 Task: Look for space in Muttenz, Switzerland from 1st July, 2023 to 9th July, 2023 for 2 adults in price range Rs.8000 to Rs.15000. Place can be entire place with 1  bedroom having 1 bed and 1 bathroom. Property type can be house, flat, guest house. Booking option can be shelf check-in. Required host language is English.
Action: Mouse moved to (574, 125)
Screenshot: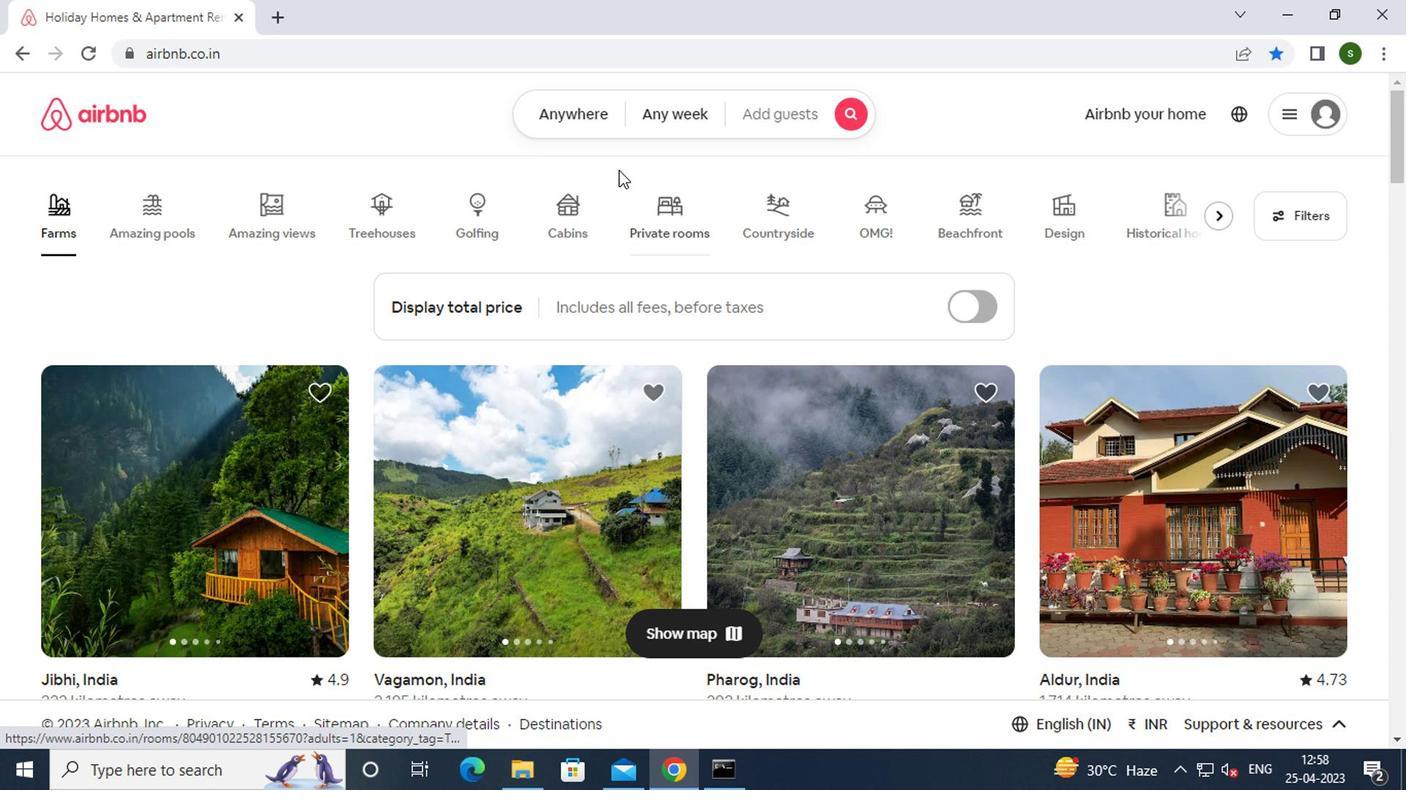 
Action: Mouse pressed left at (574, 125)
Screenshot: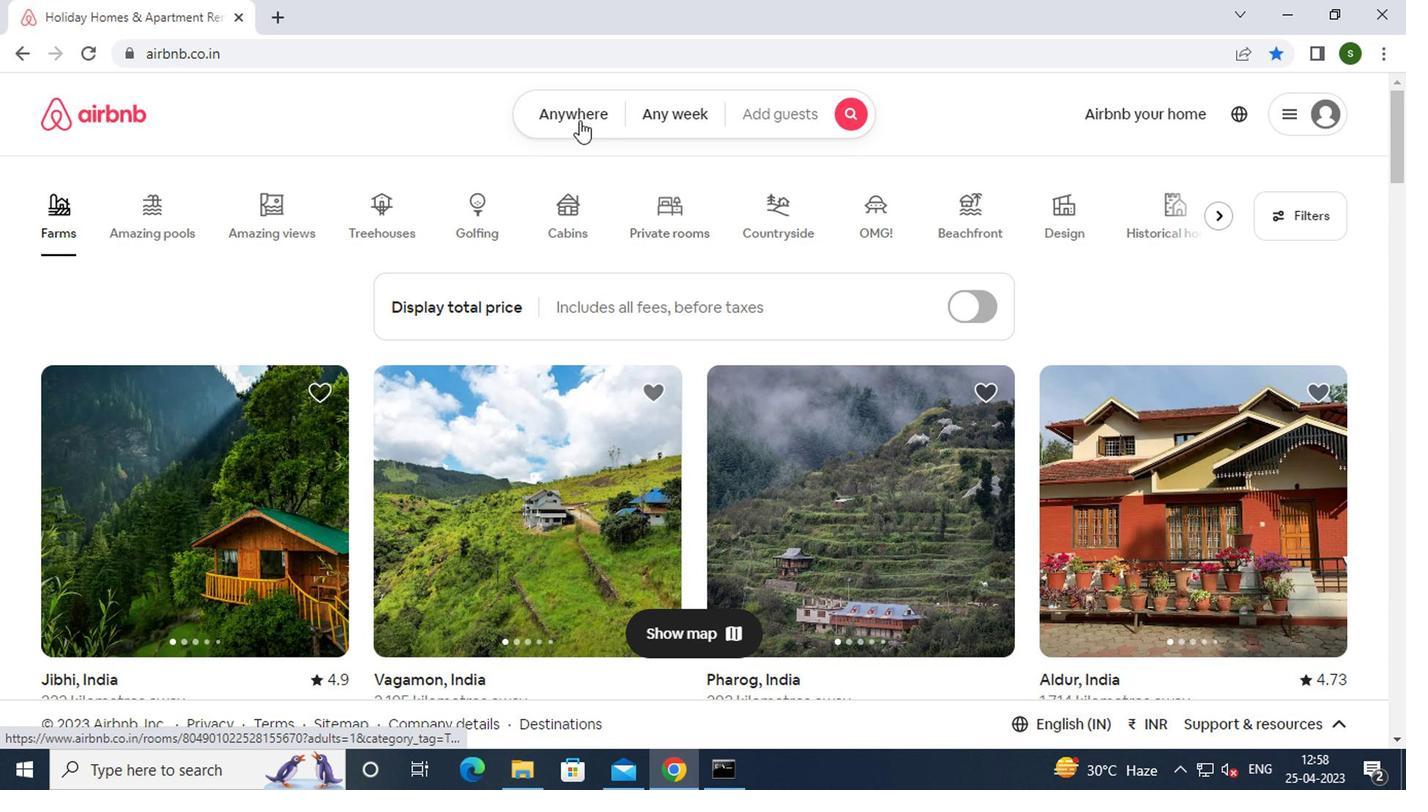 
Action: Mouse moved to (413, 207)
Screenshot: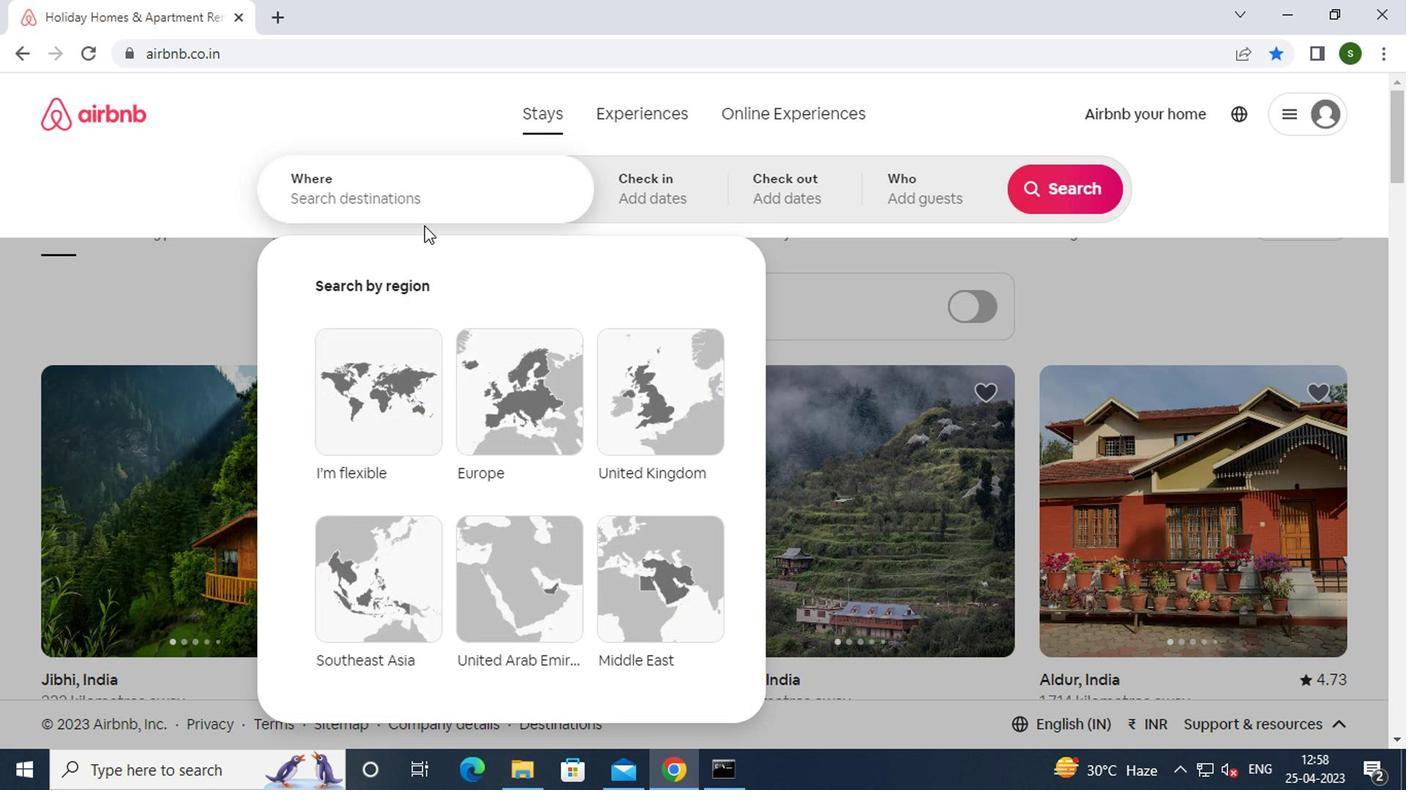 
Action: Mouse pressed left at (413, 207)
Screenshot: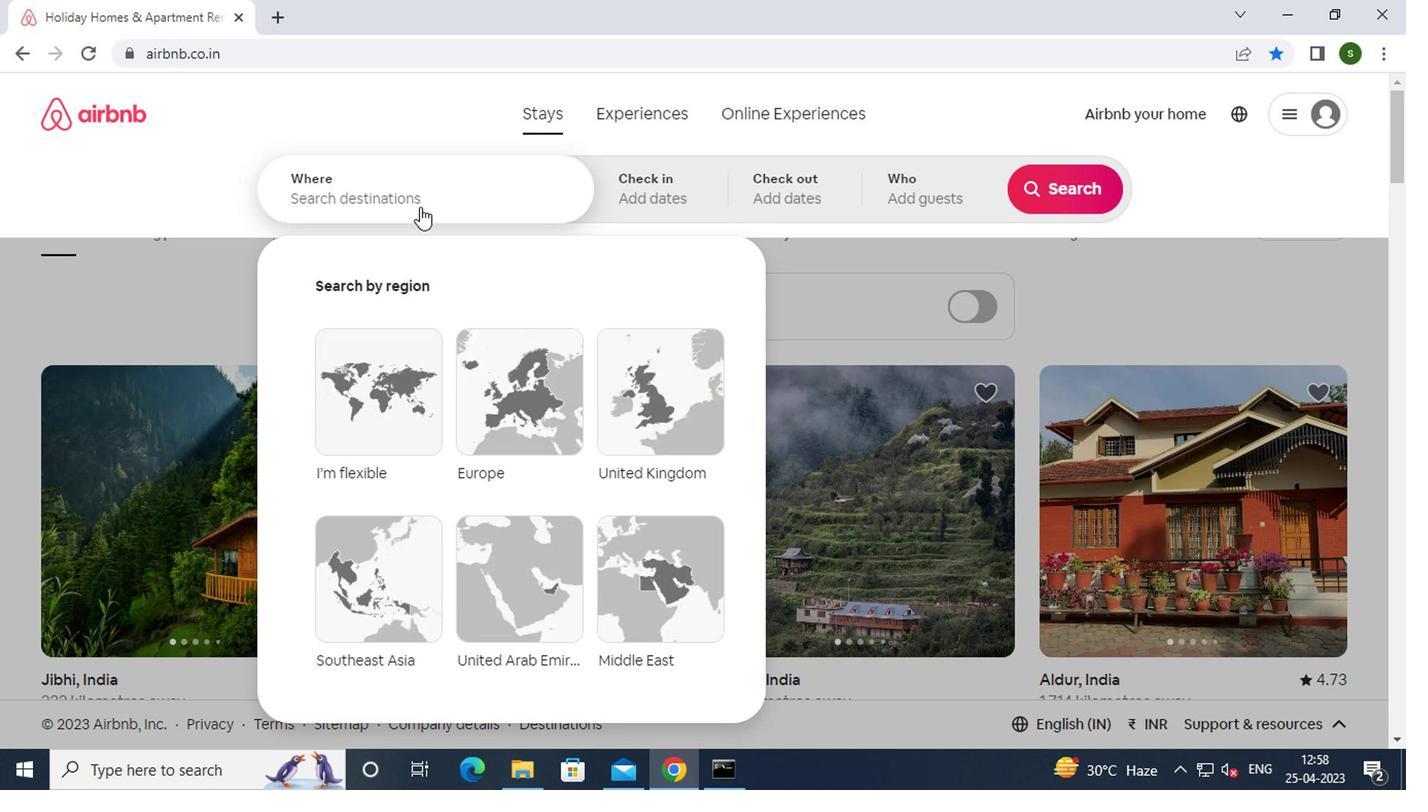 
Action: Key pressed m<Key.caps_lock>uttenz,<Key.space><Key.caps_lock>s<Key.caps_lock>witzer
Screenshot: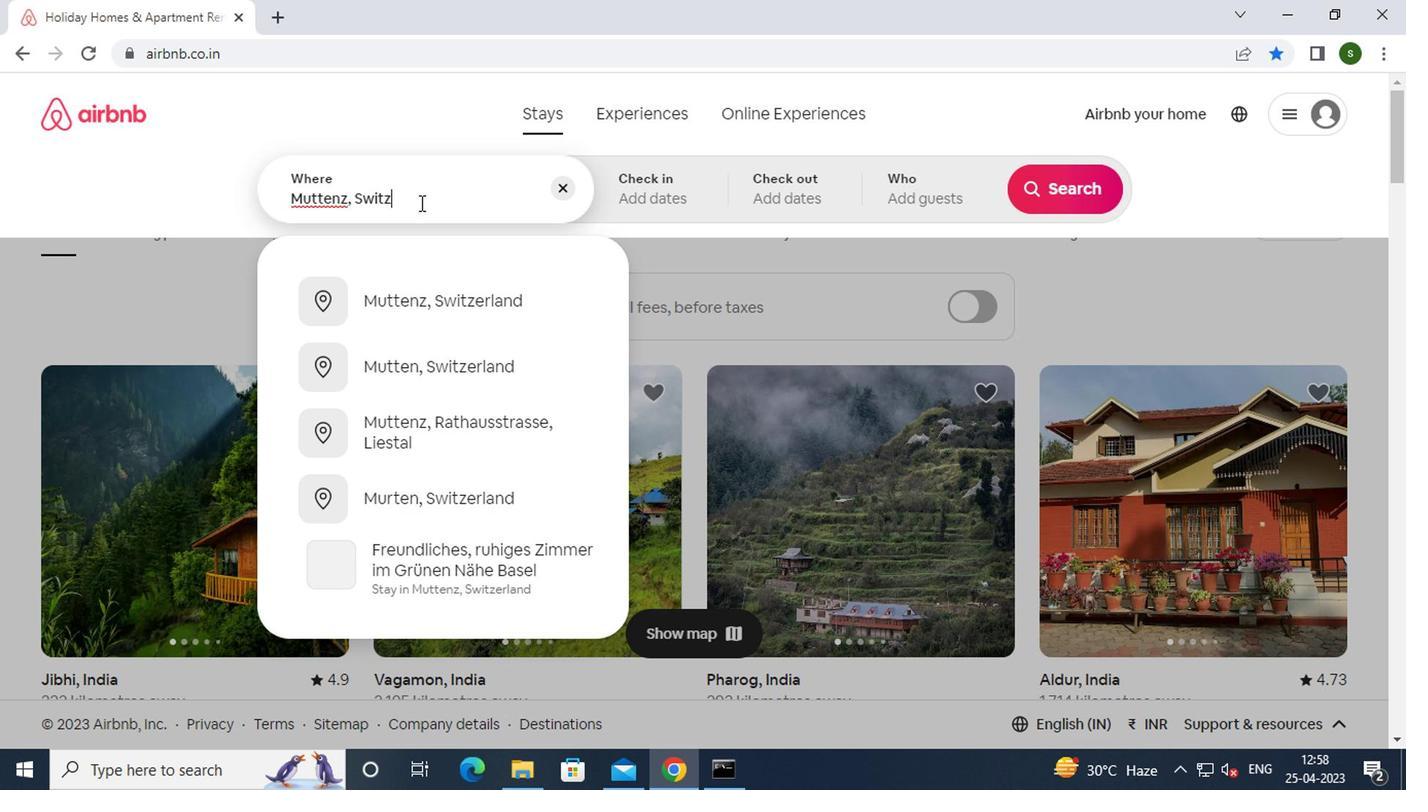 
Action: Mouse moved to (416, 298)
Screenshot: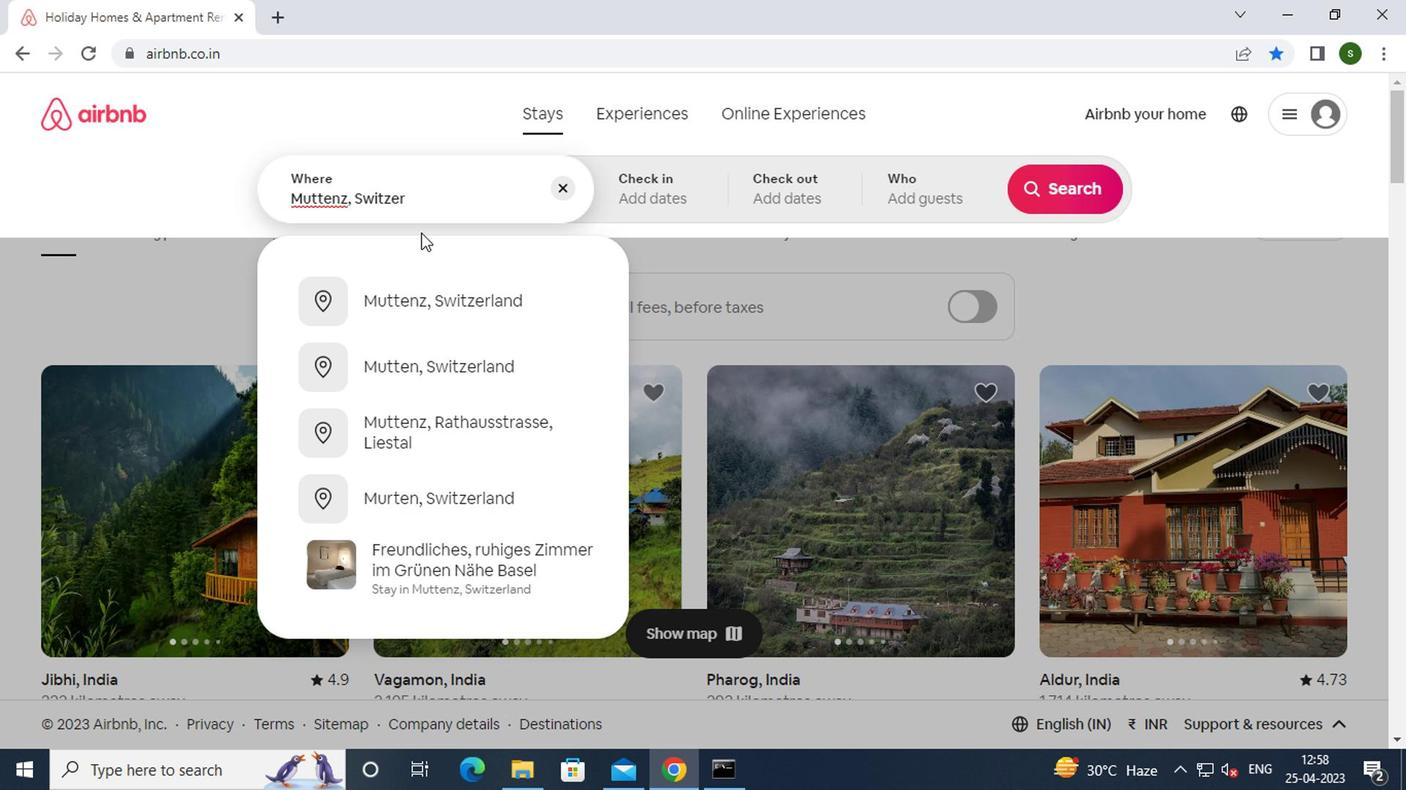 
Action: Mouse pressed left at (416, 298)
Screenshot: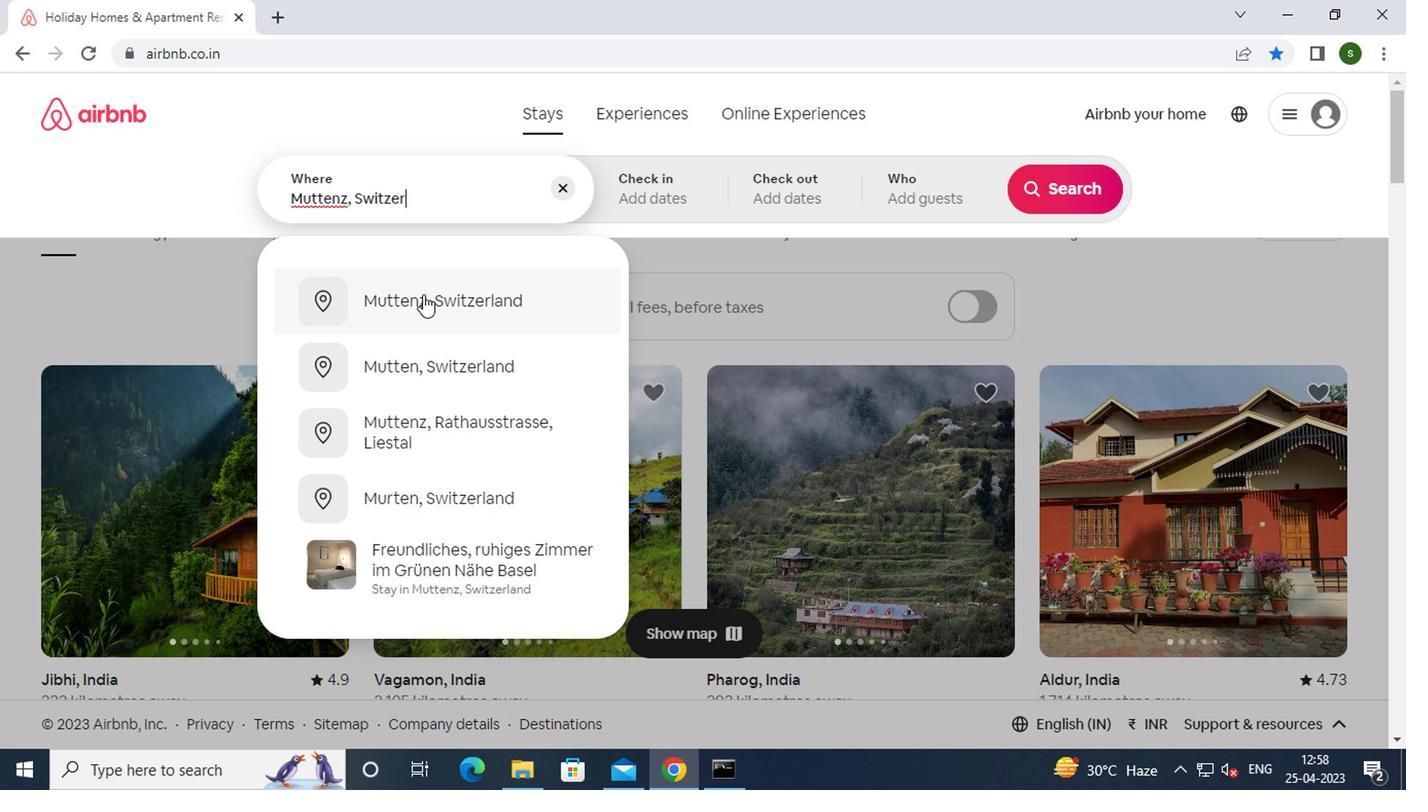 
Action: Mouse moved to (1045, 355)
Screenshot: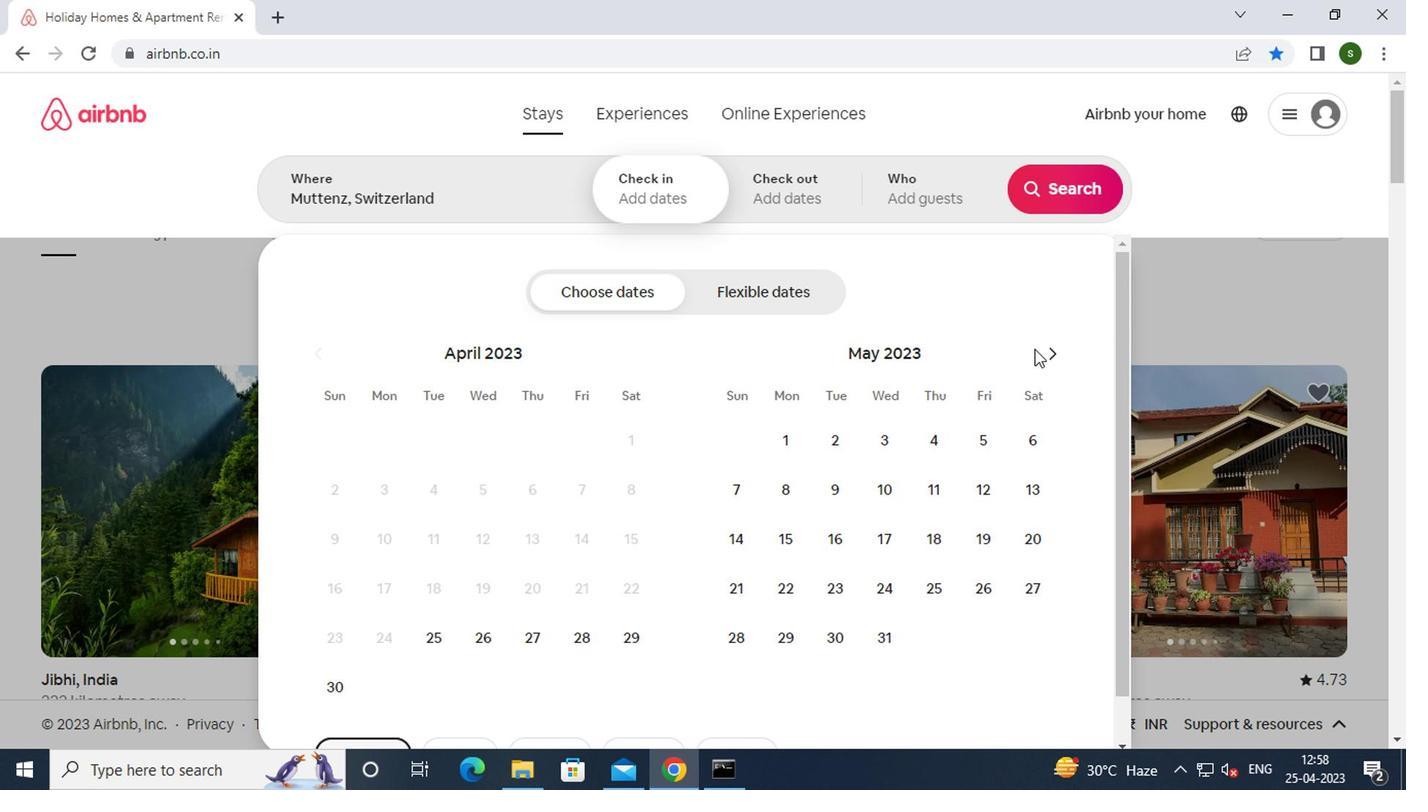 
Action: Mouse pressed left at (1045, 355)
Screenshot: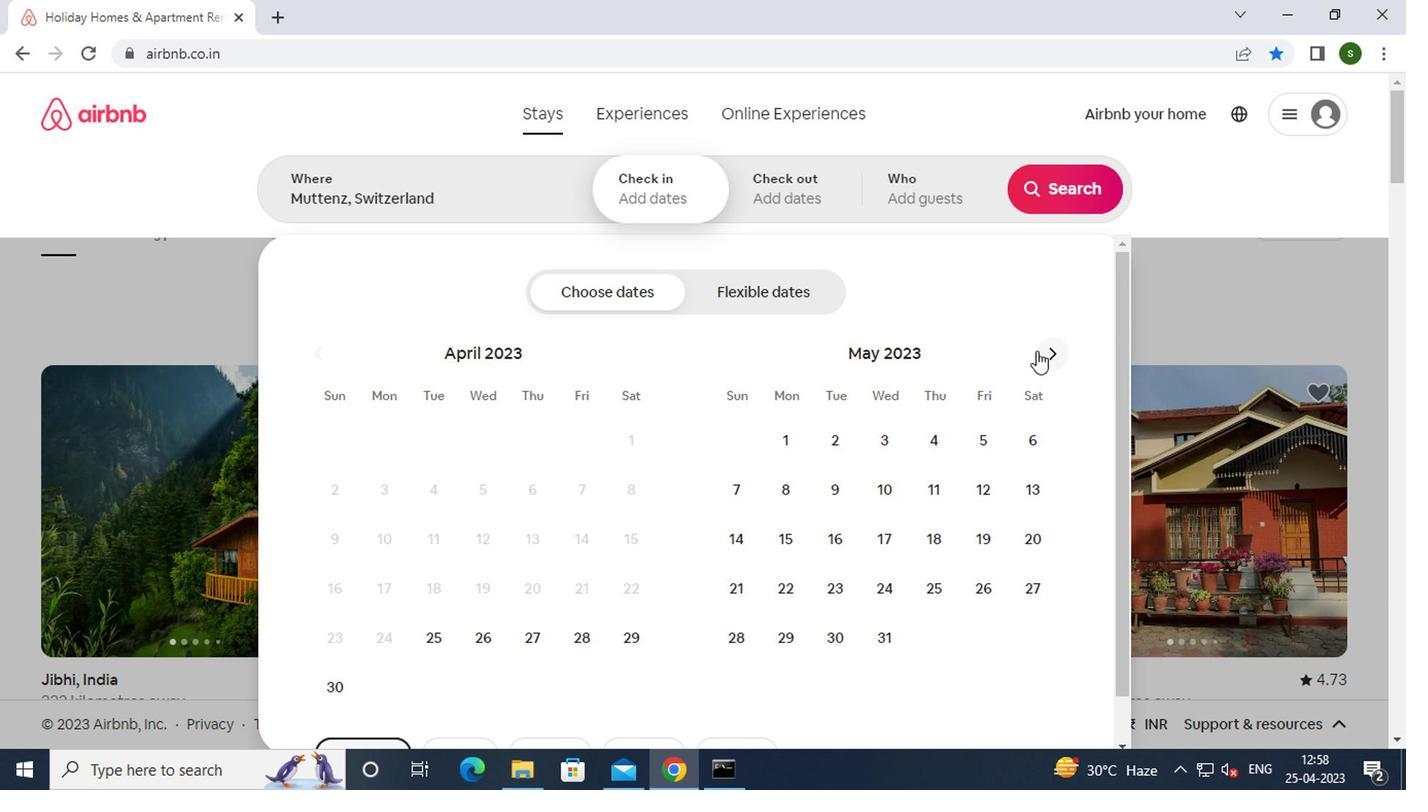 
Action: Mouse pressed left at (1045, 355)
Screenshot: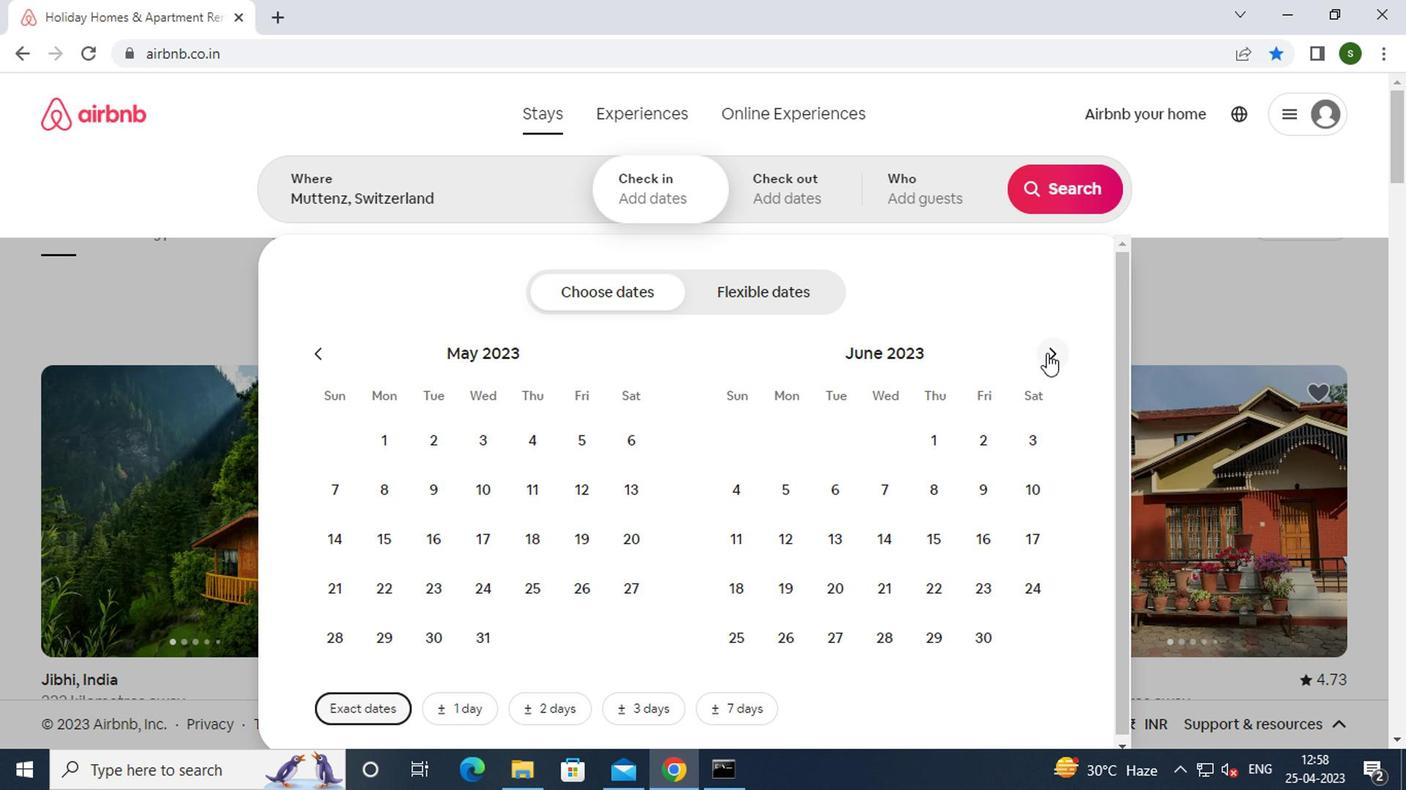 
Action: Mouse moved to (1019, 449)
Screenshot: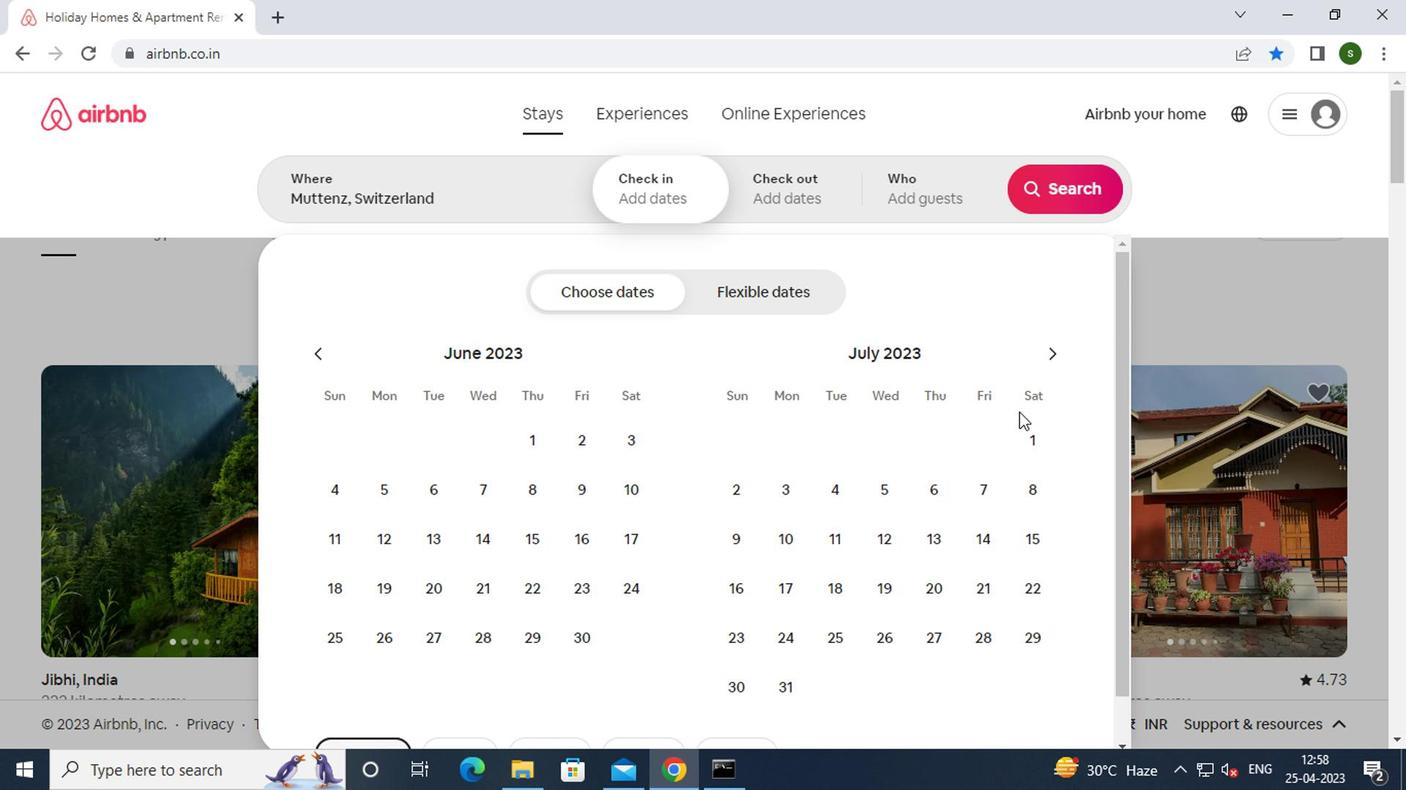
Action: Mouse pressed left at (1019, 449)
Screenshot: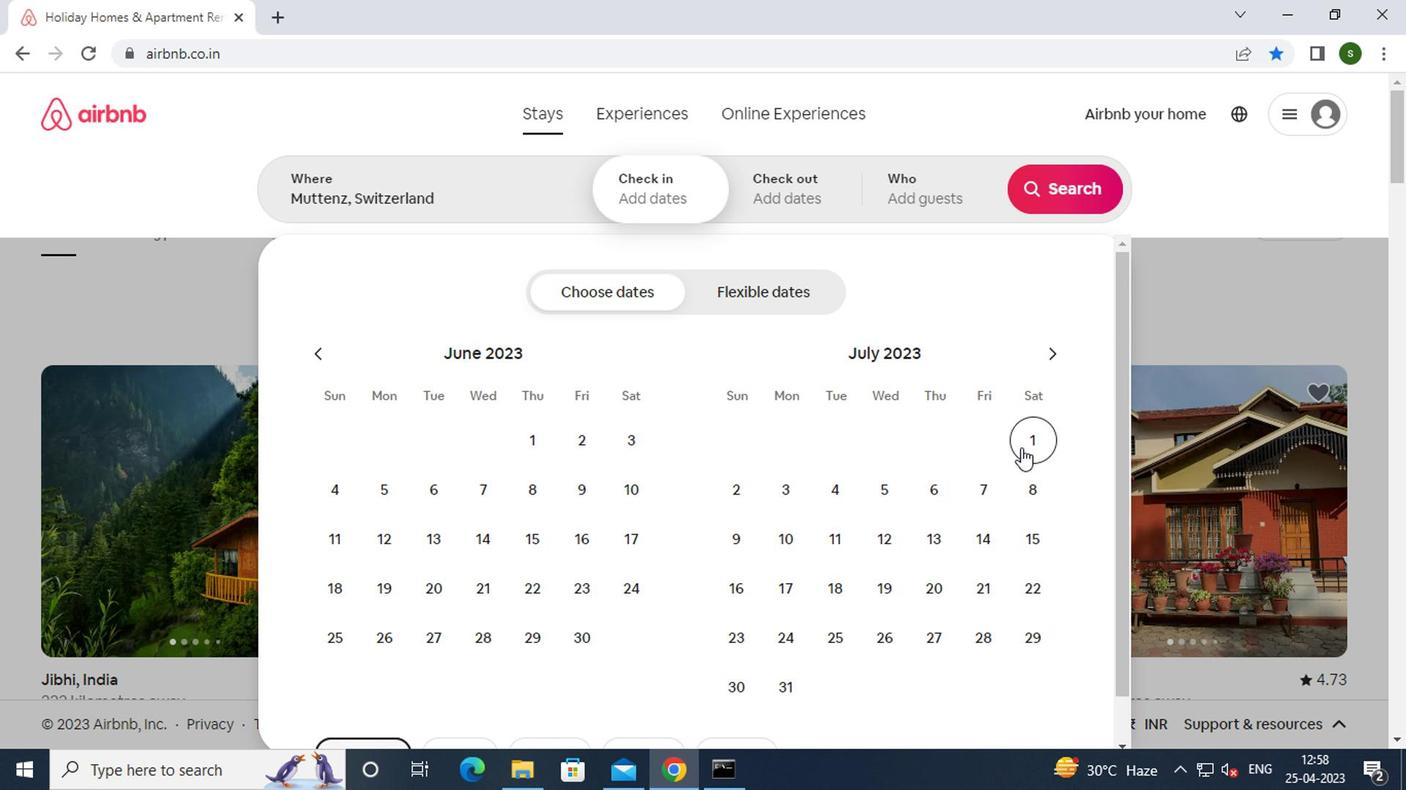 
Action: Mouse moved to (739, 541)
Screenshot: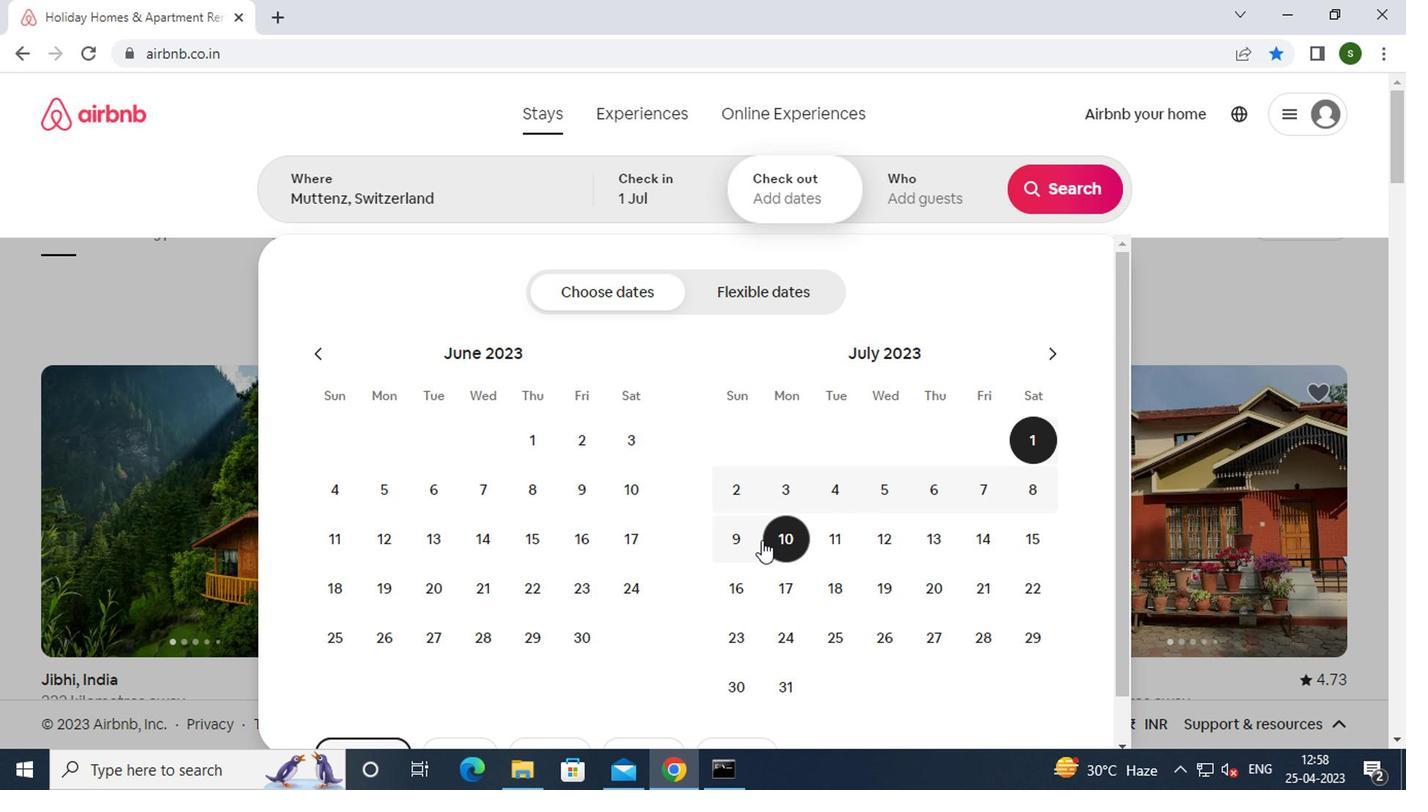 
Action: Mouse pressed left at (739, 541)
Screenshot: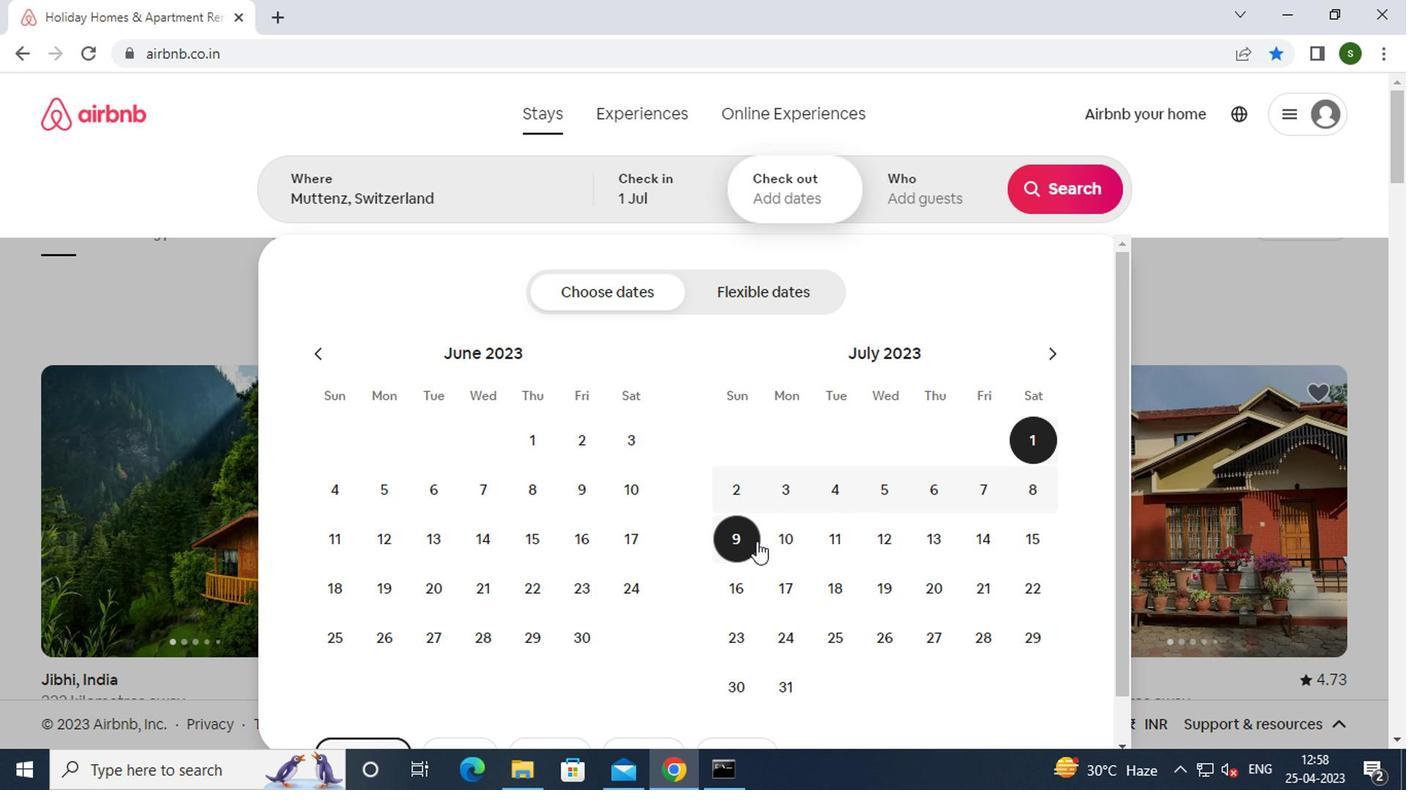 
Action: Mouse moved to (927, 204)
Screenshot: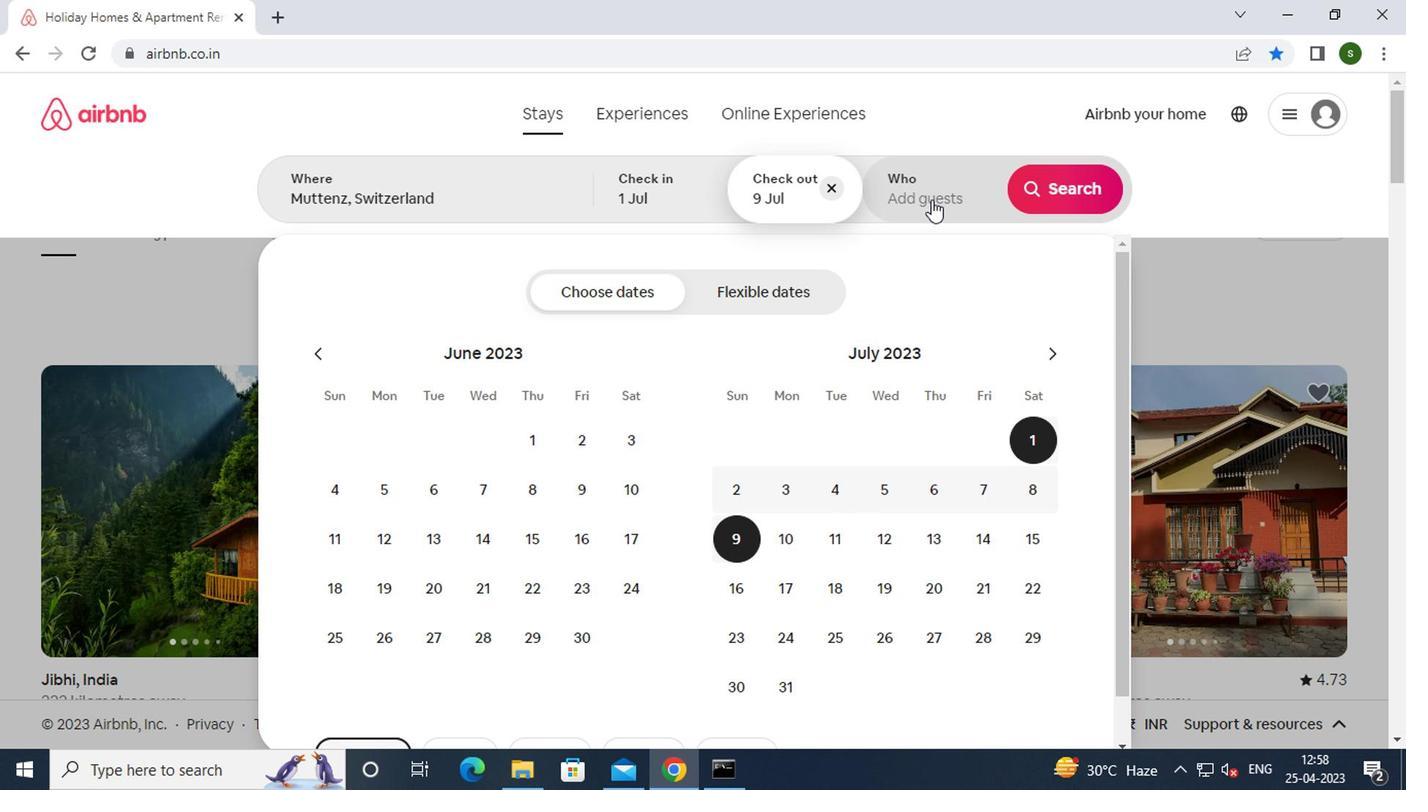 
Action: Mouse pressed left at (927, 204)
Screenshot: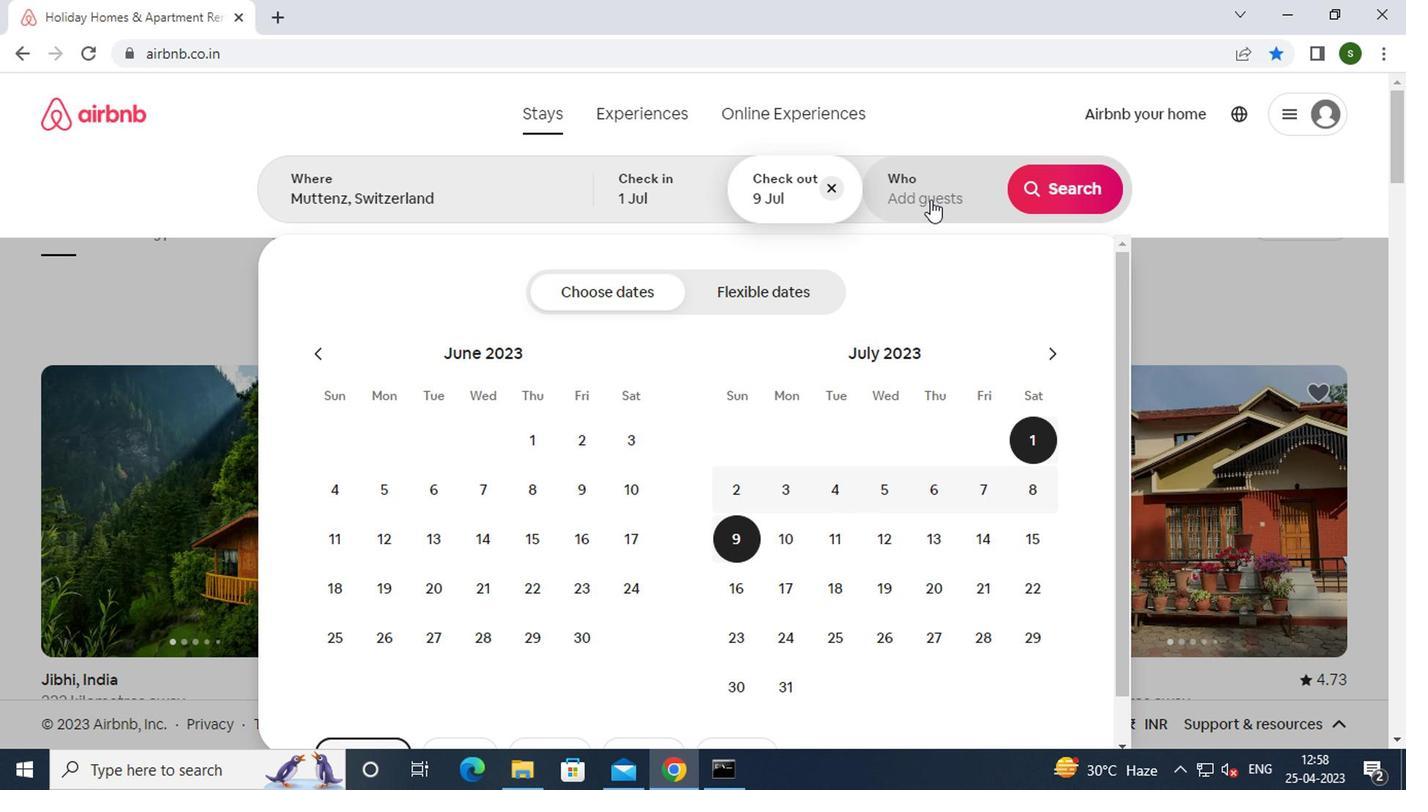 
Action: Mouse moved to (1057, 300)
Screenshot: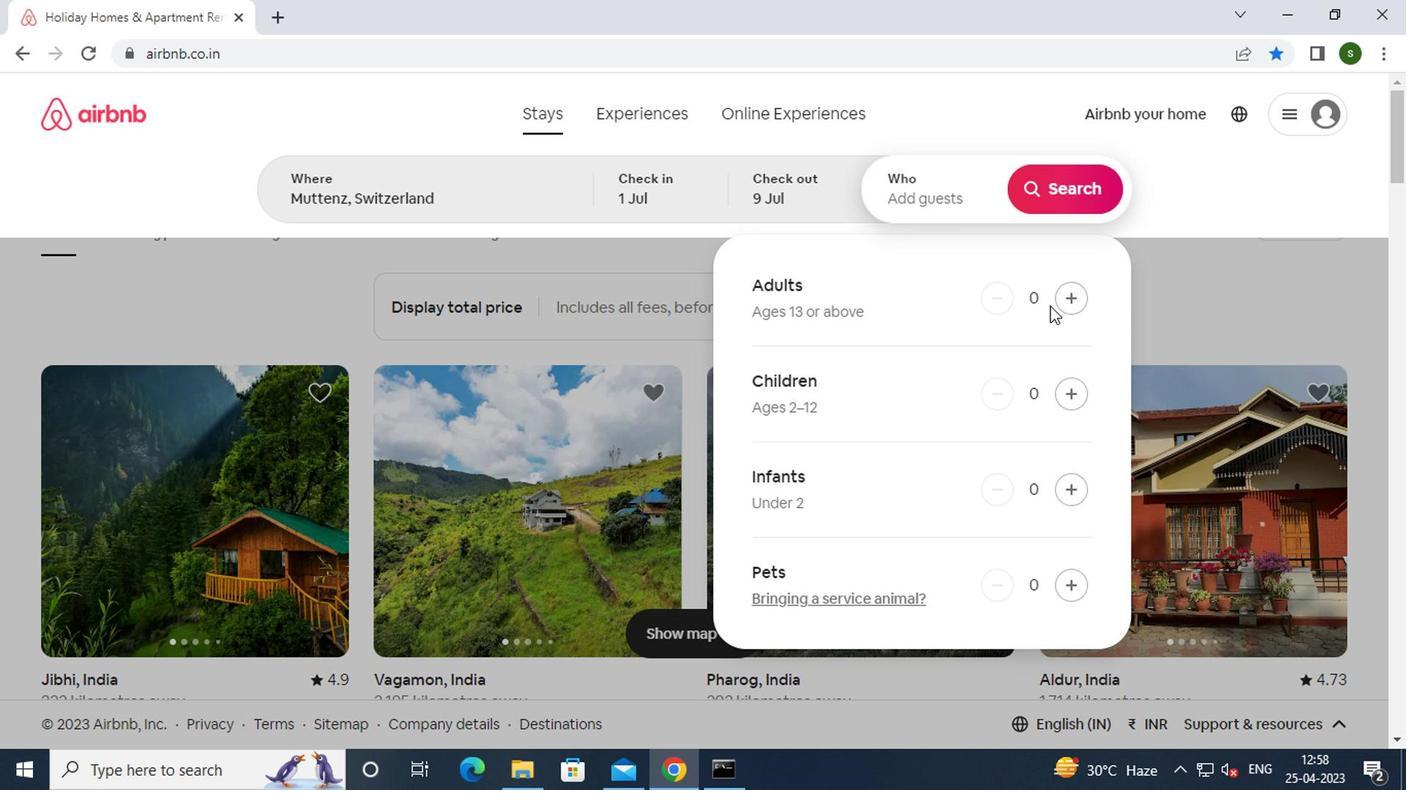 
Action: Mouse pressed left at (1057, 300)
Screenshot: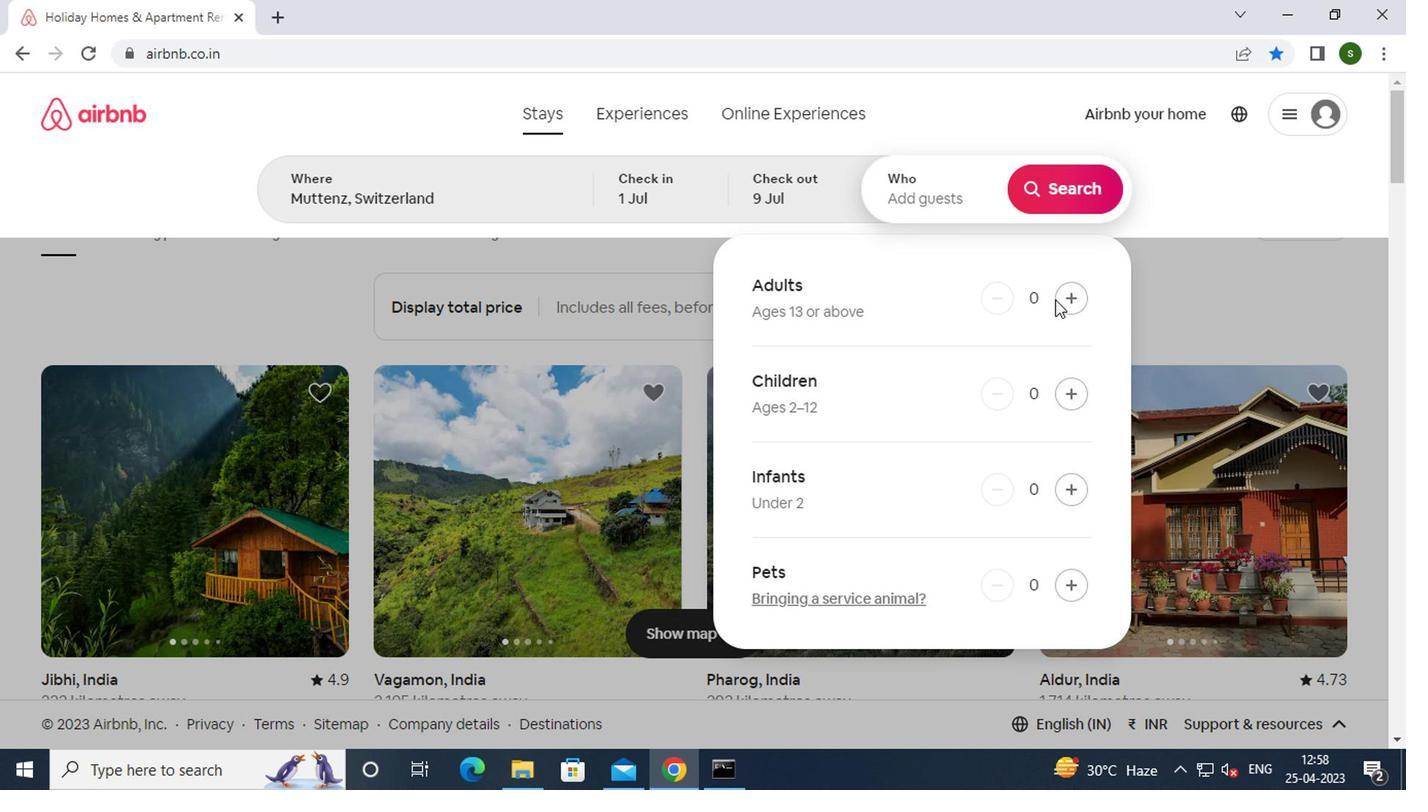 
Action: Mouse pressed left at (1057, 300)
Screenshot: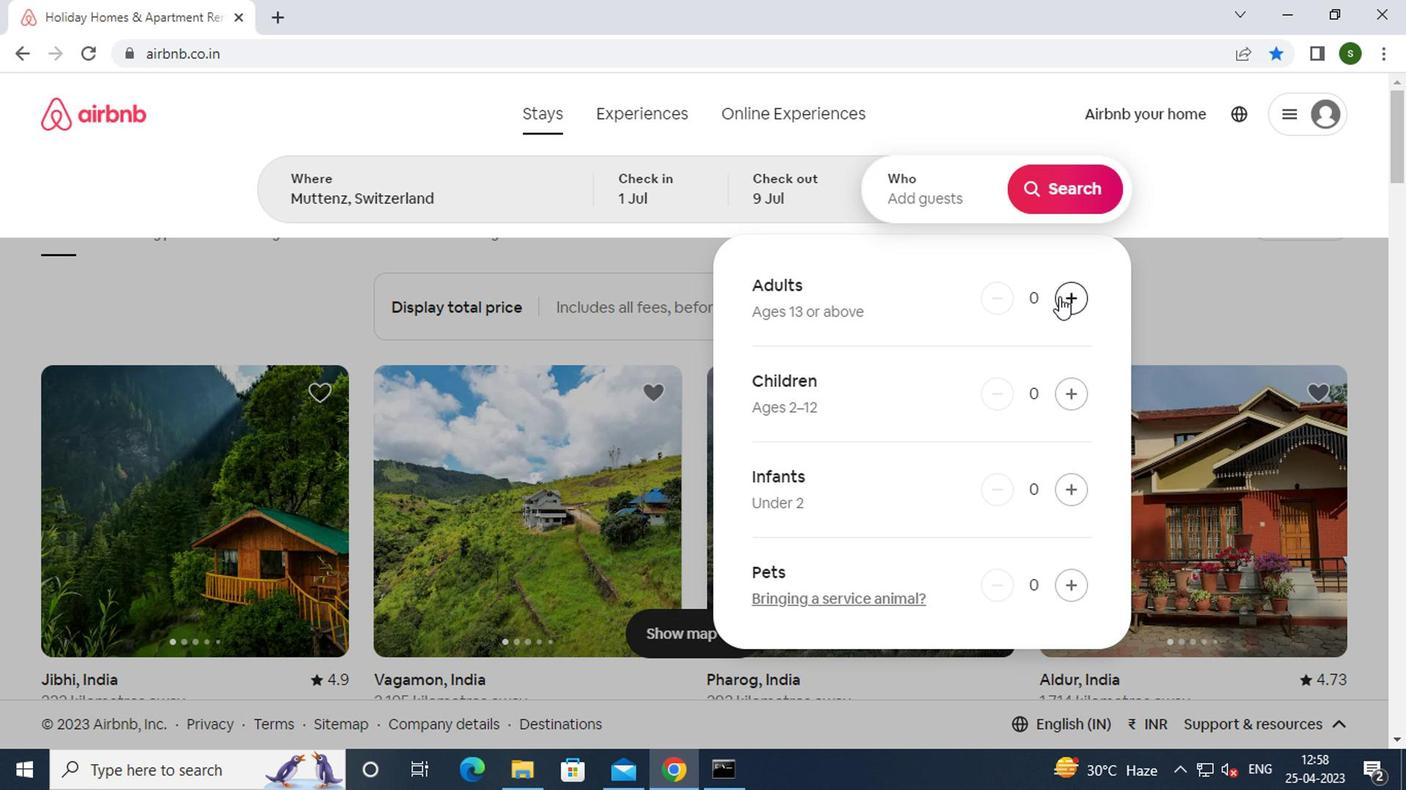 
Action: Mouse moved to (1073, 202)
Screenshot: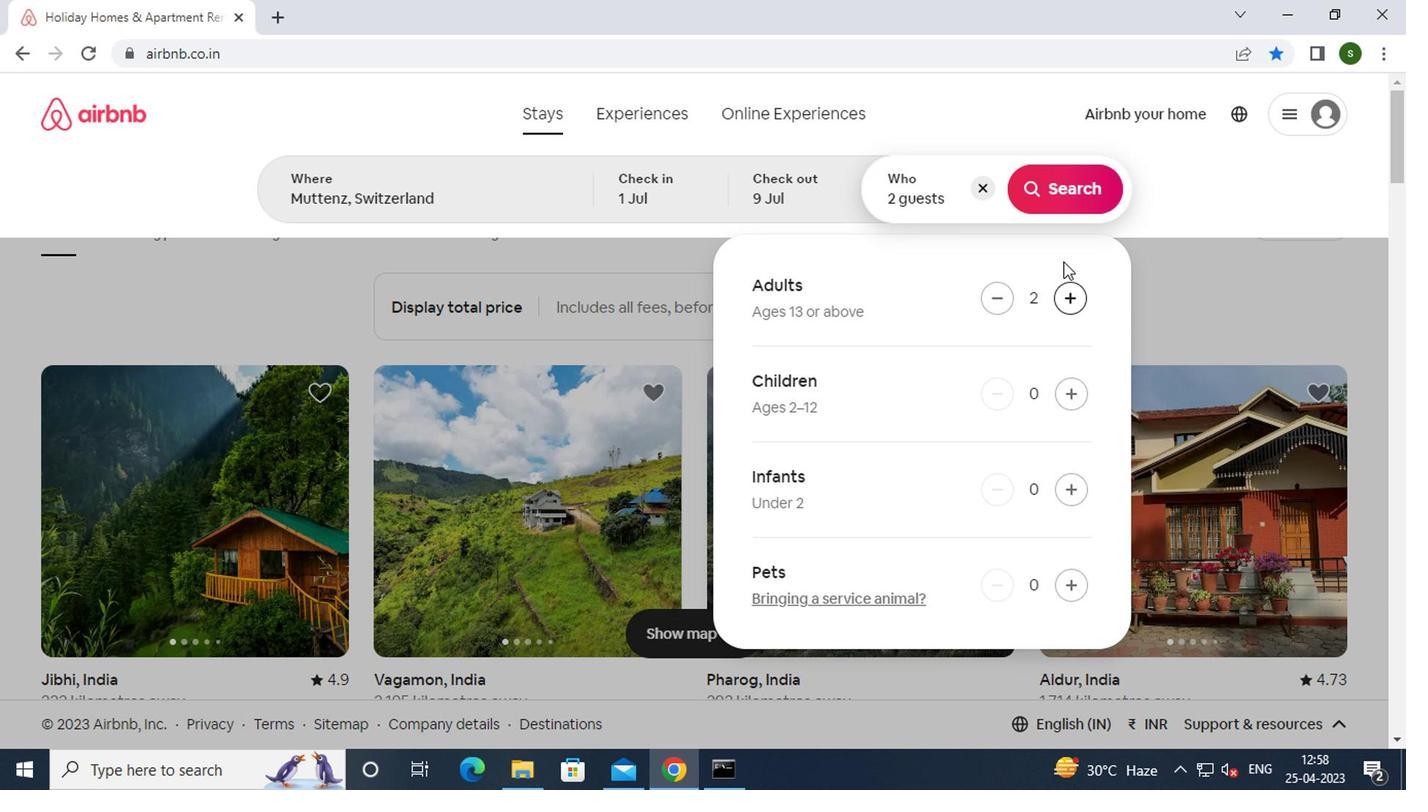 
Action: Mouse pressed left at (1073, 202)
Screenshot: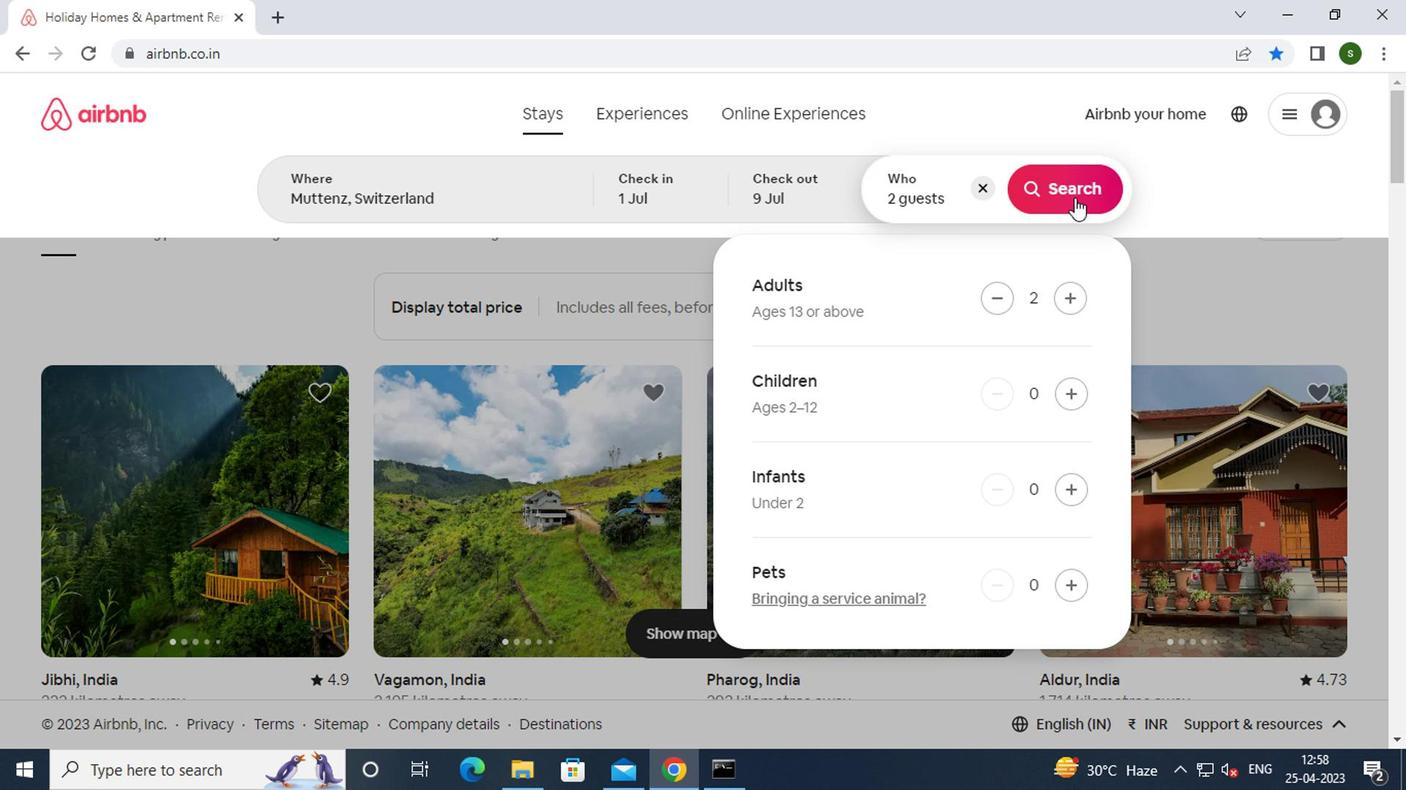 
Action: Mouse moved to (1353, 205)
Screenshot: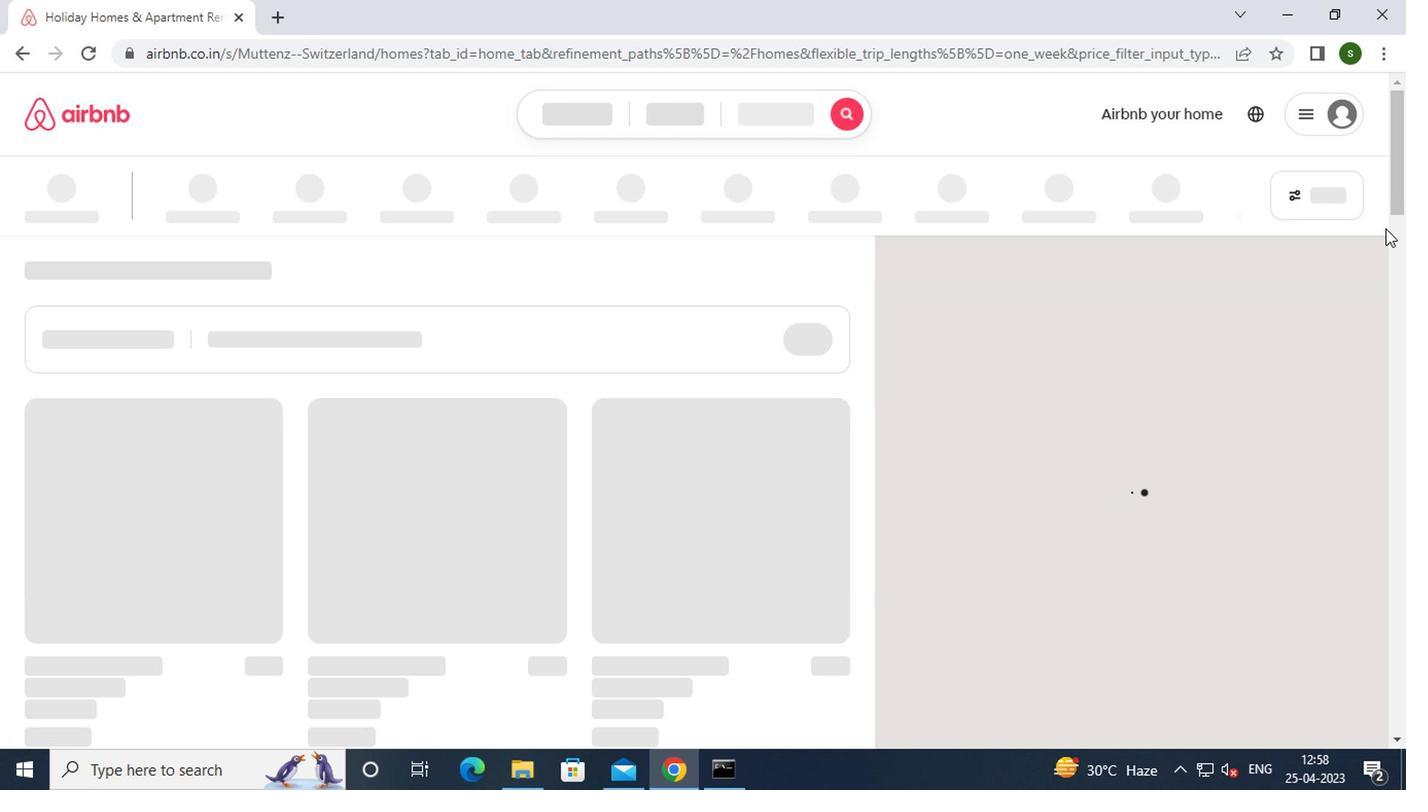 
Action: Mouse pressed left at (1353, 205)
Screenshot: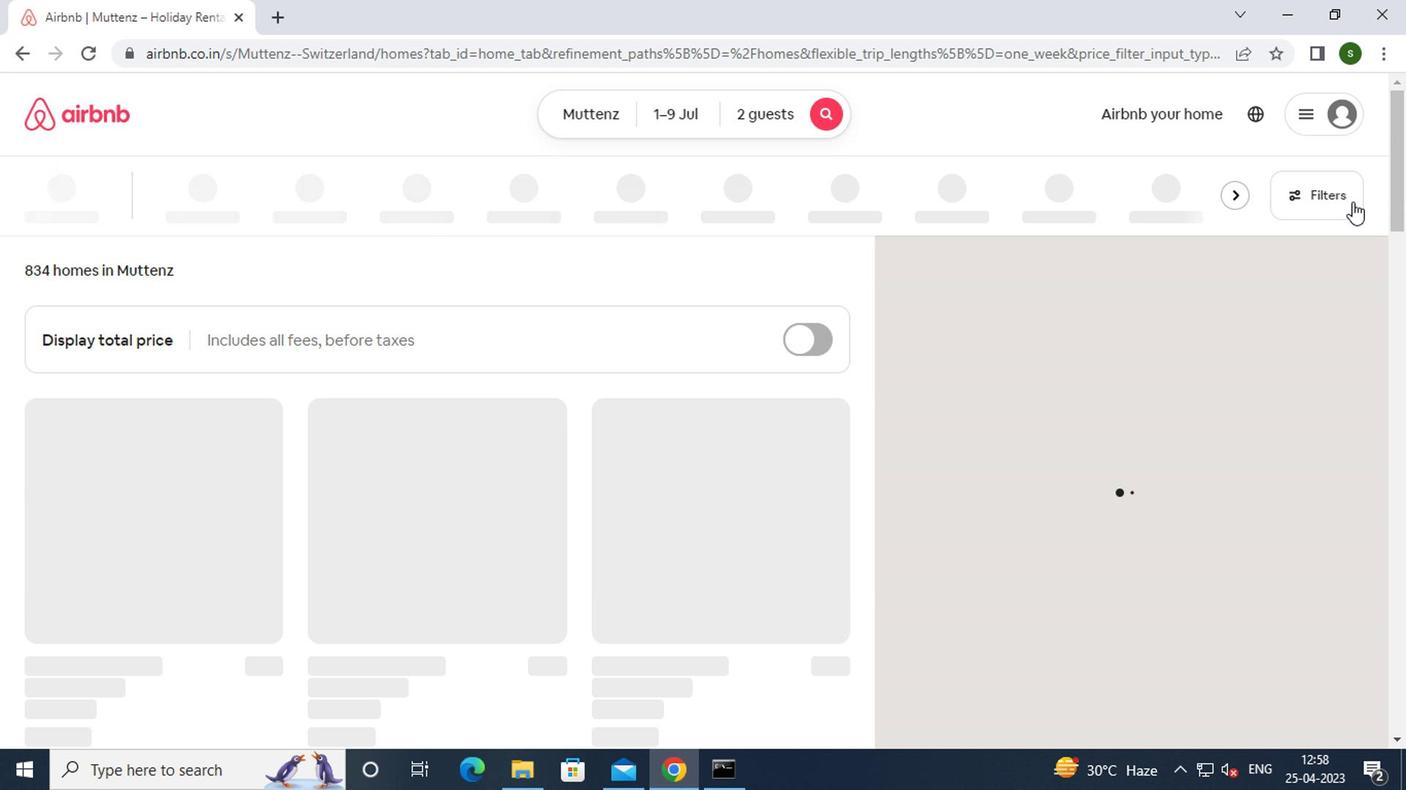 
Action: Mouse moved to (455, 467)
Screenshot: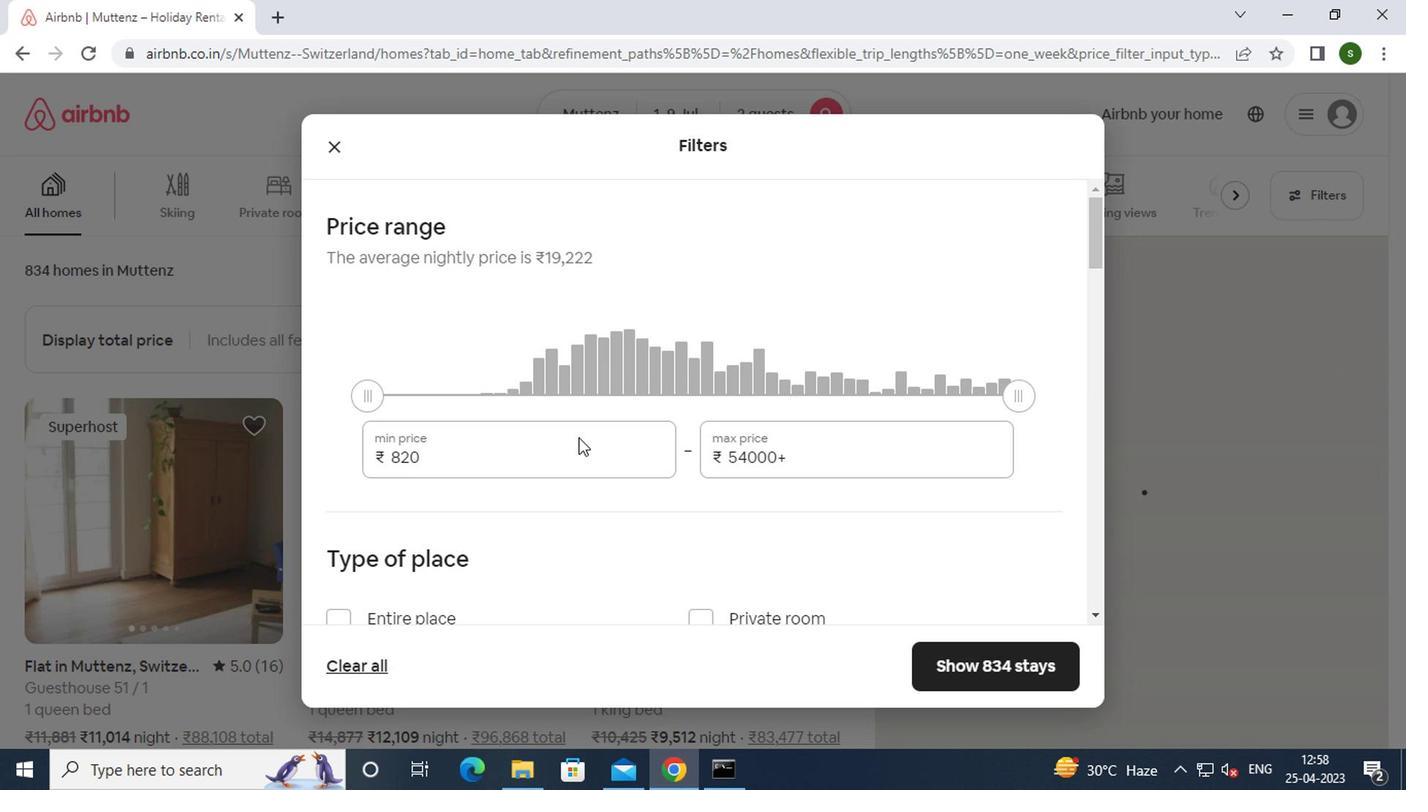 
Action: Mouse pressed left at (455, 467)
Screenshot: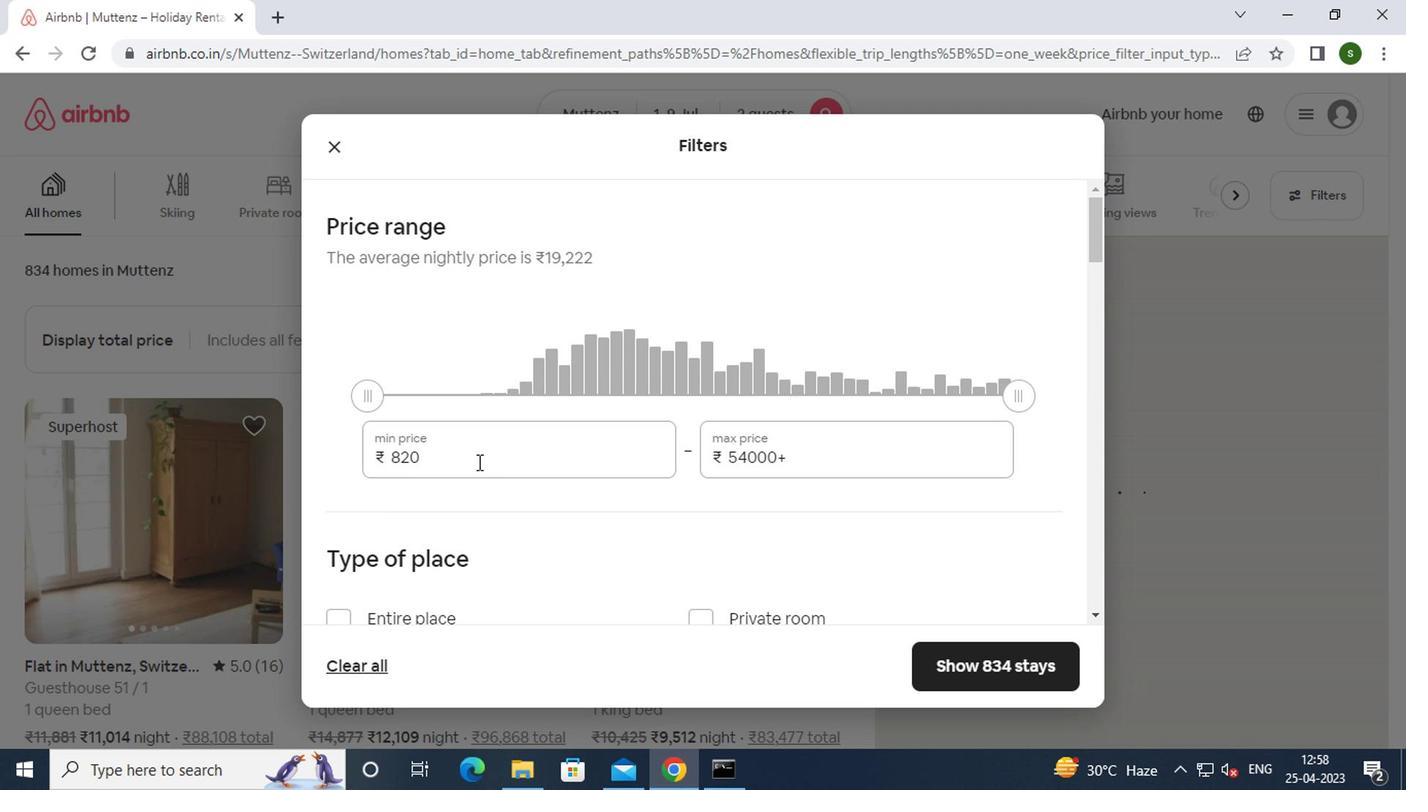 
Action: Key pressed <Key.backspace><Key.backspace><Key.backspace><Key.backspace><Key.backspace><Key.backspace><Key.backspace><Key.backspace>8000
Screenshot: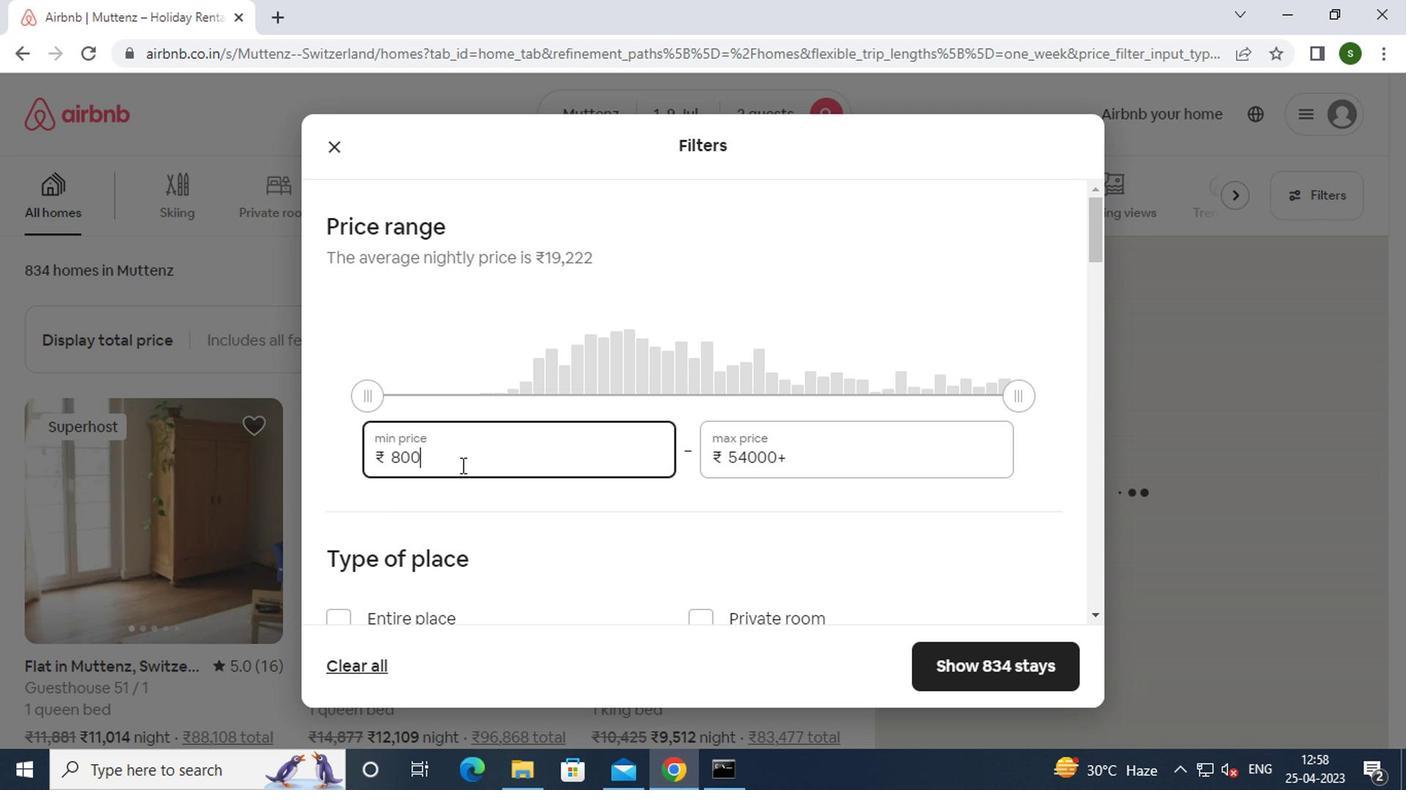 
Action: Mouse moved to (822, 471)
Screenshot: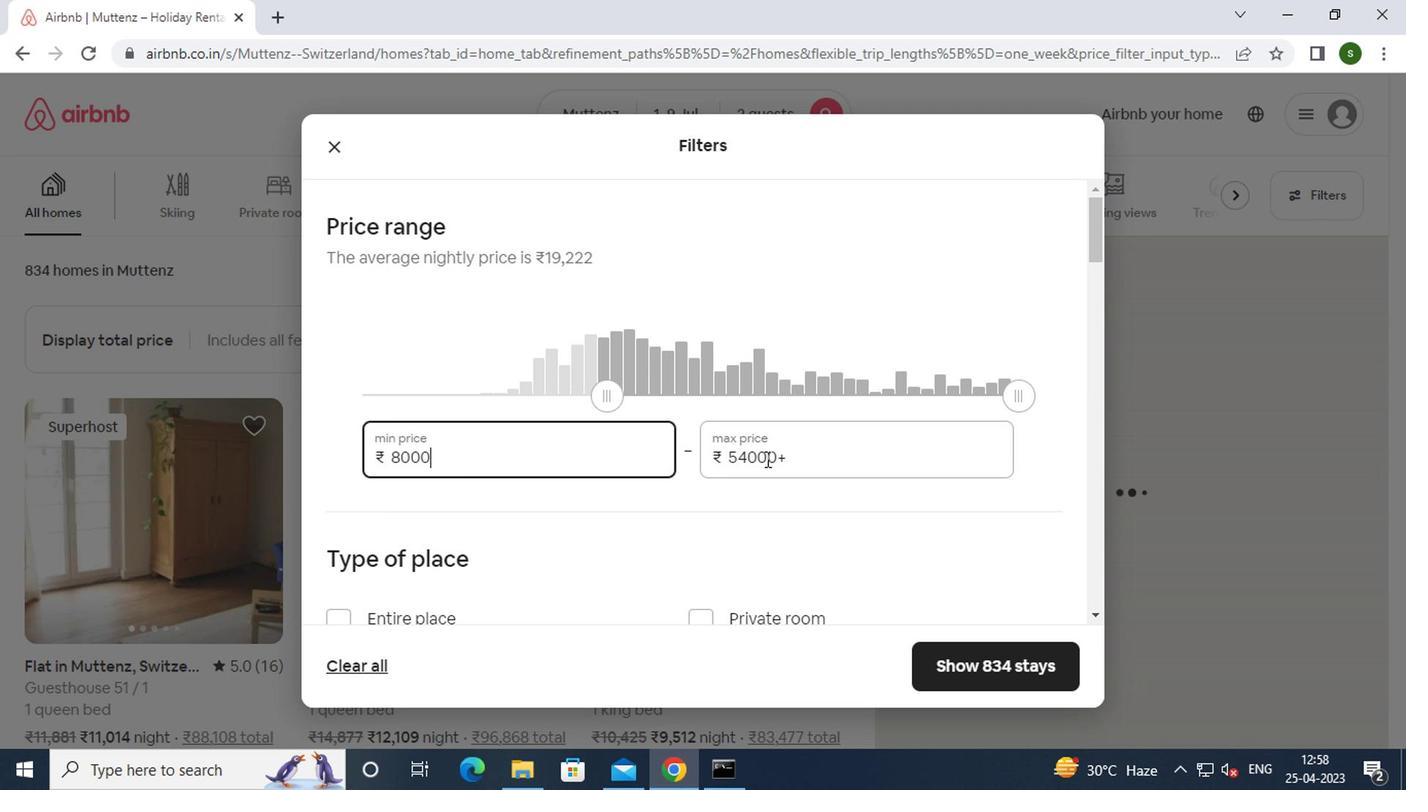 
Action: Mouse pressed left at (822, 471)
Screenshot: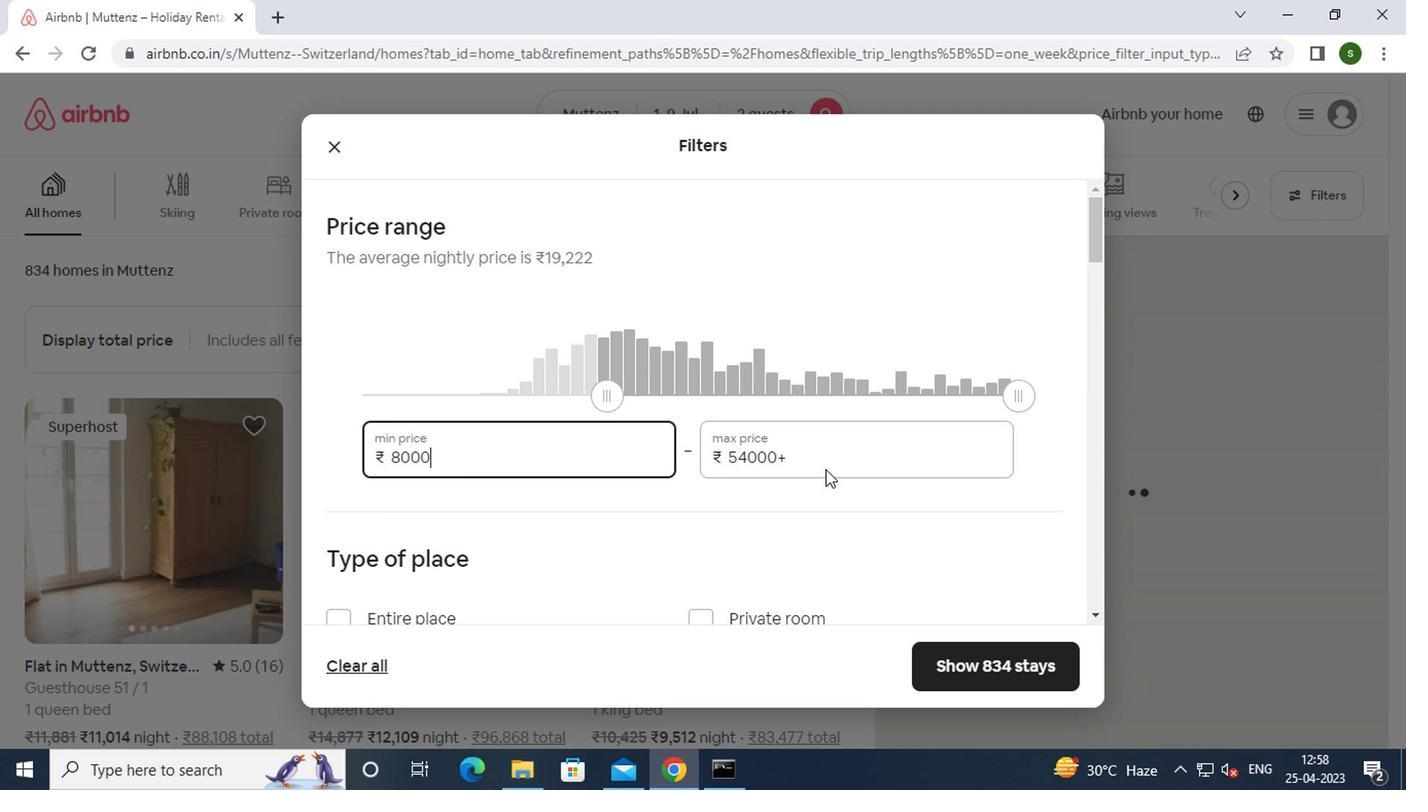 
Action: Mouse moved to (821, 465)
Screenshot: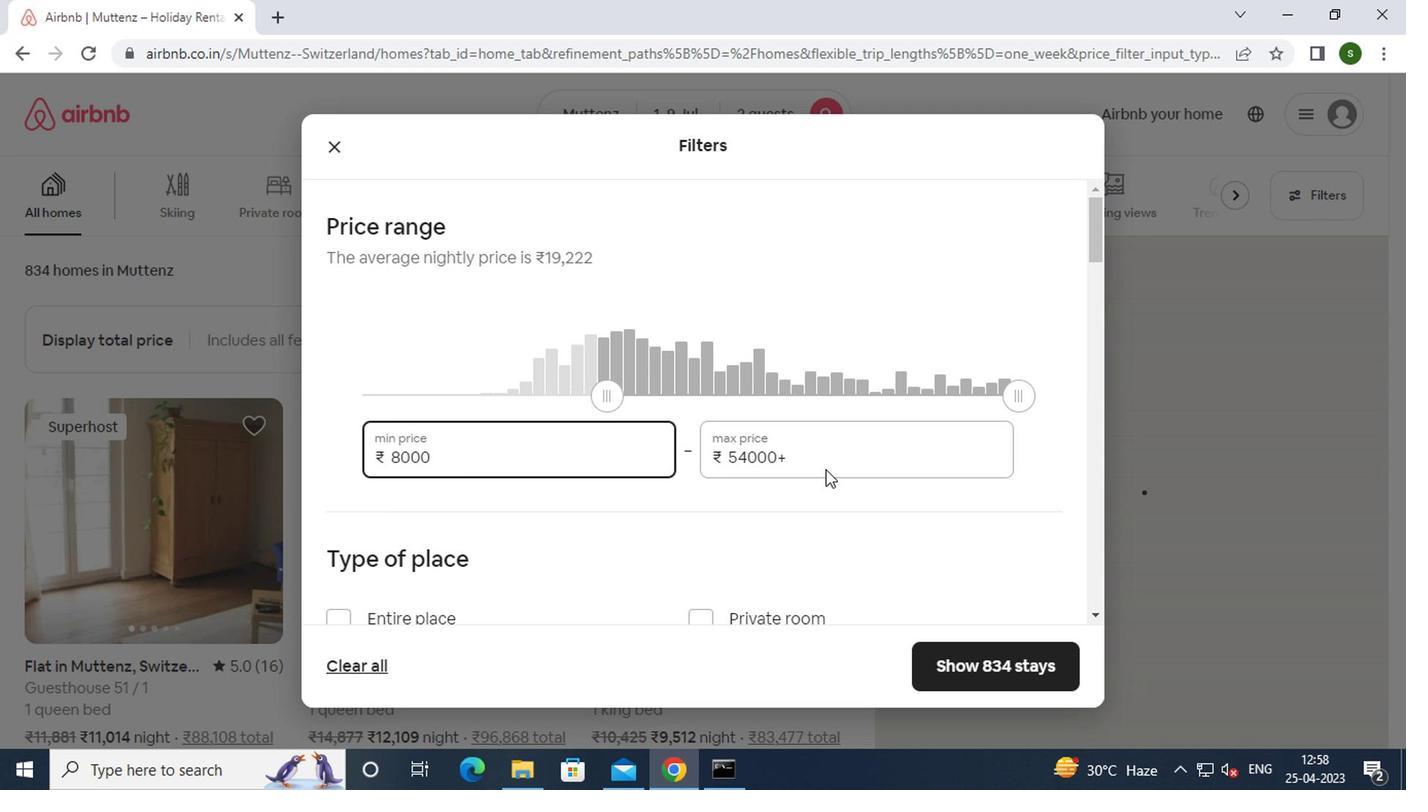 
Action: Key pressed <Key.backspace><Key.backspace><Key.backspace><Key.backspace><Key.backspace><Key.backspace><Key.backspace><Key.backspace><Key.backspace><Key.backspace><Key.backspace><Key.backspace>15000
Screenshot: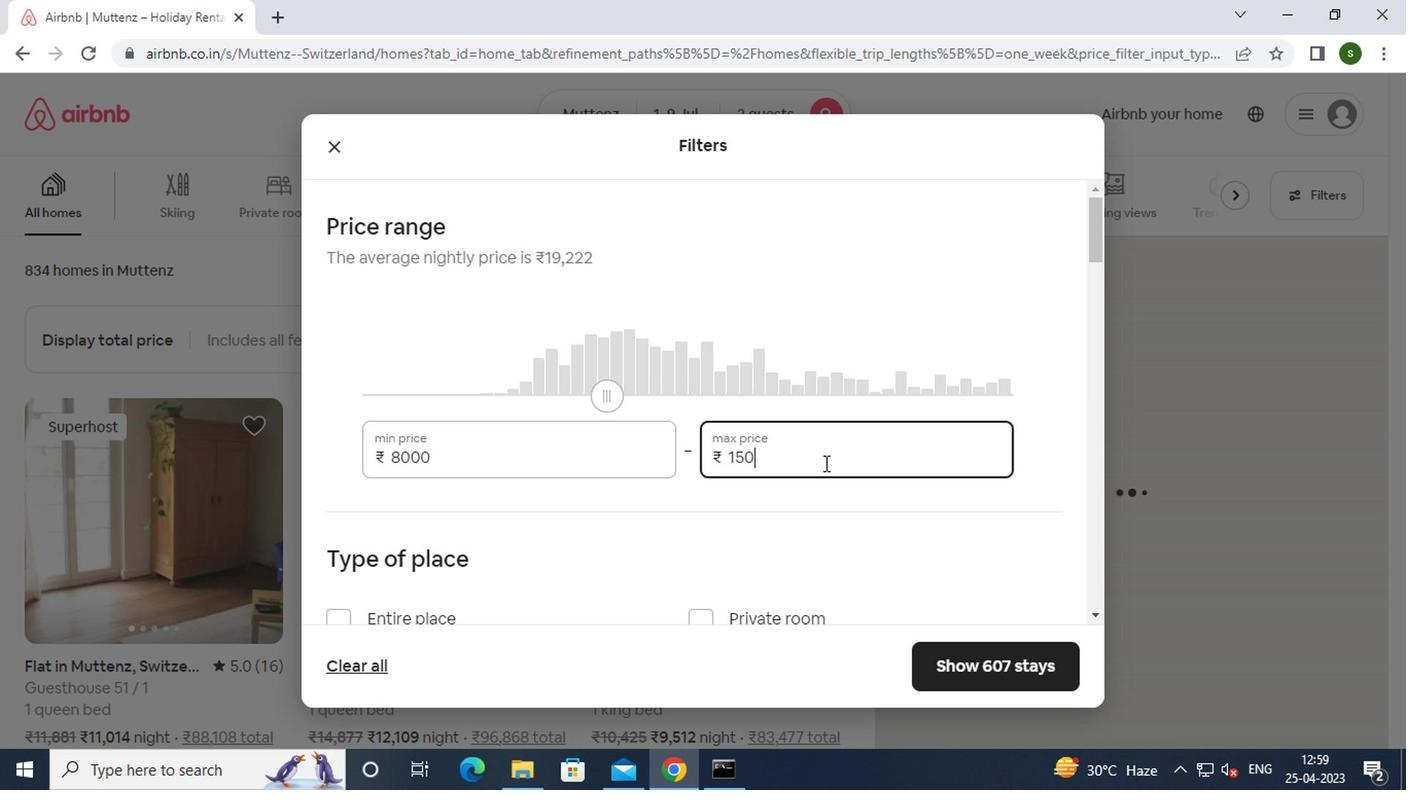
Action: Mouse moved to (553, 522)
Screenshot: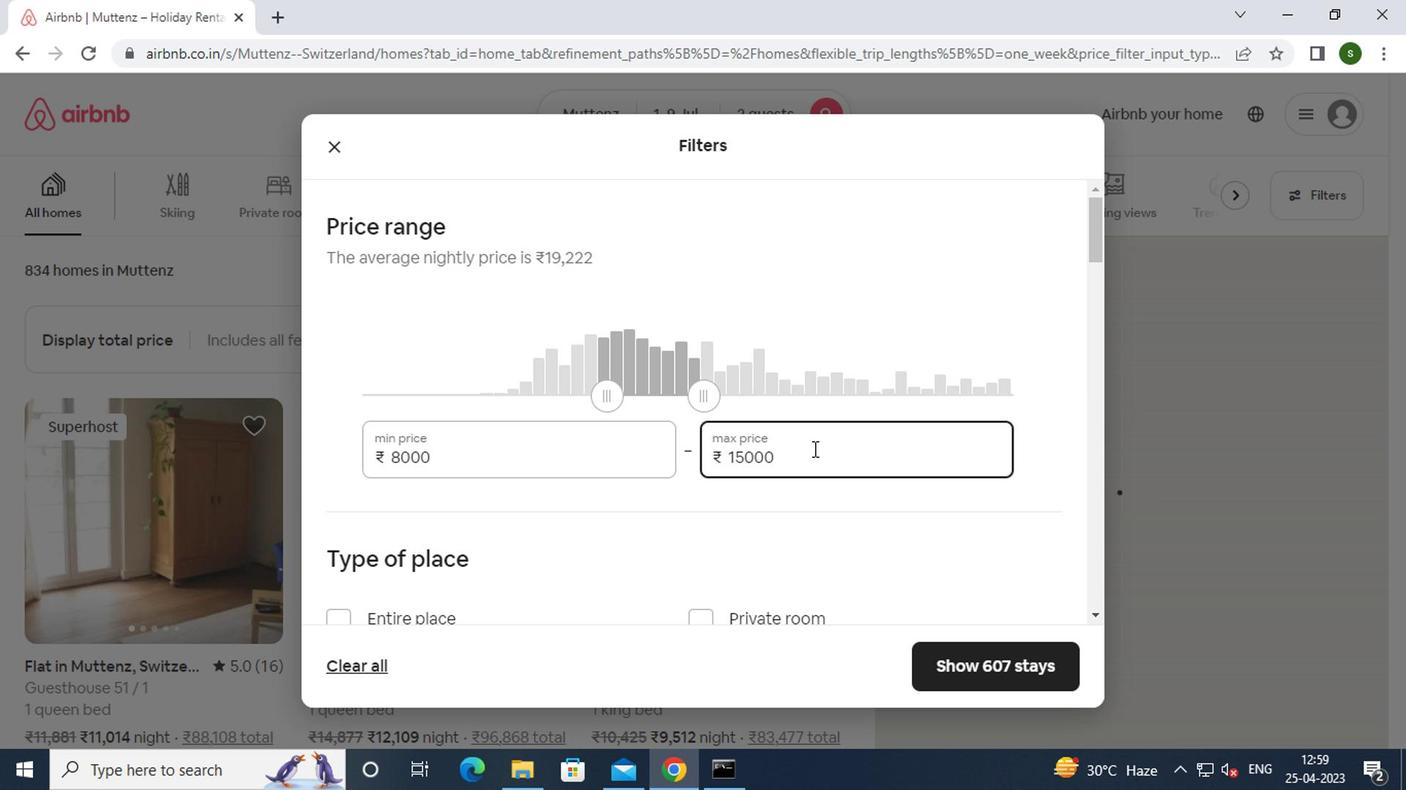 
Action: Mouse scrolled (553, 521) with delta (0, 0)
Screenshot: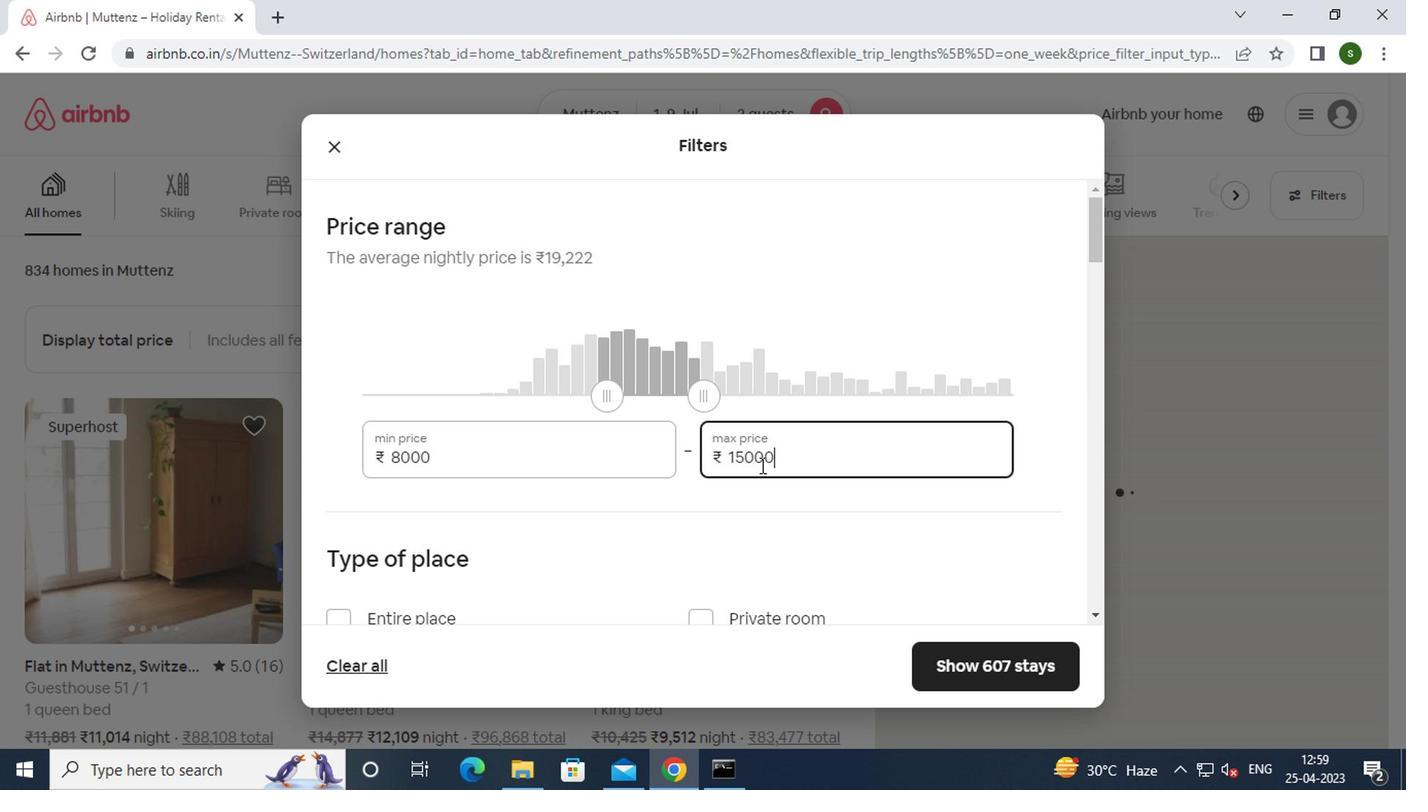 
Action: Mouse moved to (552, 522)
Screenshot: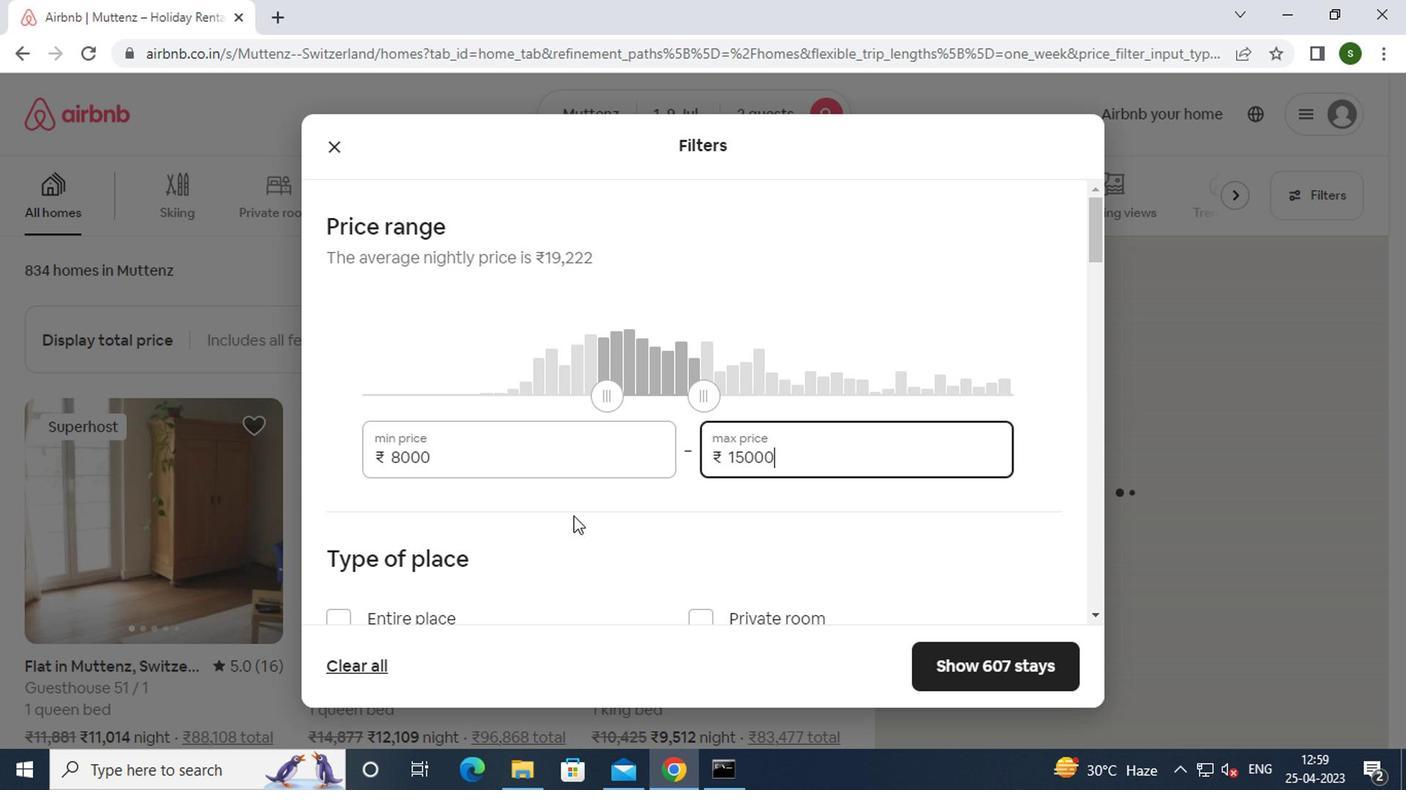 
Action: Mouse scrolled (552, 521) with delta (0, 0)
Screenshot: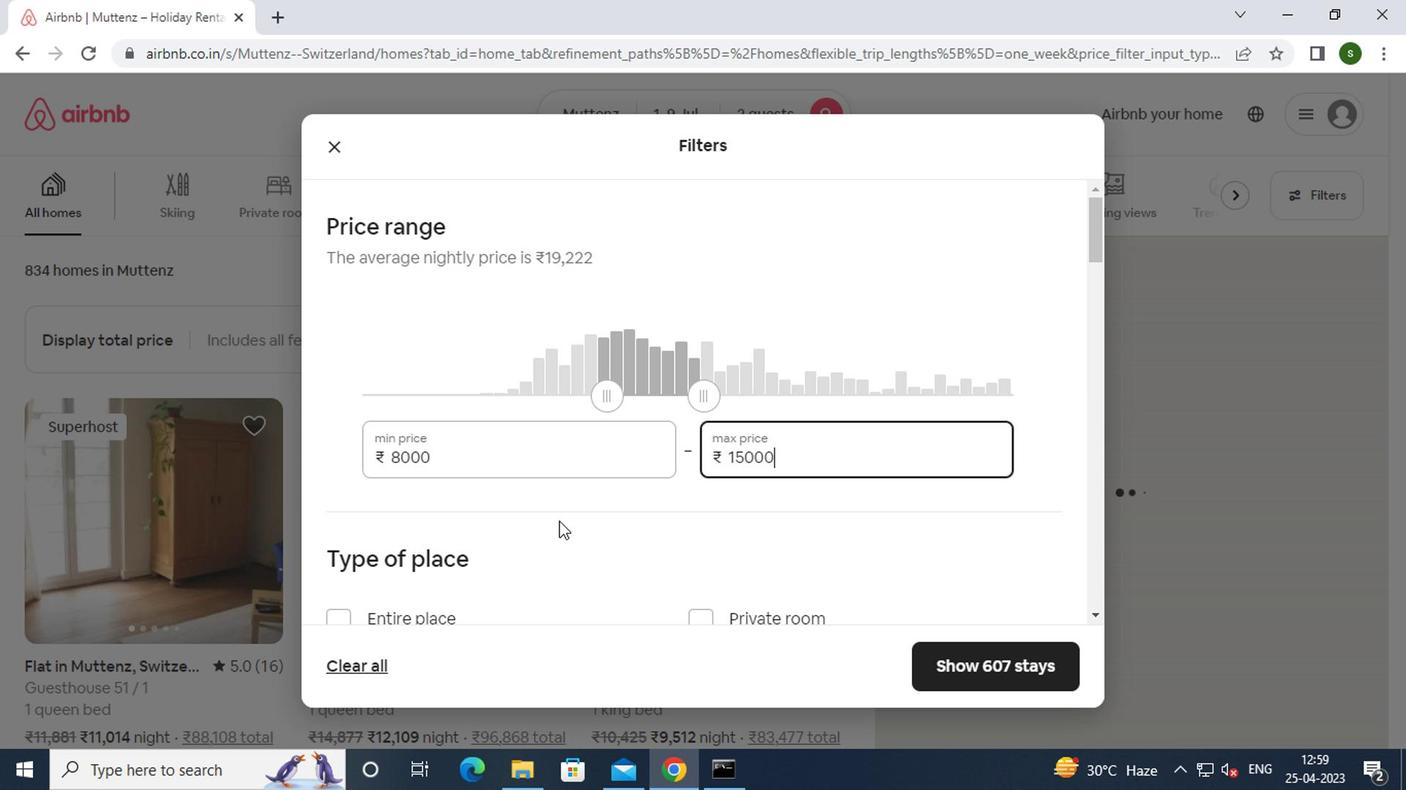 
Action: Mouse moved to (423, 428)
Screenshot: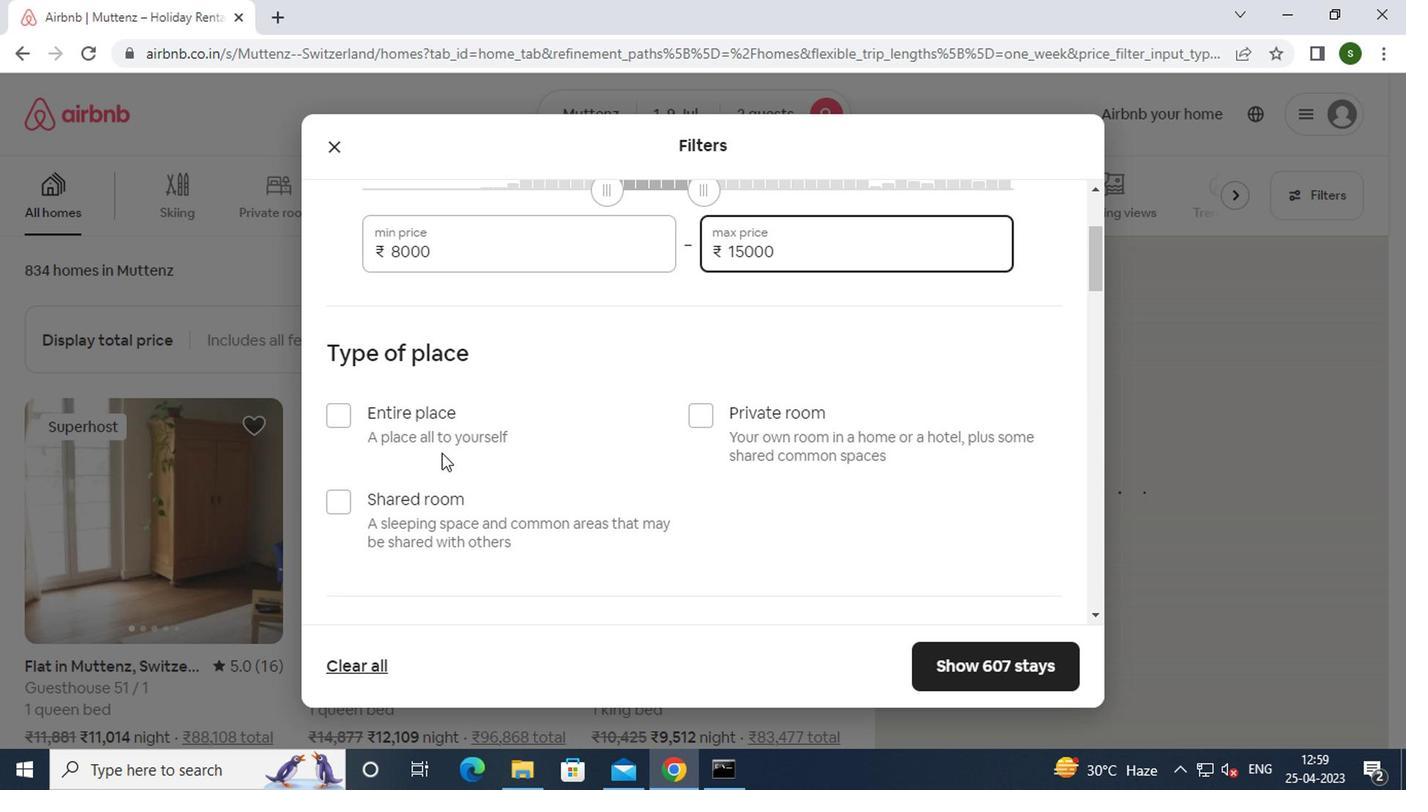 
Action: Mouse pressed left at (423, 428)
Screenshot: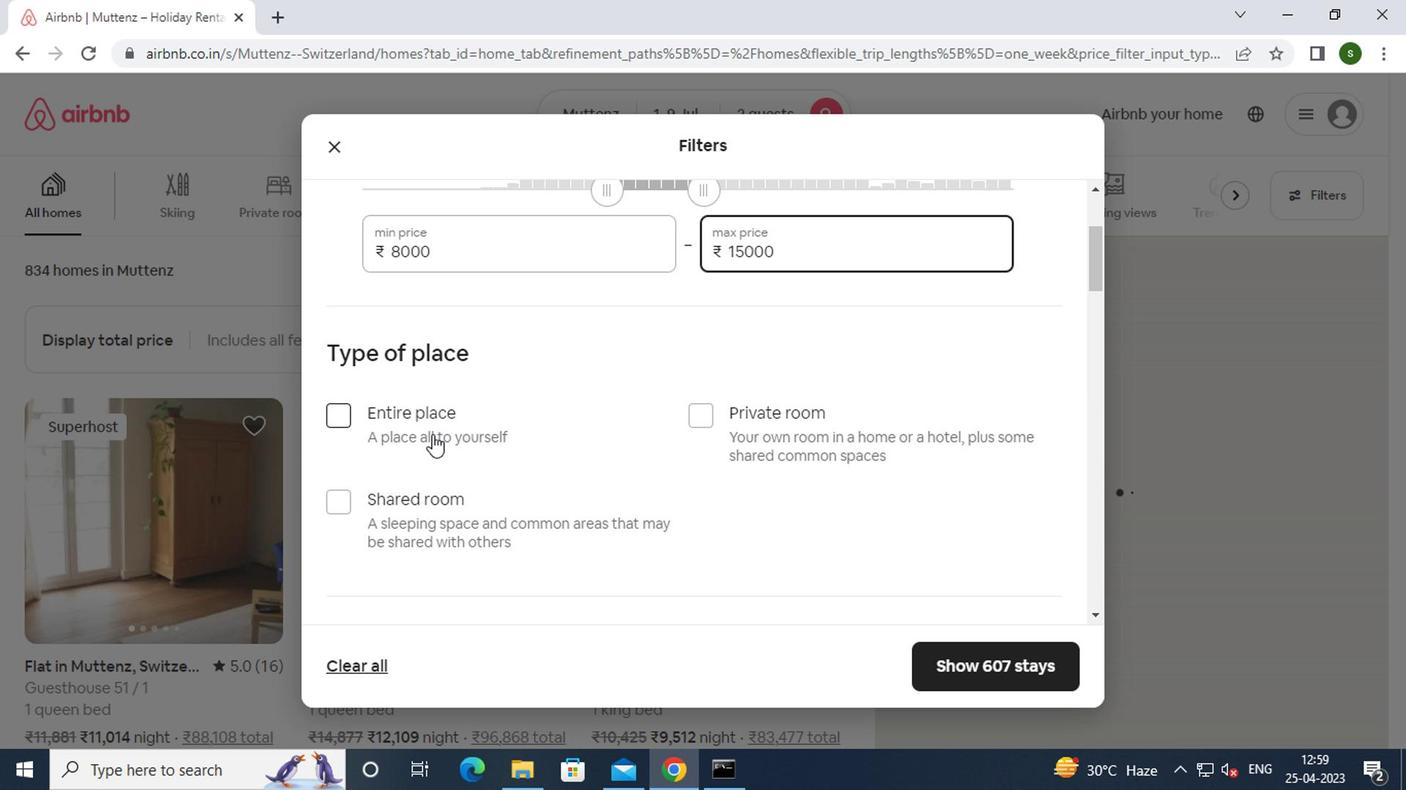 
Action: Mouse moved to (537, 402)
Screenshot: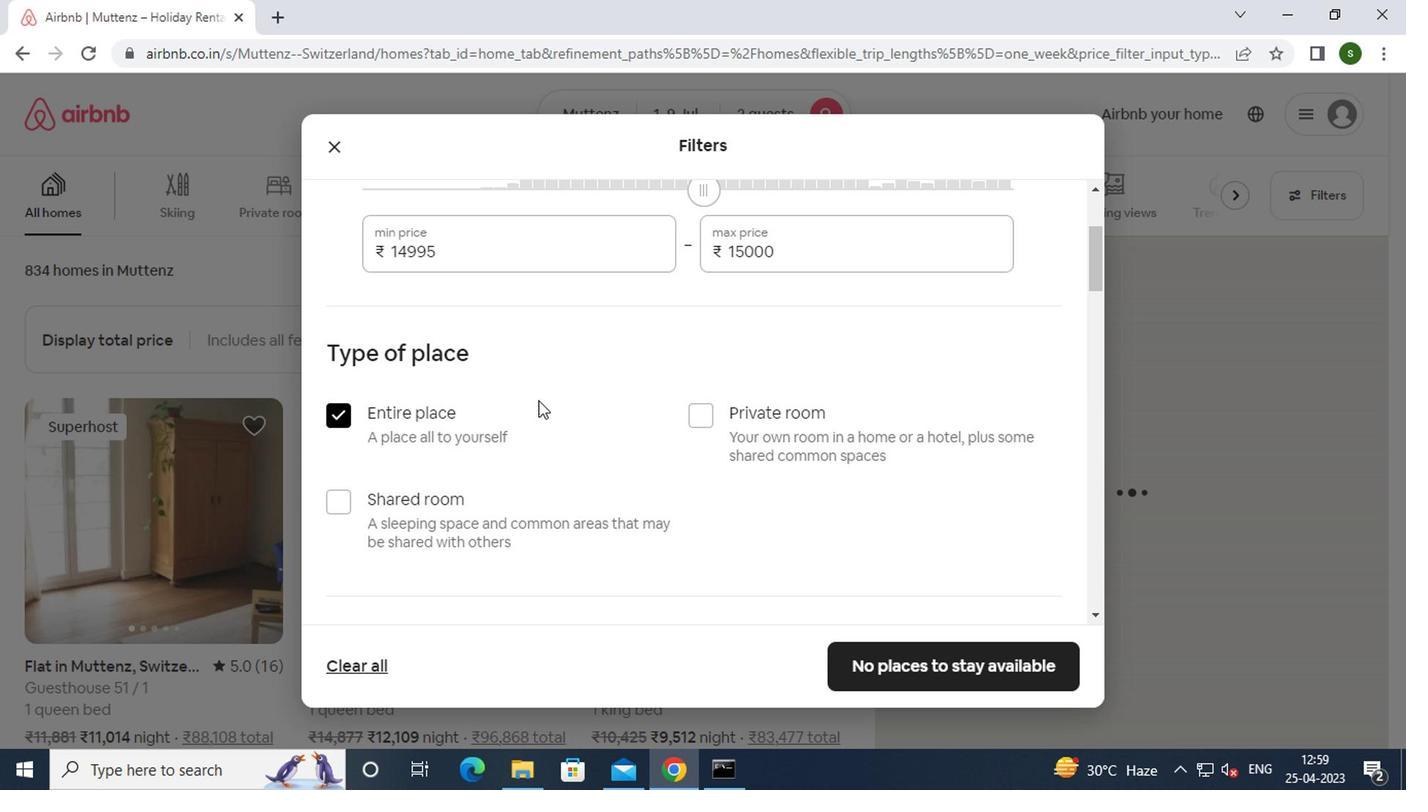 
Action: Mouse scrolled (537, 401) with delta (0, 0)
Screenshot: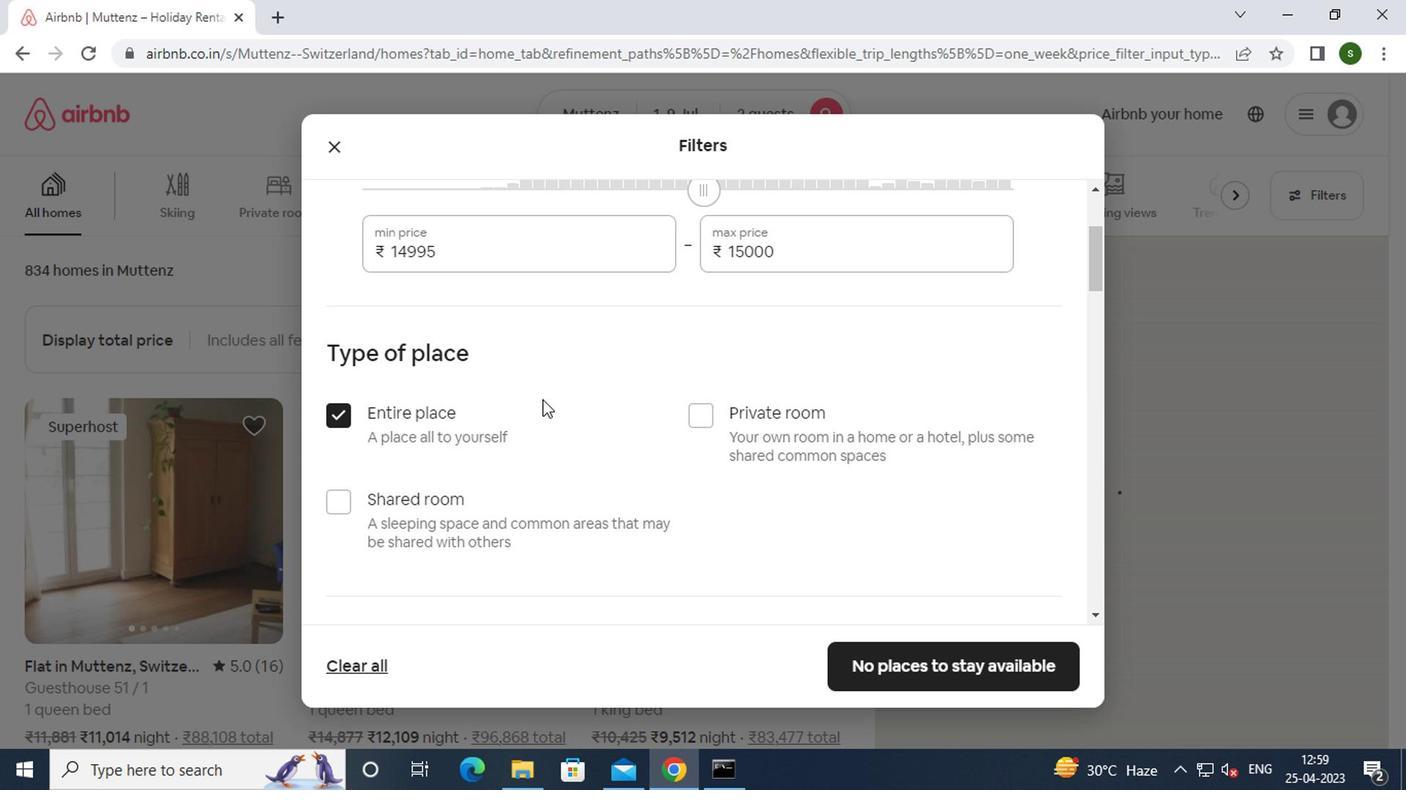 
Action: Mouse scrolled (537, 401) with delta (0, 0)
Screenshot: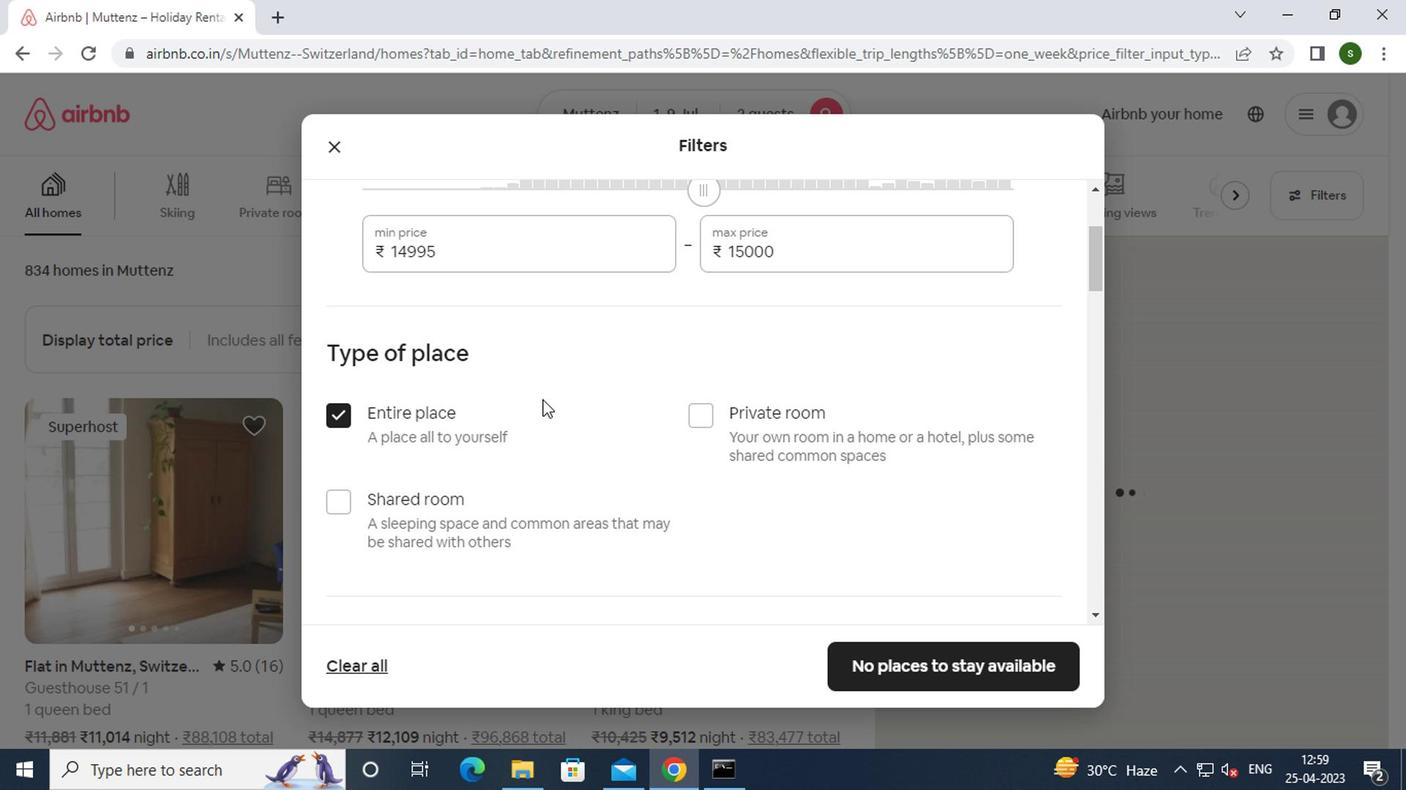 
Action: Mouse scrolled (537, 401) with delta (0, 0)
Screenshot: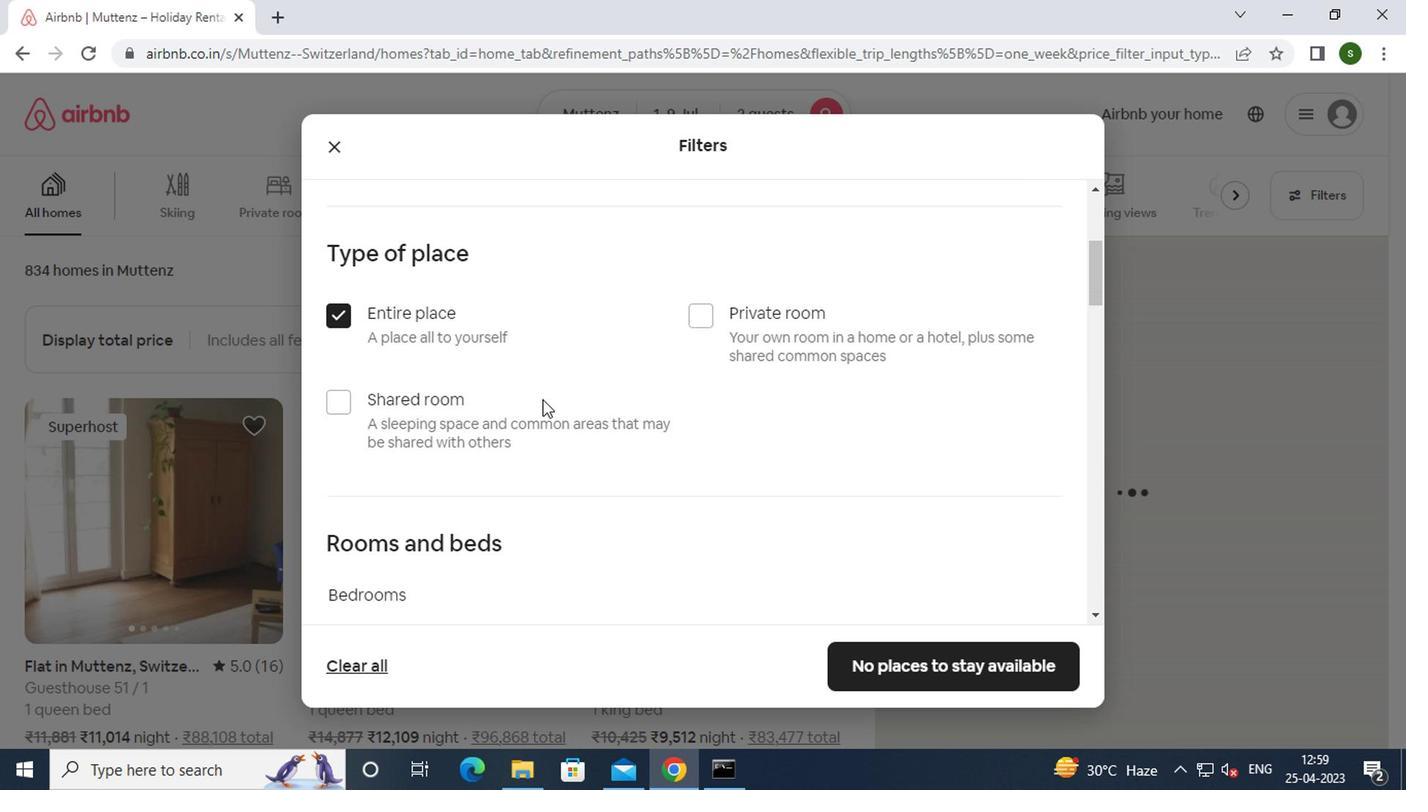 
Action: Mouse moved to (461, 437)
Screenshot: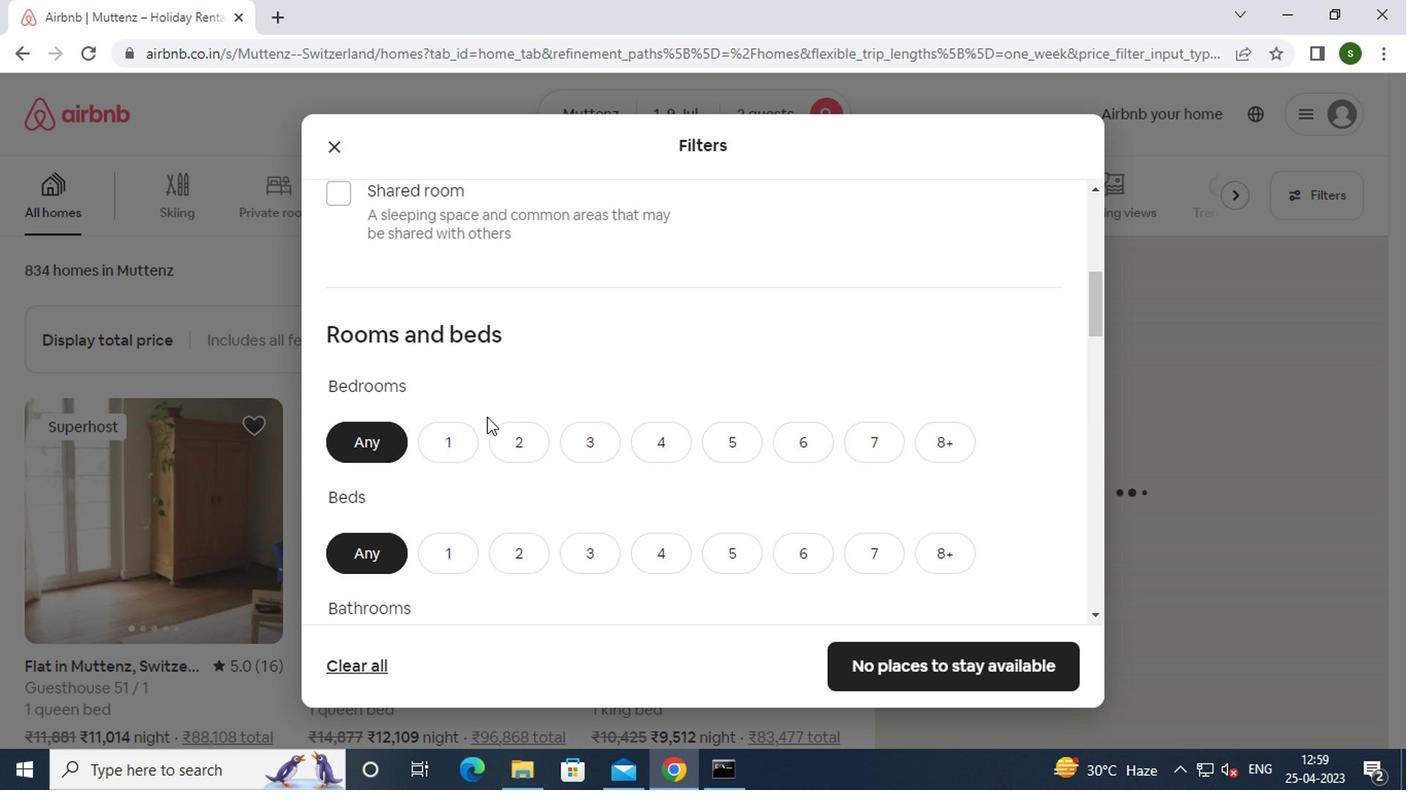
Action: Mouse pressed left at (461, 437)
Screenshot: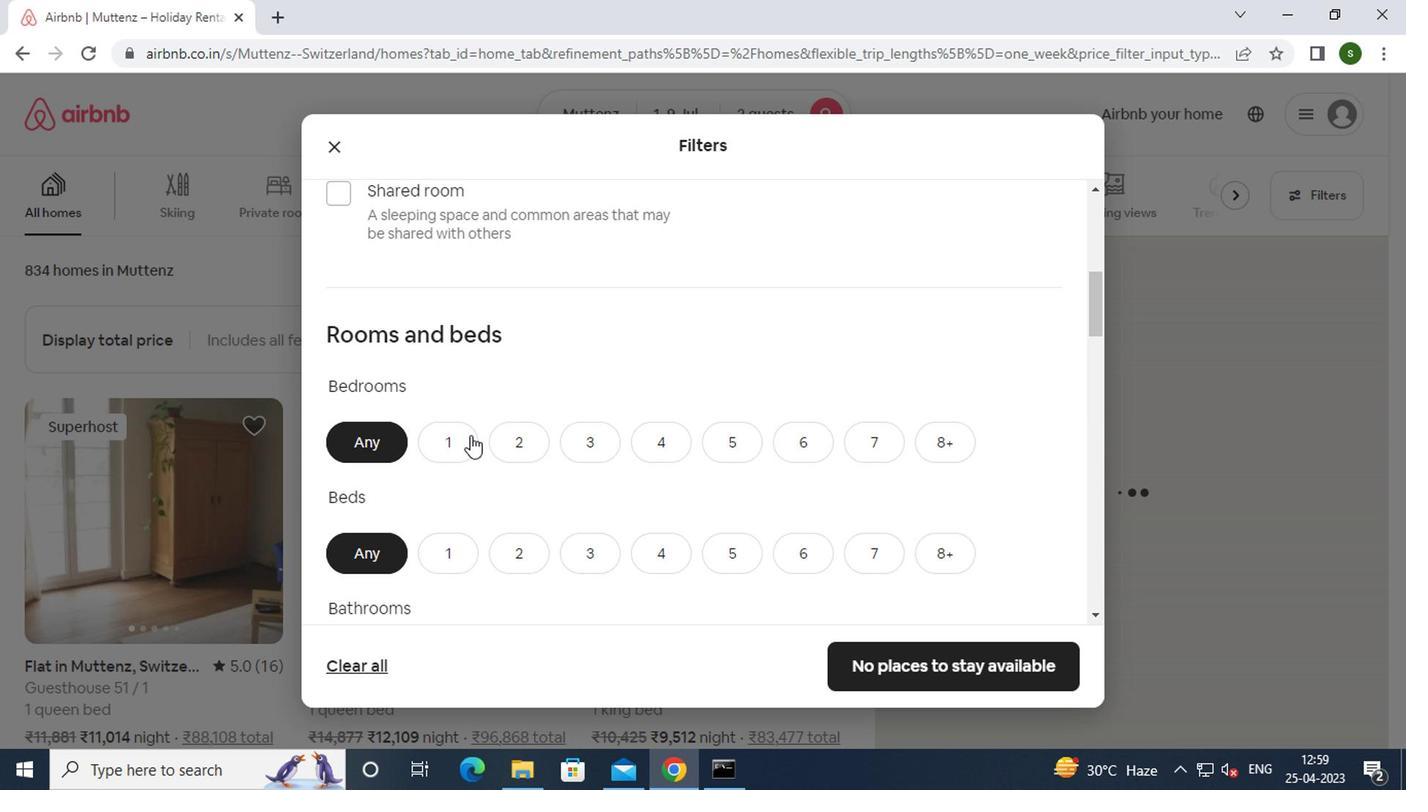 
Action: Mouse moved to (438, 549)
Screenshot: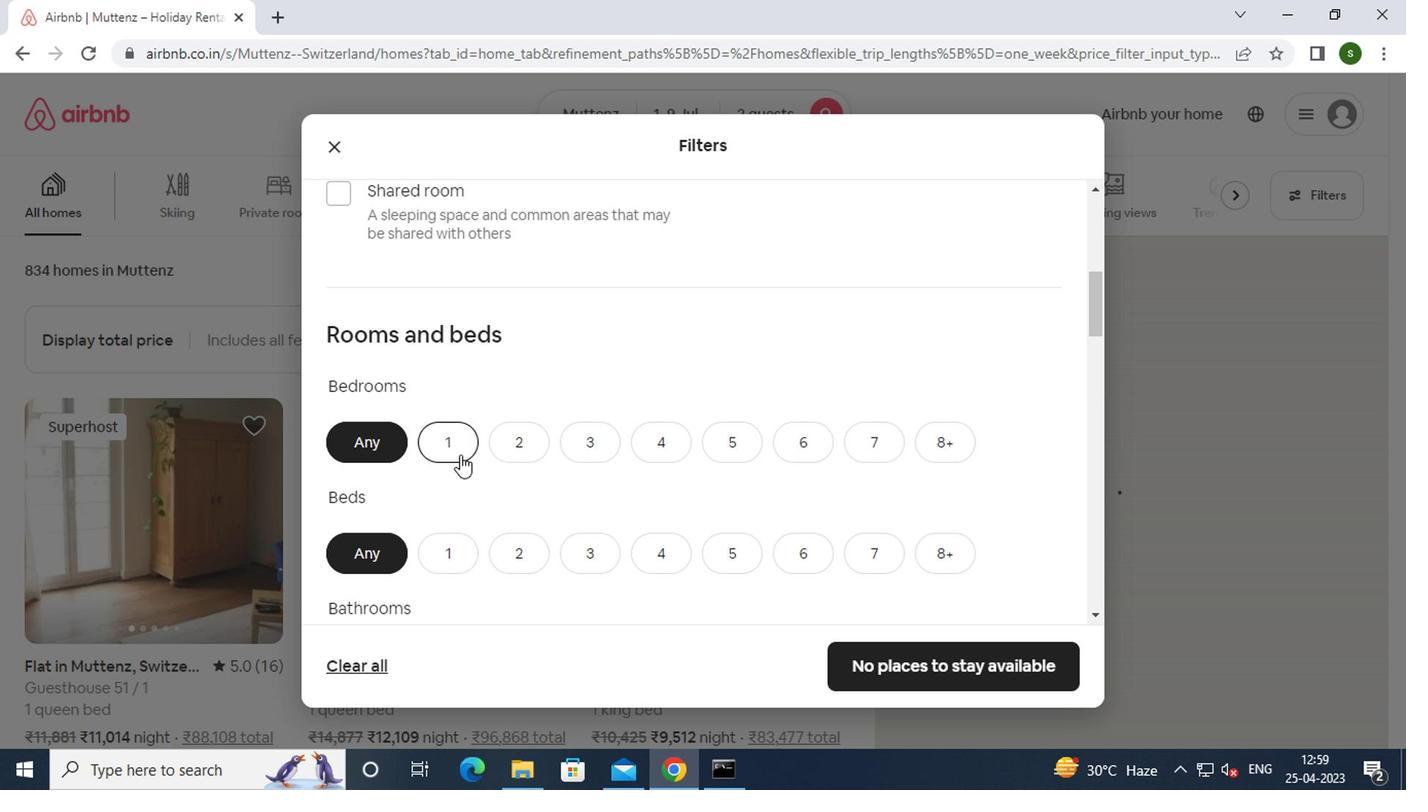 
Action: Mouse pressed left at (438, 549)
Screenshot: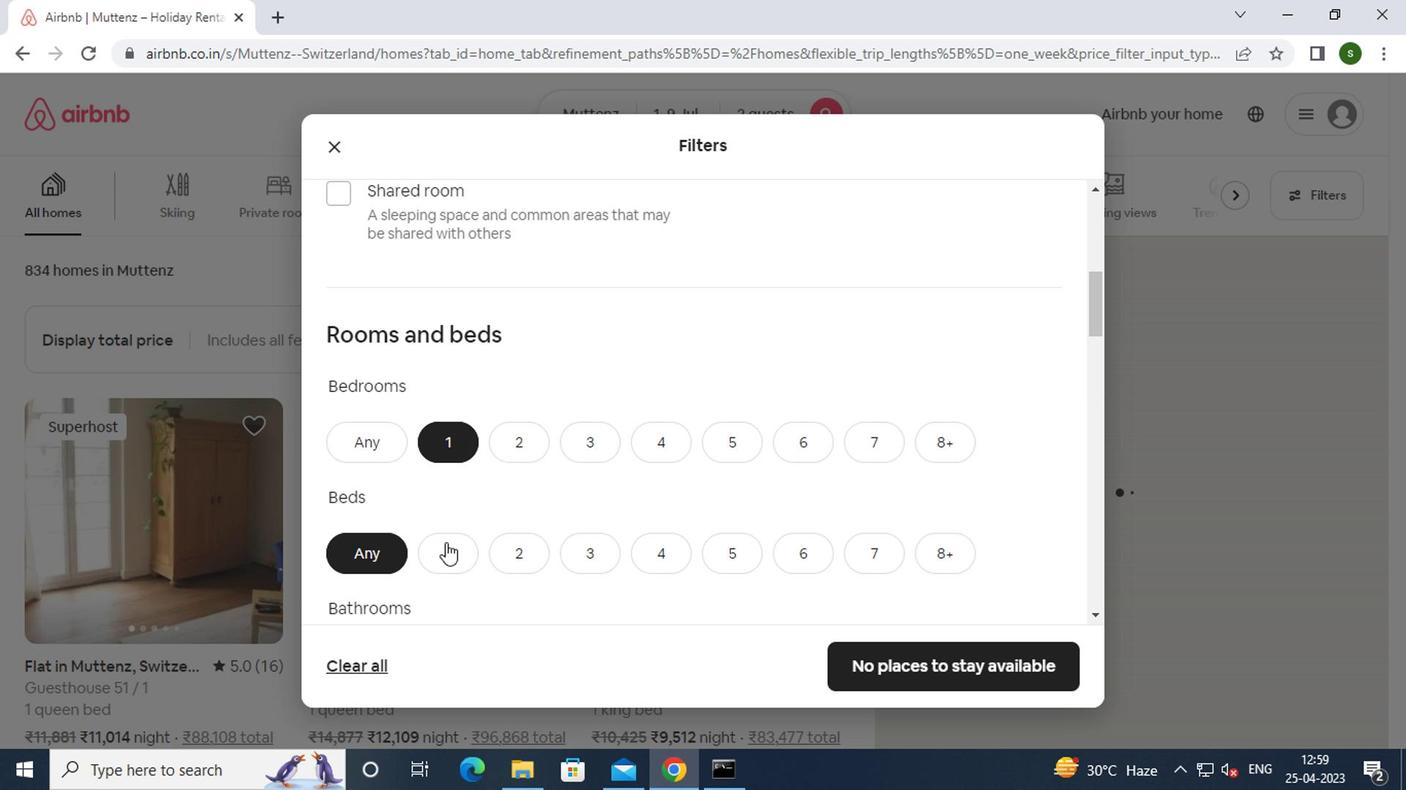 
Action: Mouse moved to (539, 475)
Screenshot: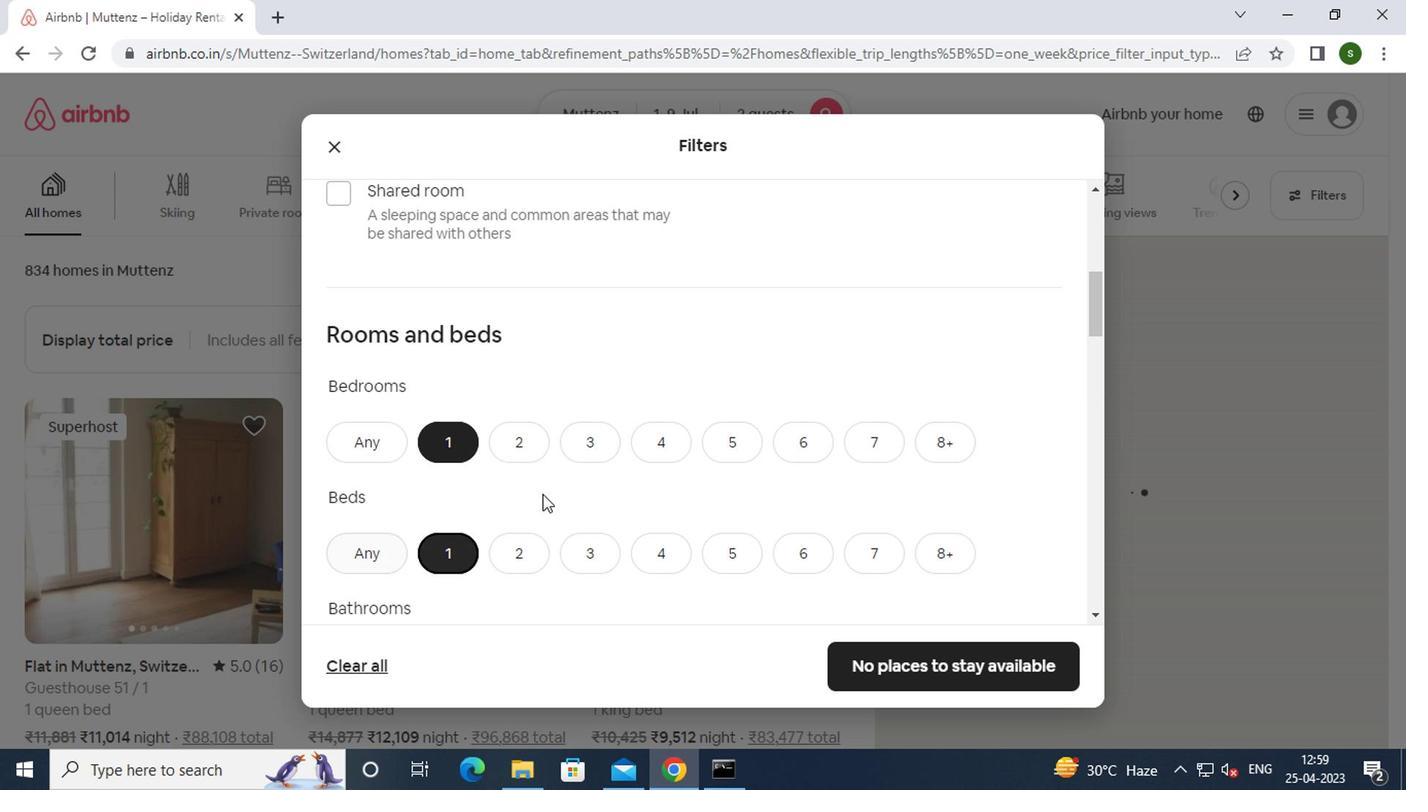 
Action: Mouse scrolled (539, 474) with delta (0, 0)
Screenshot: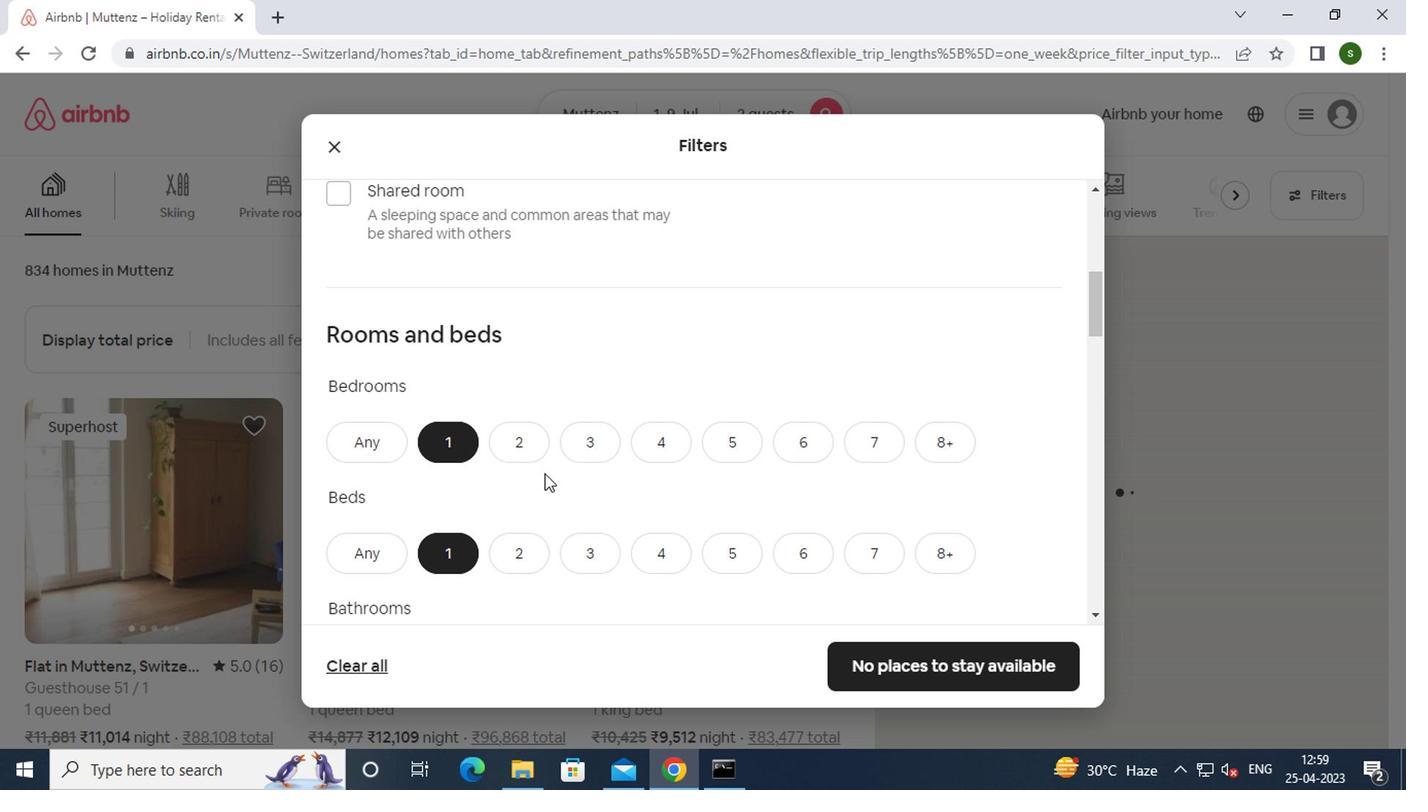 
Action: Mouse scrolled (539, 474) with delta (0, 0)
Screenshot: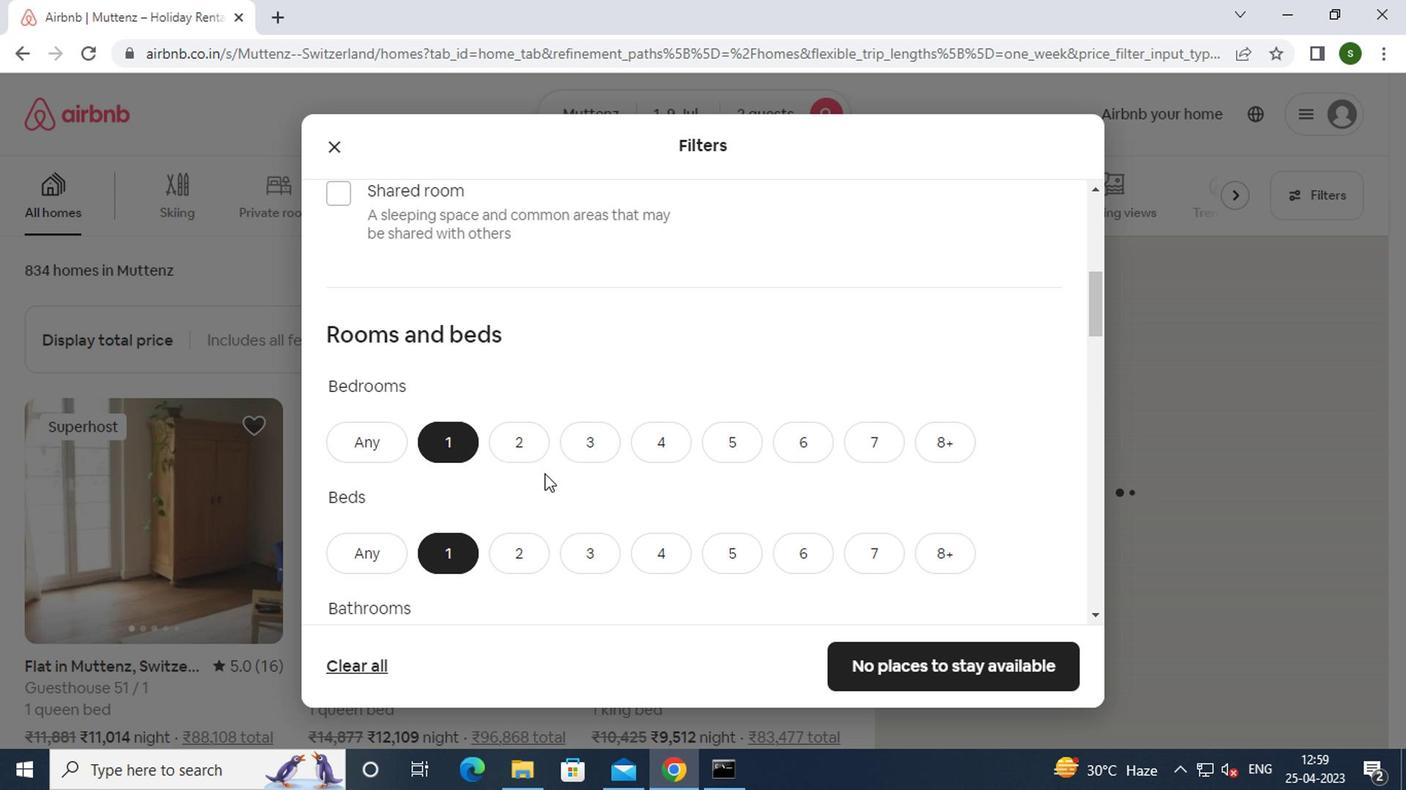 
Action: Mouse moved to (445, 464)
Screenshot: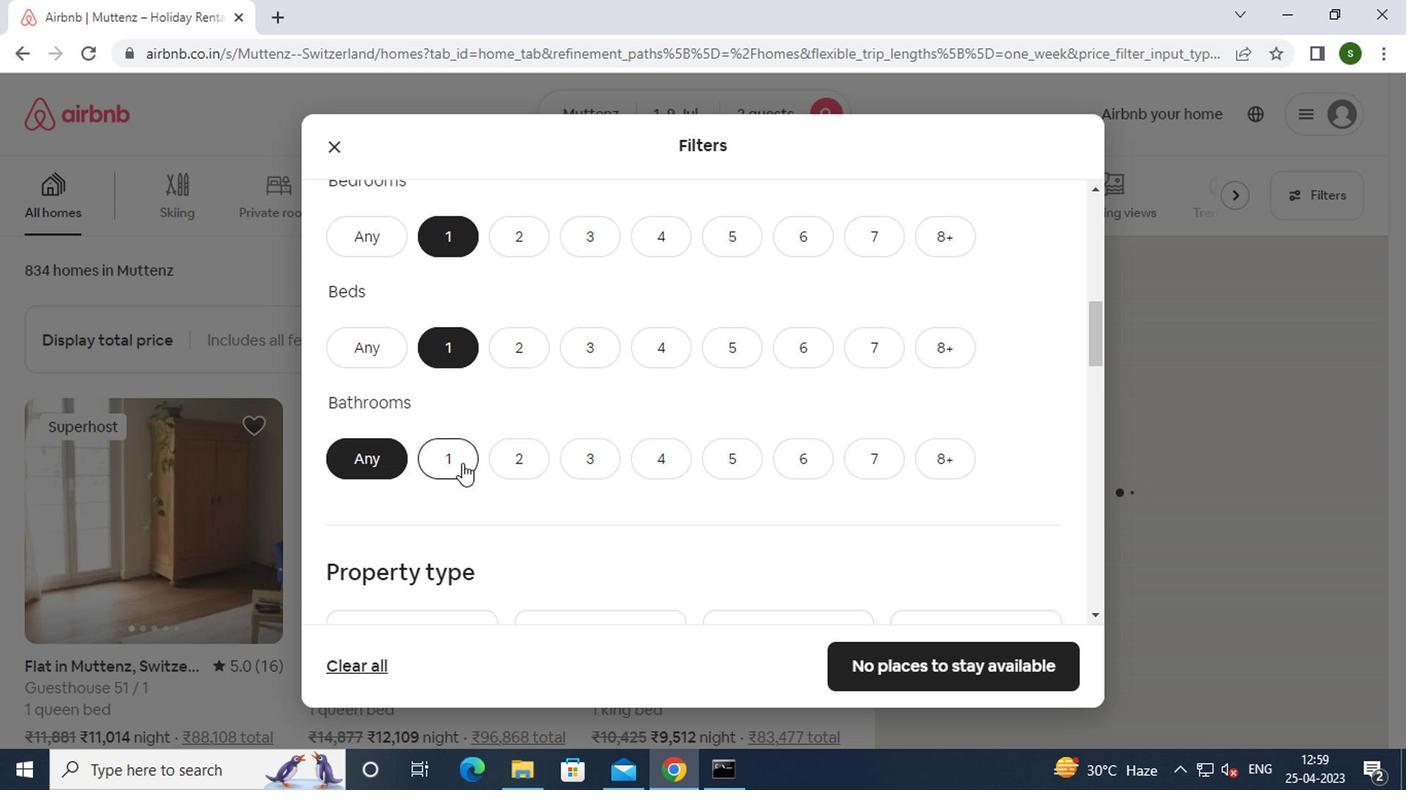 
Action: Mouse pressed left at (445, 464)
Screenshot: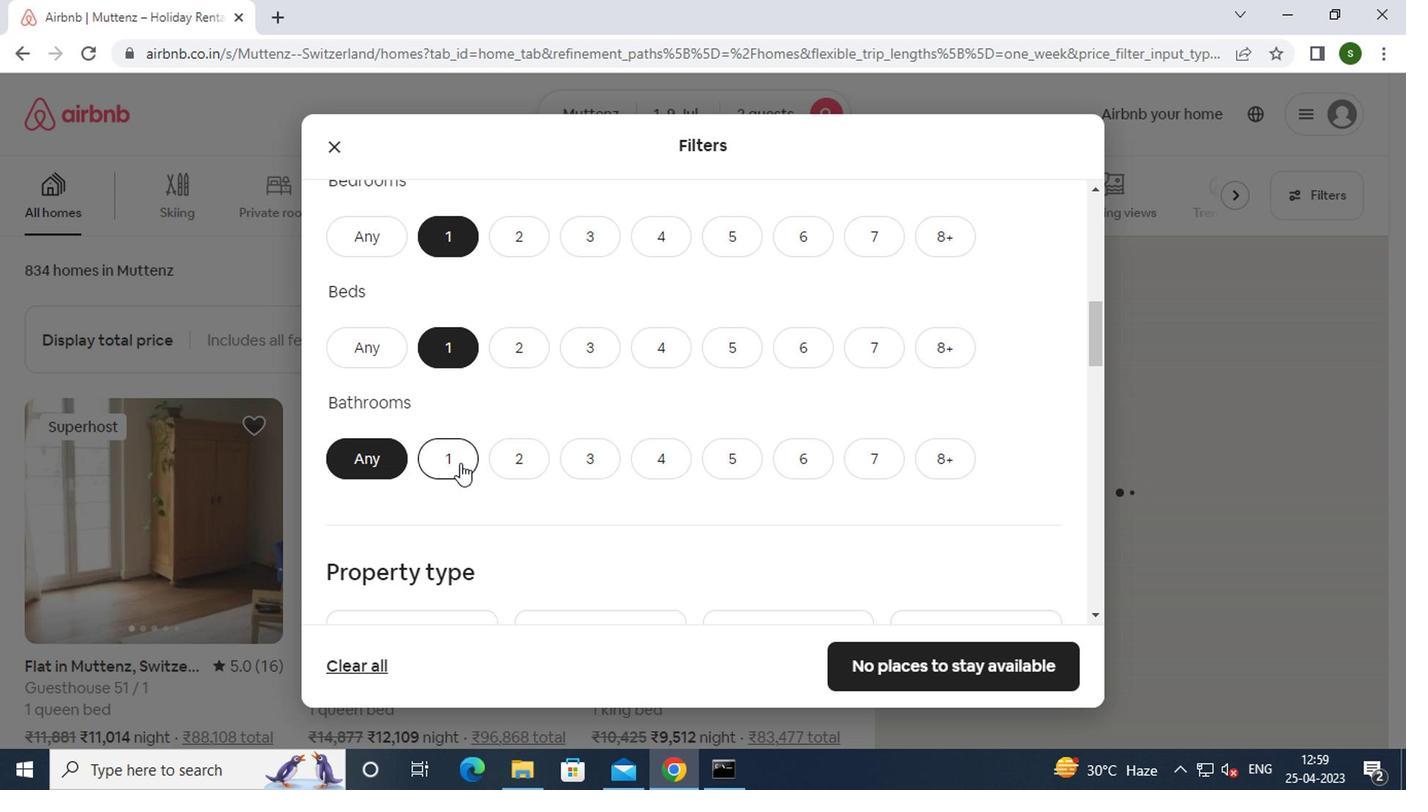 
Action: Mouse moved to (548, 443)
Screenshot: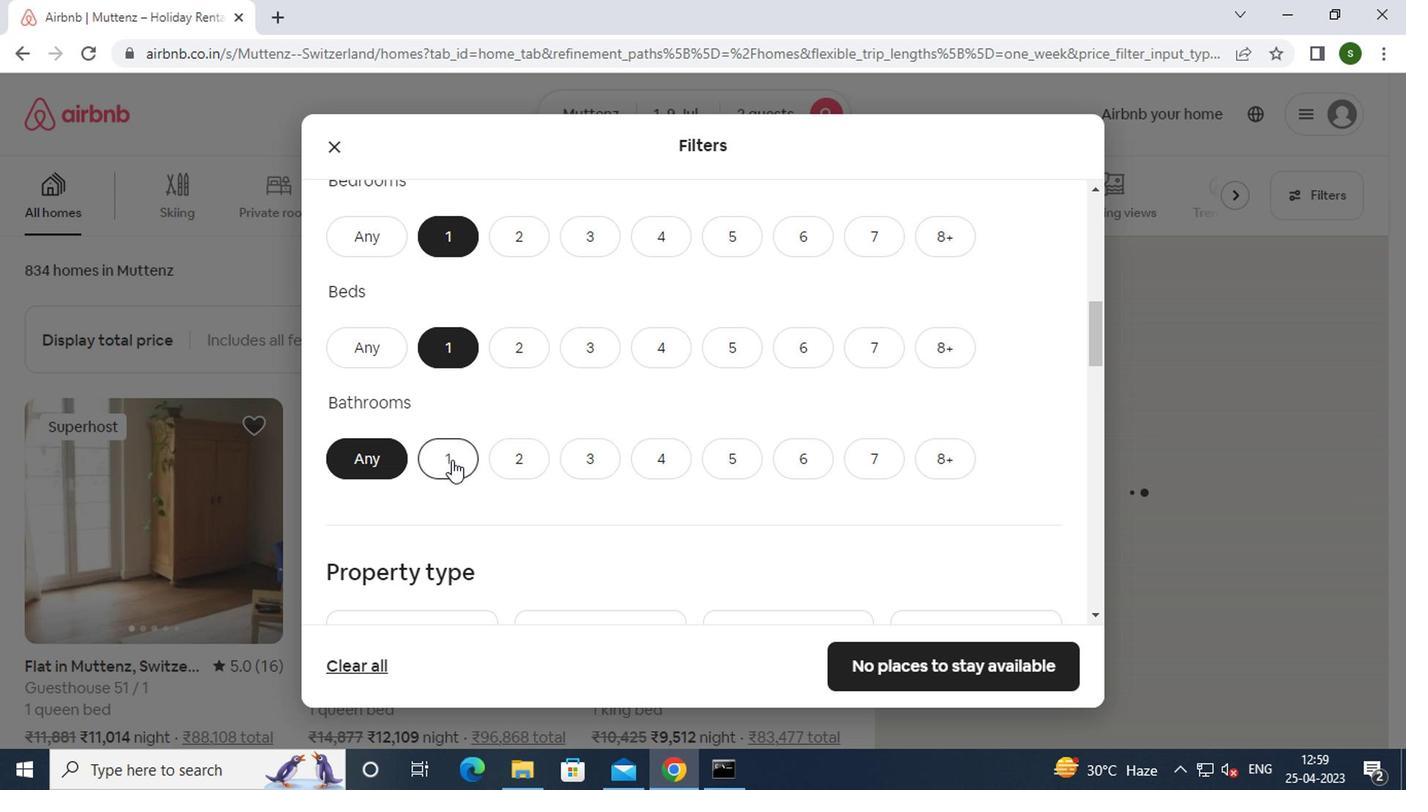 
Action: Mouse scrolled (548, 441) with delta (0, -1)
Screenshot: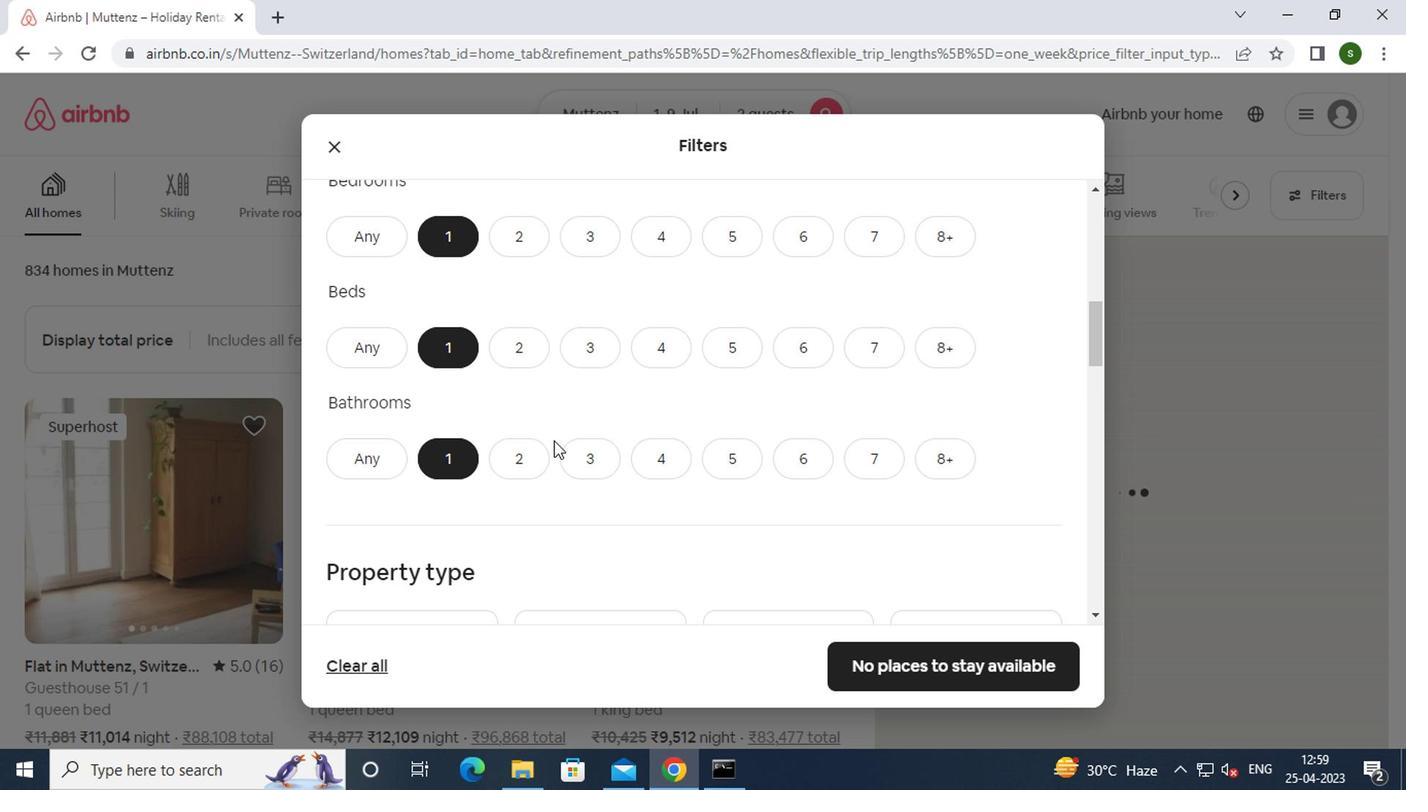 
Action: Mouse scrolled (548, 441) with delta (0, -1)
Screenshot: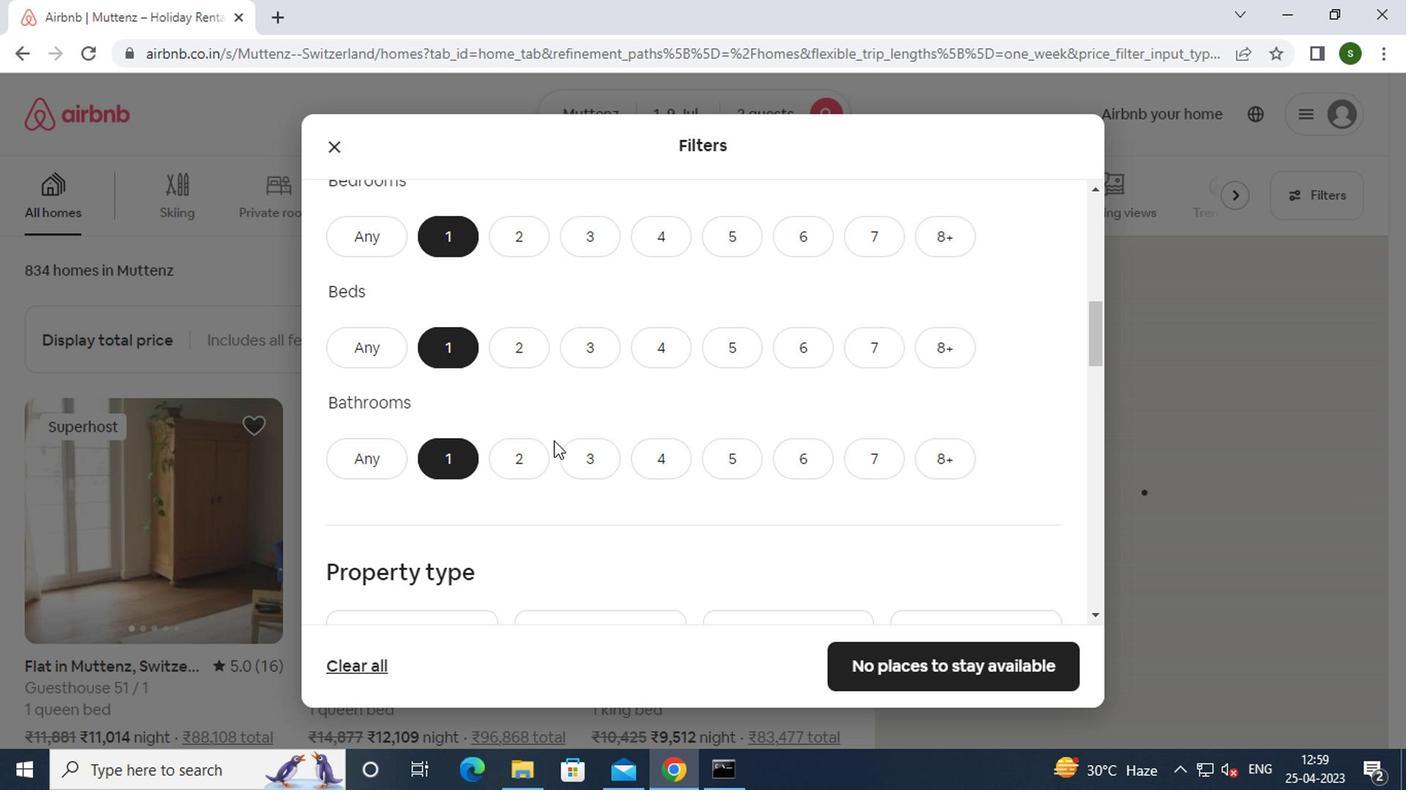 
Action: Mouse scrolled (548, 441) with delta (0, -1)
Screenshot: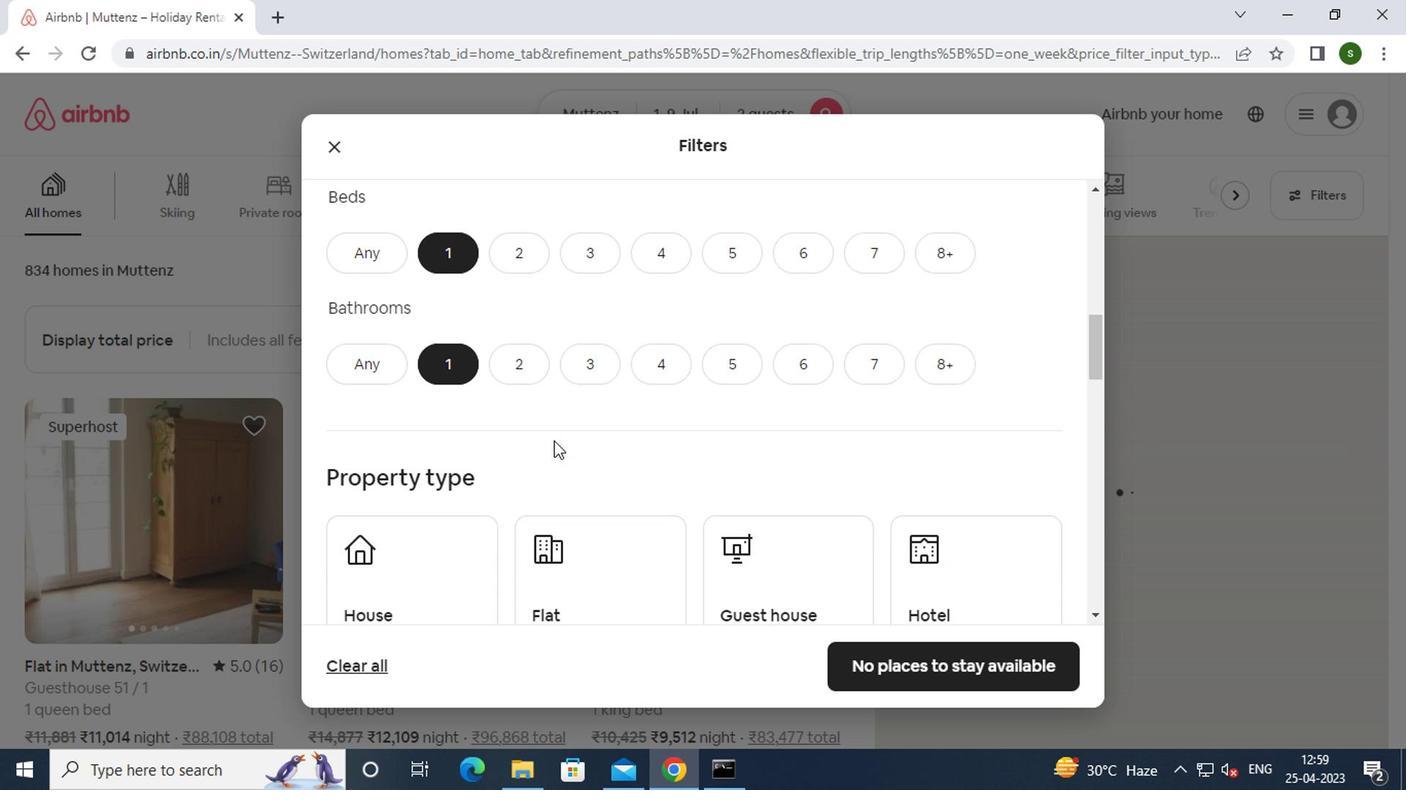 
Action: Mouse moved to (403, 386)
Screenshot: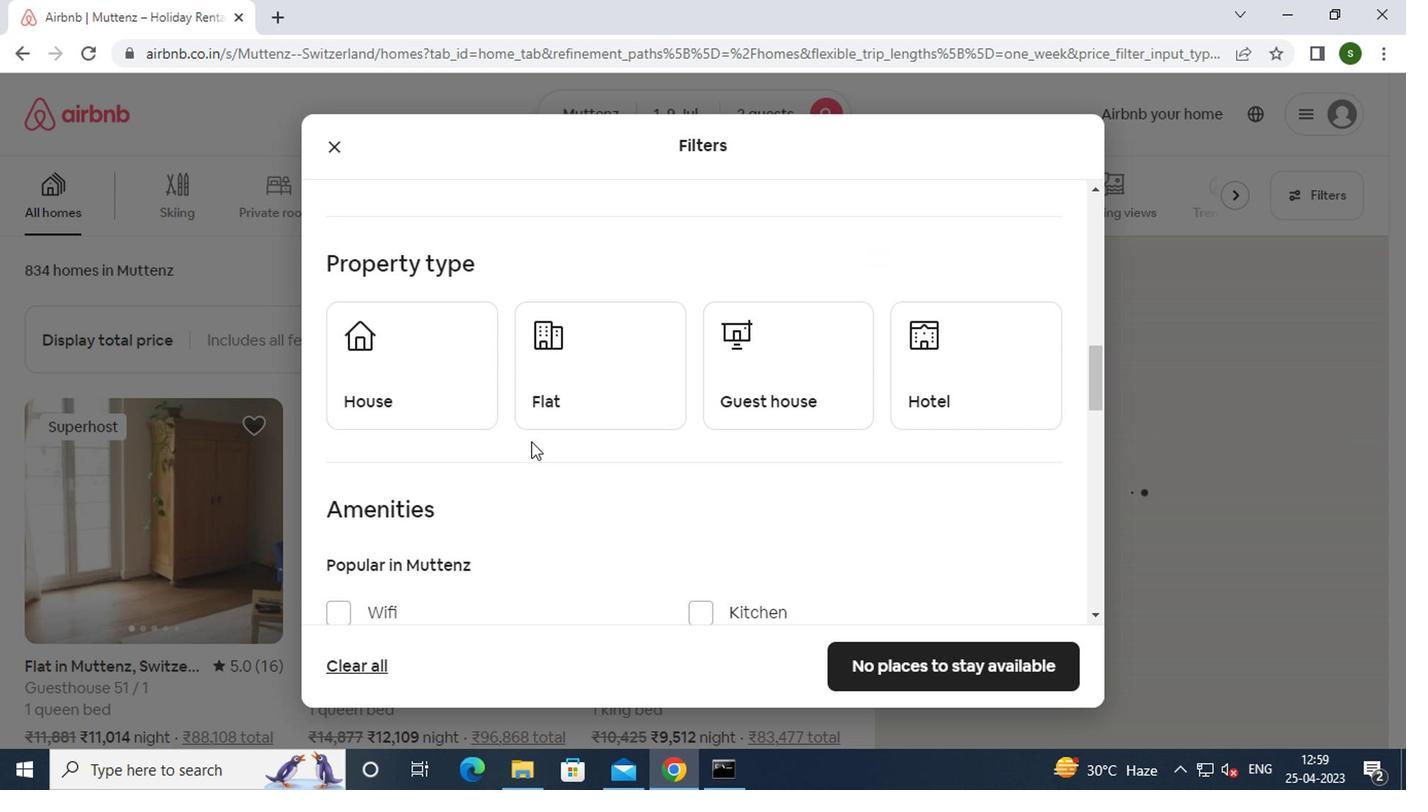 
Action: Mouse pressed left at (403, 386)
Screenshot: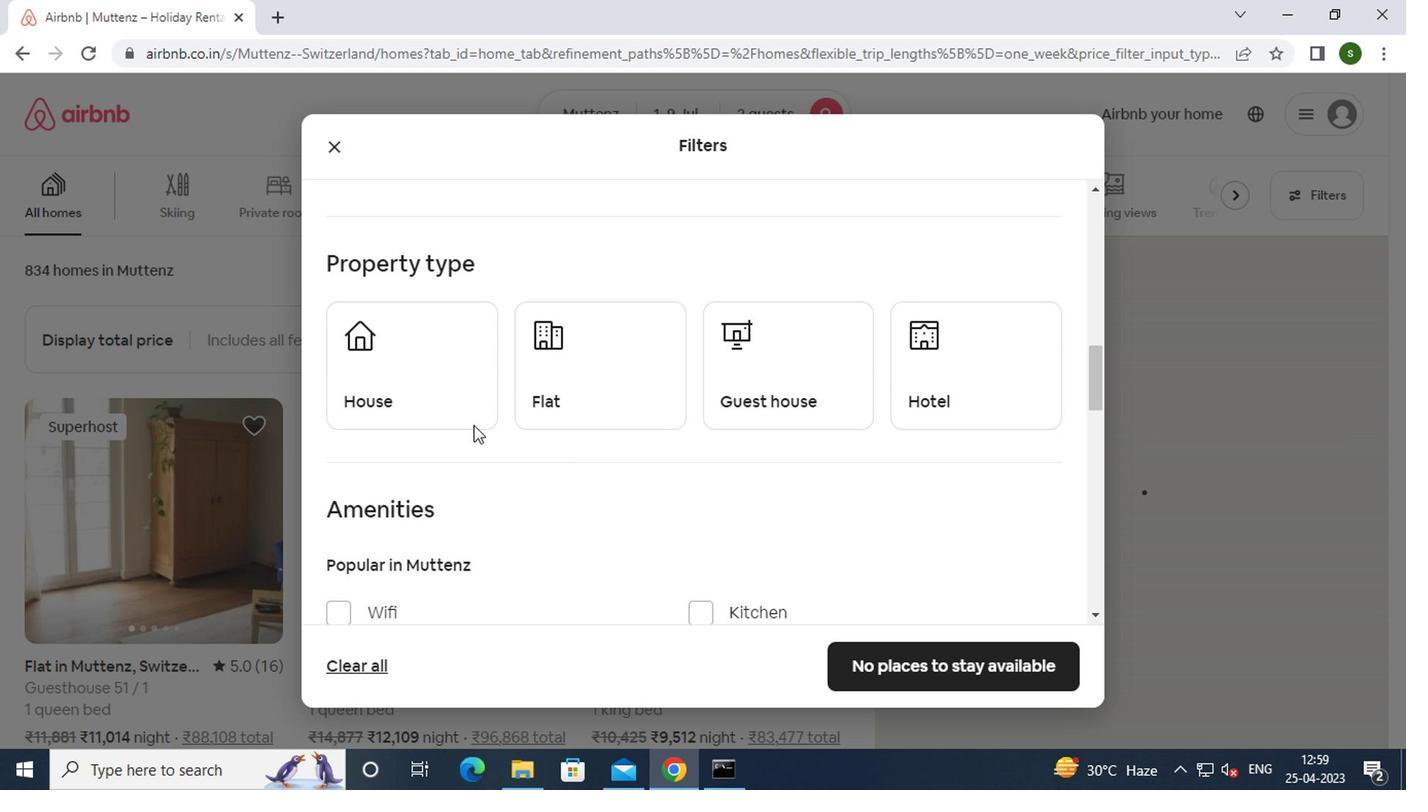 
Action: Mouse moved to (608, 407)
Screenshot: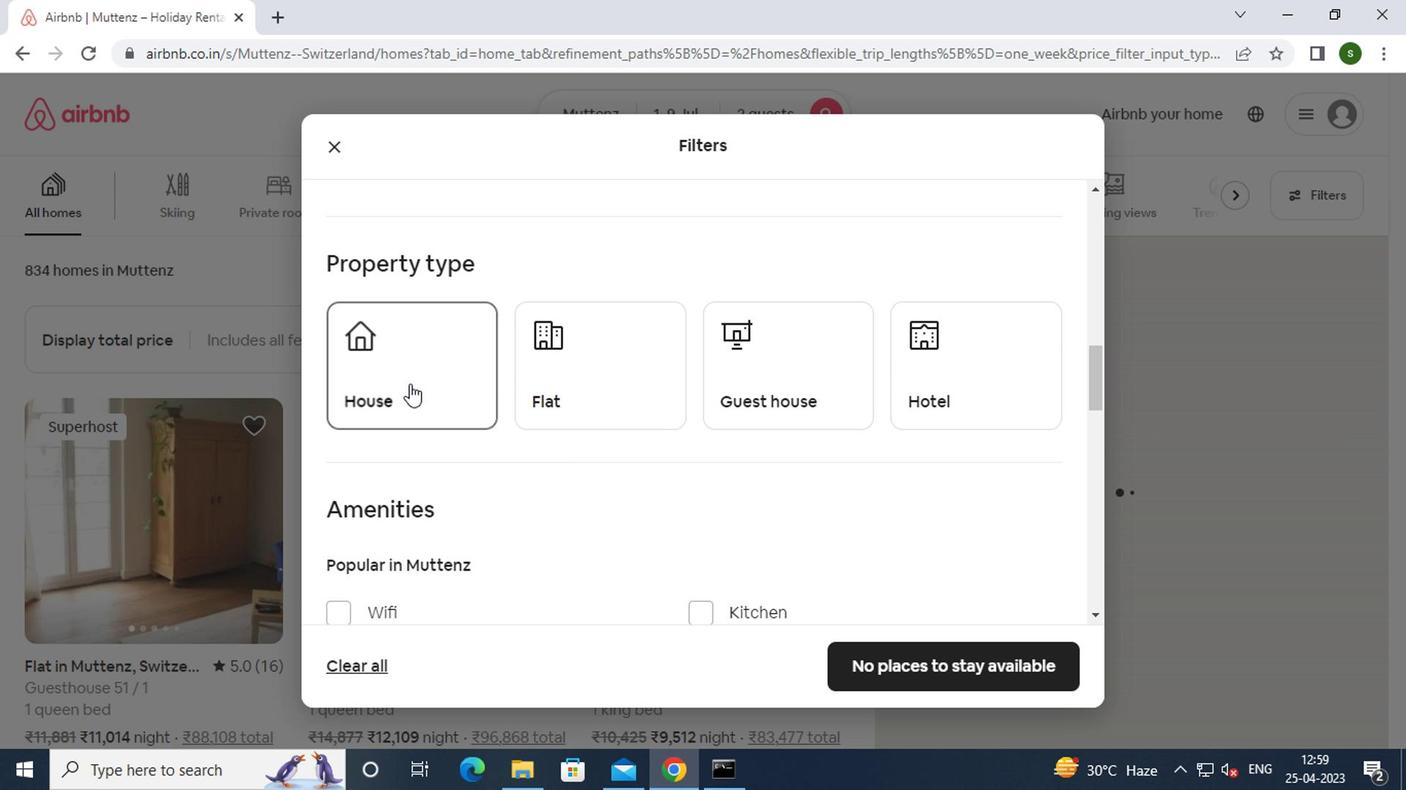 
Action: Mouse pressed left at (608, 407)
Screenshot: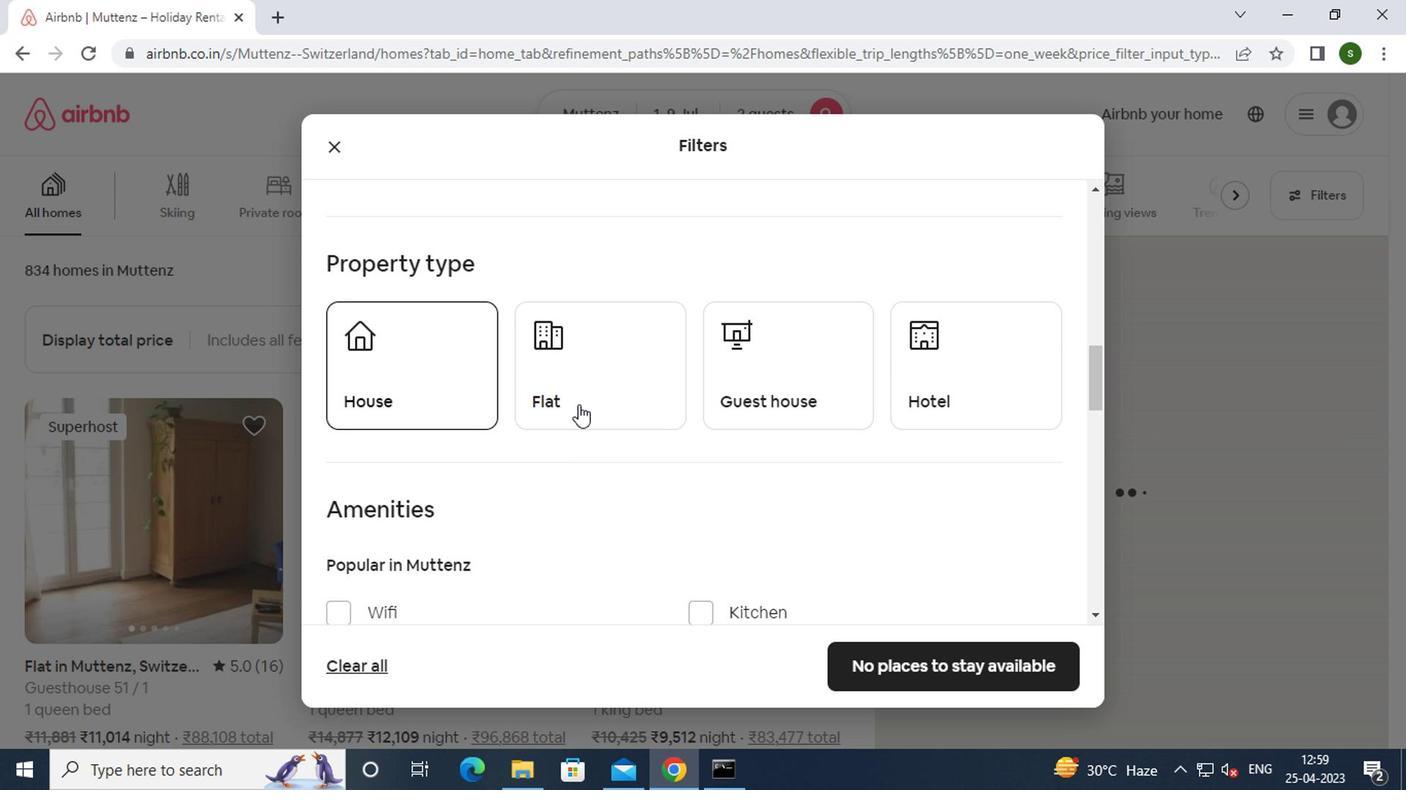 
Action: Mouse moved to (738, 402)
Screenshot: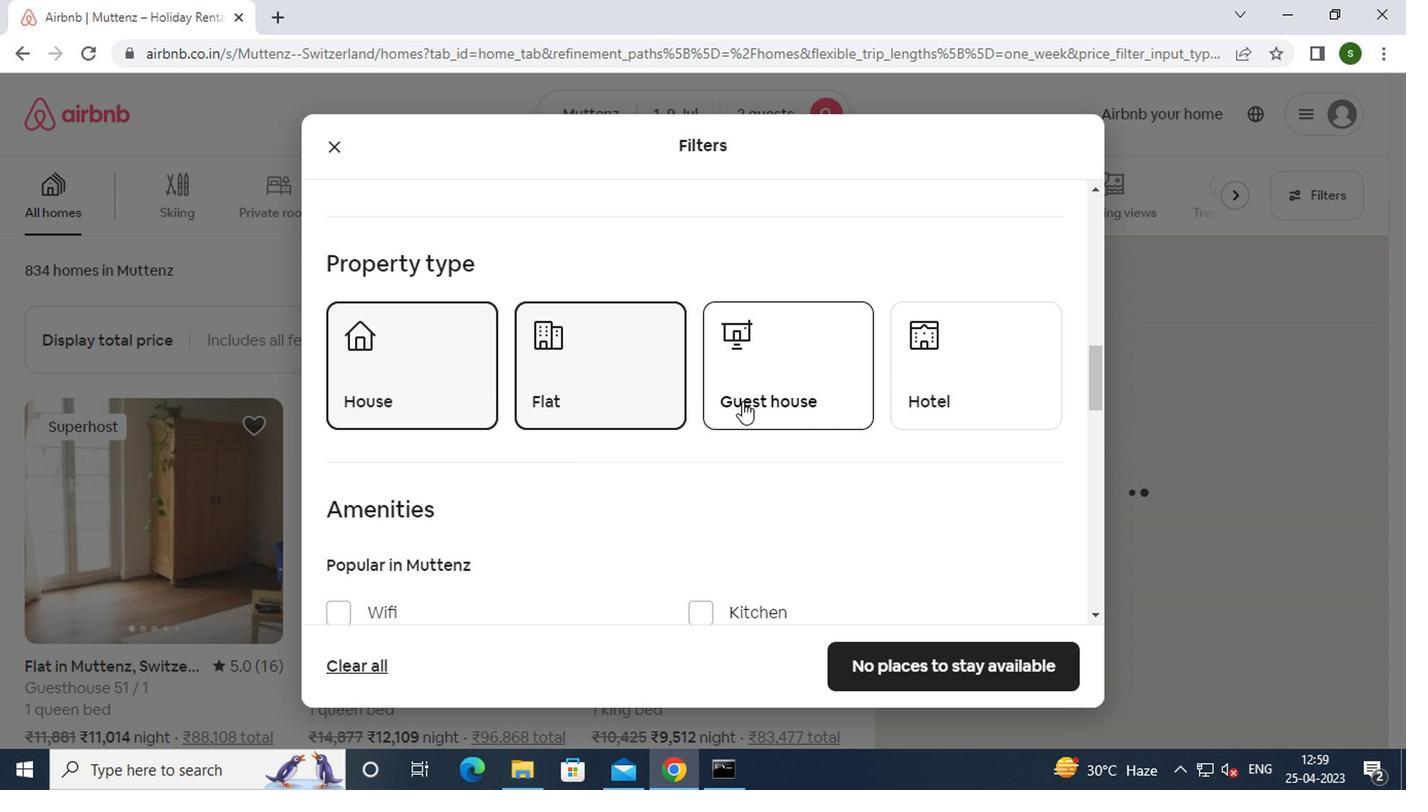 
Action: Mouse pressed left at (738, 402)
Screenshot: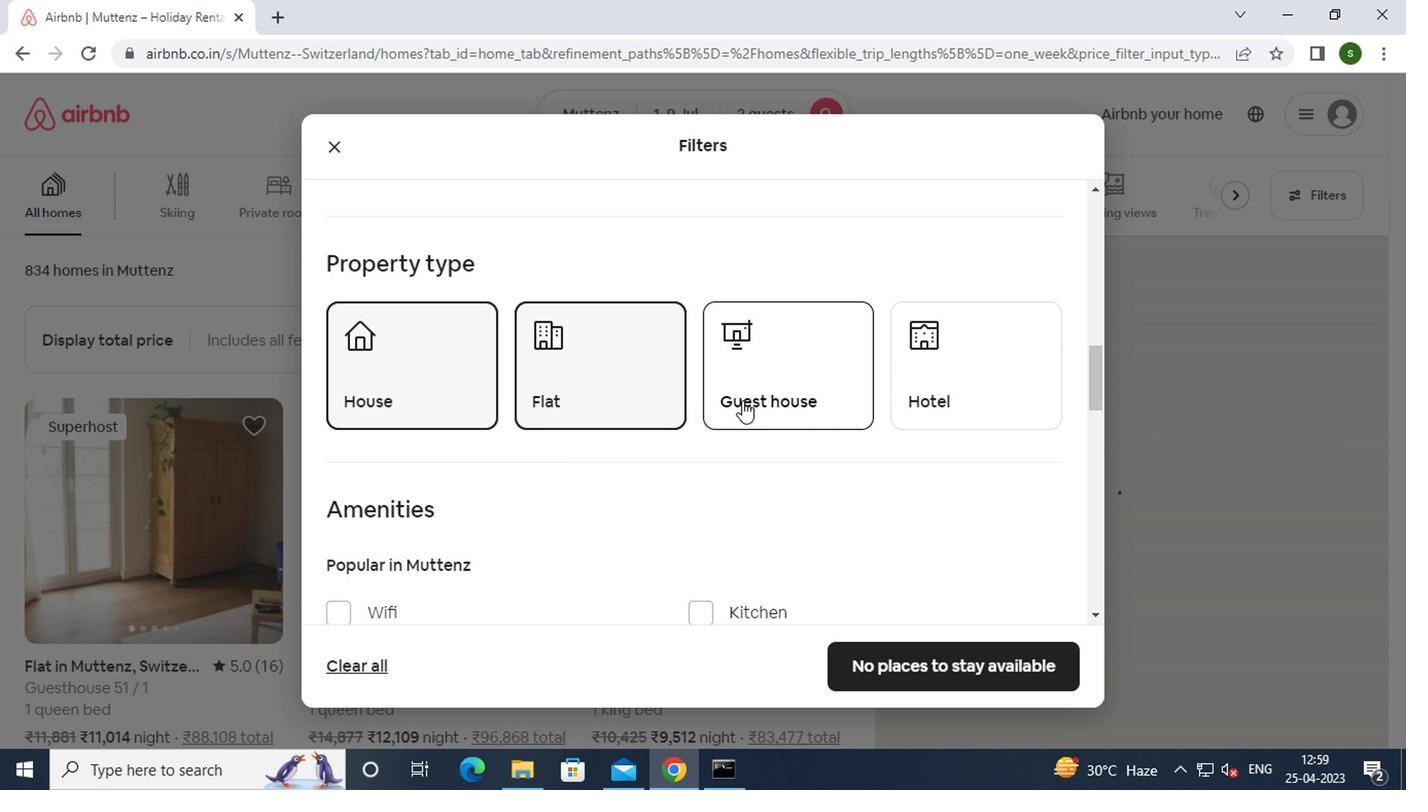 
Action: Mouse scrolled (738, 402) with delta (0, 0)
Screenshot: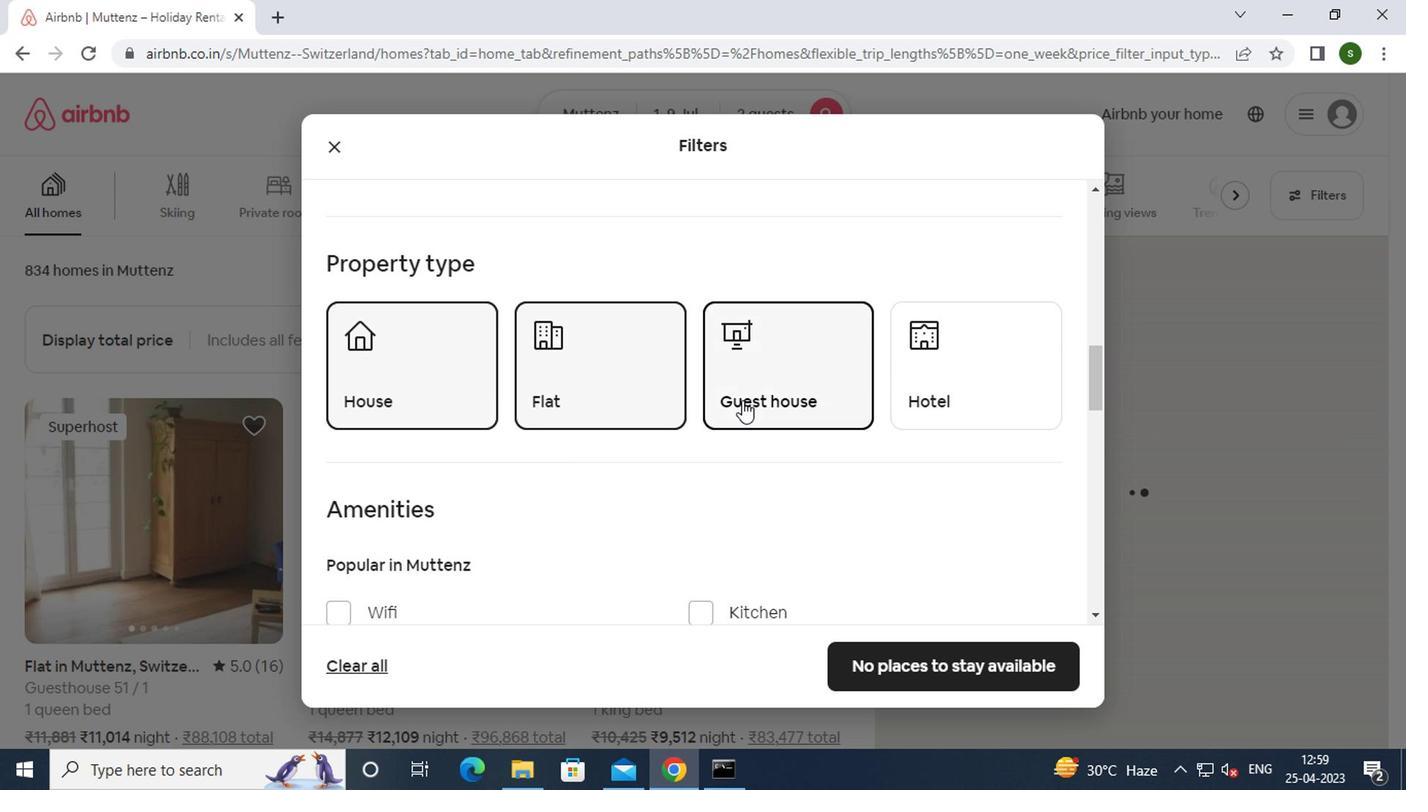 
Action: Mouse scrolled (738, 402) with delta (0, 0)
Screenshot: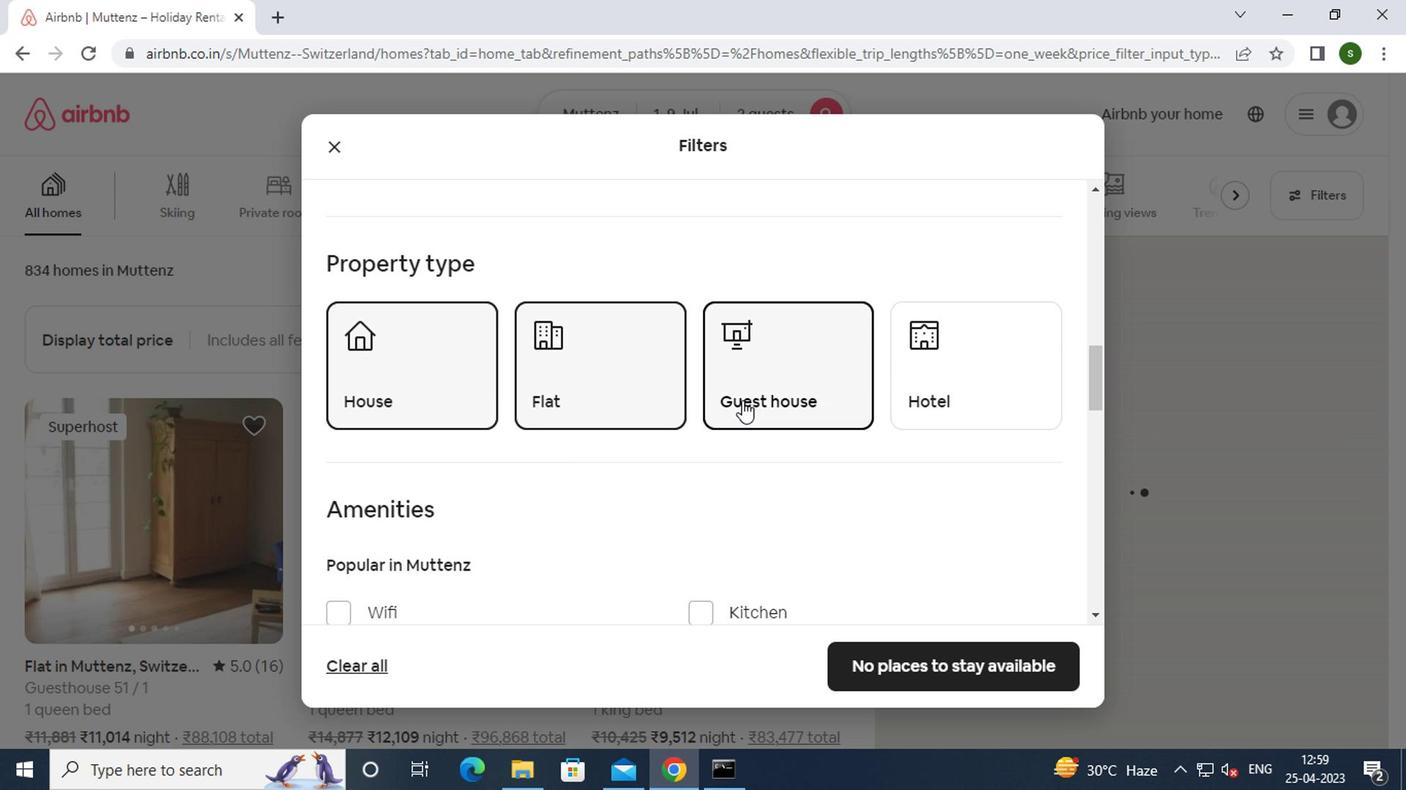 
Action: Mouse scrolled (738, 402) with delta (0, 0)
Screenshot: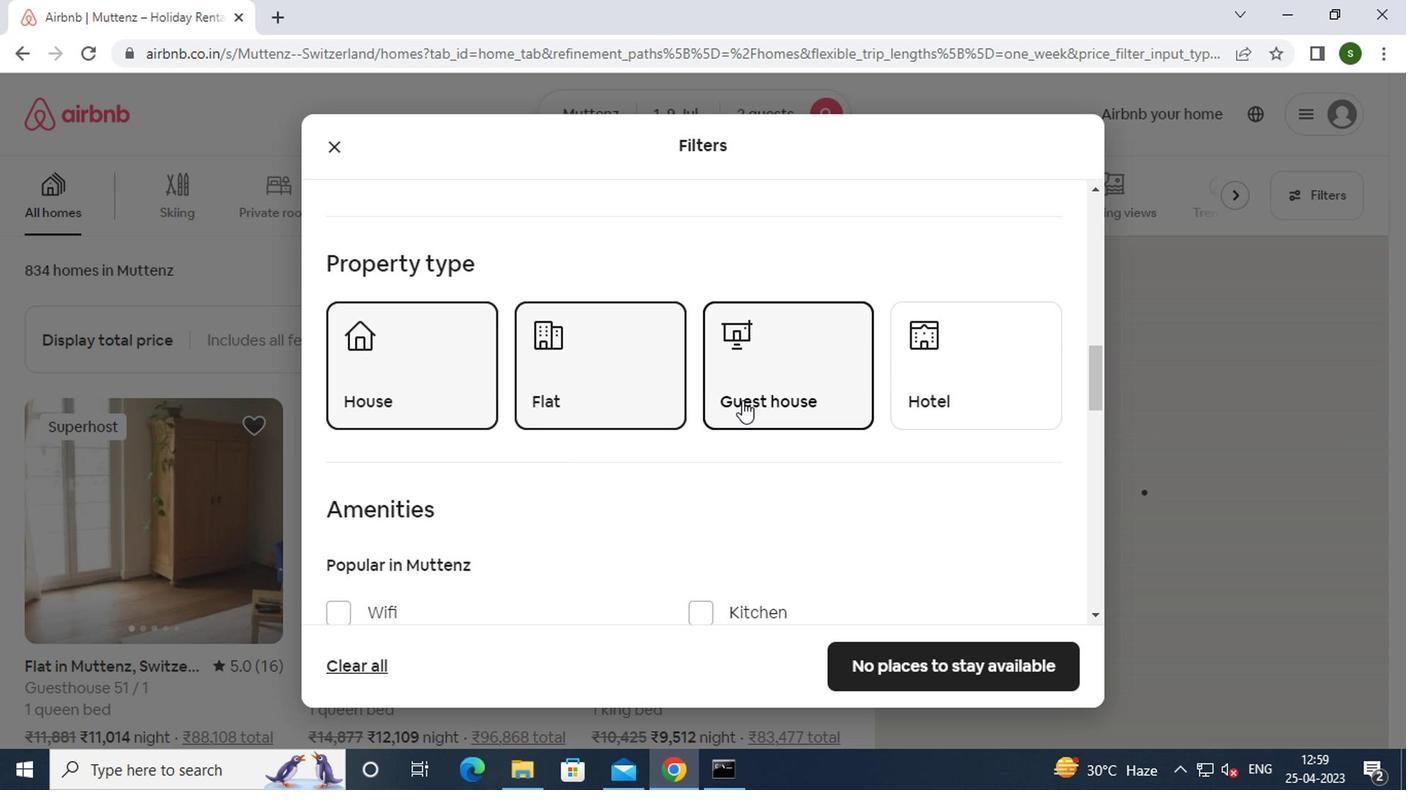 
Action: Mouse scrolled (738, 402) with delta (0, 0)
Screenshot: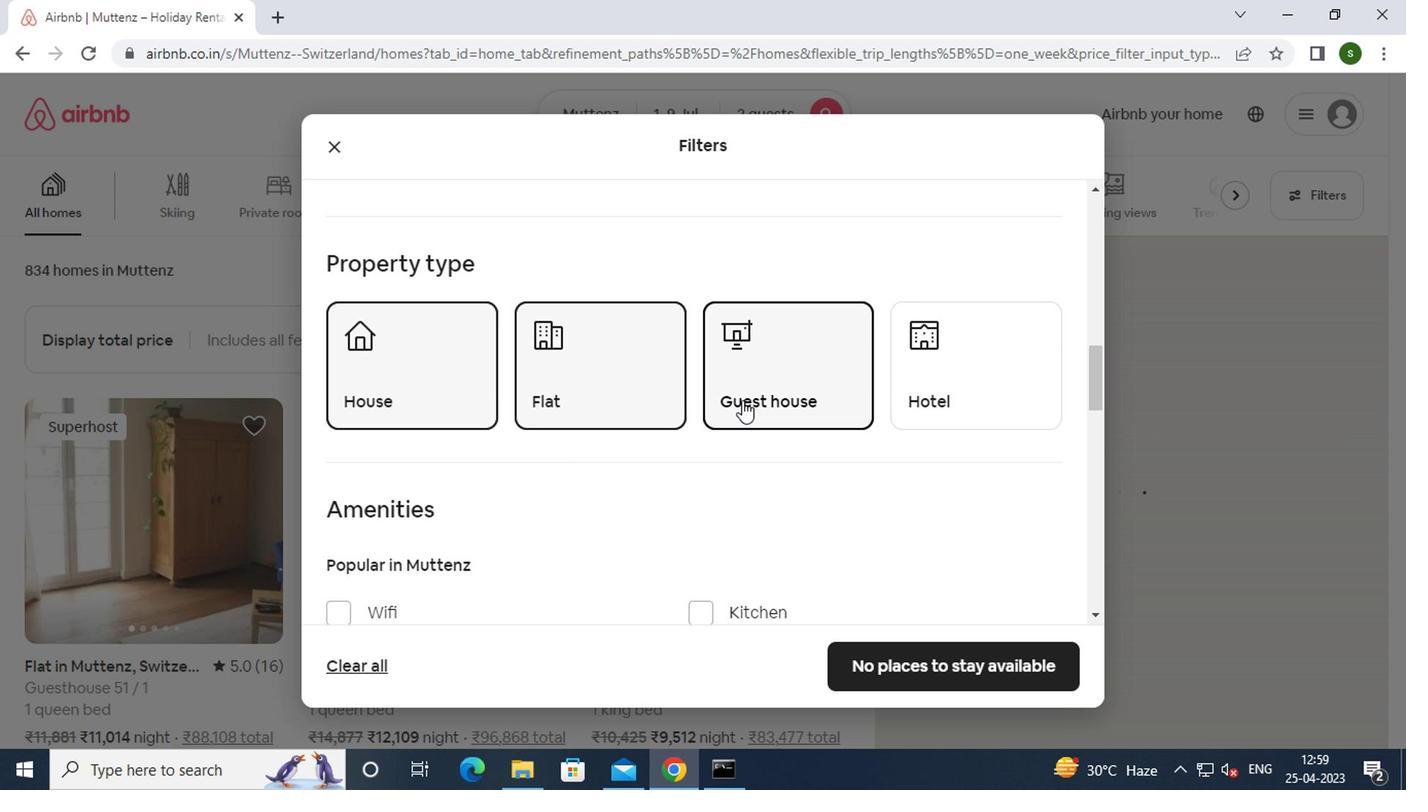 
Action: Mouse scrolled (738, 402) with delta (0, 0)
Screenshot: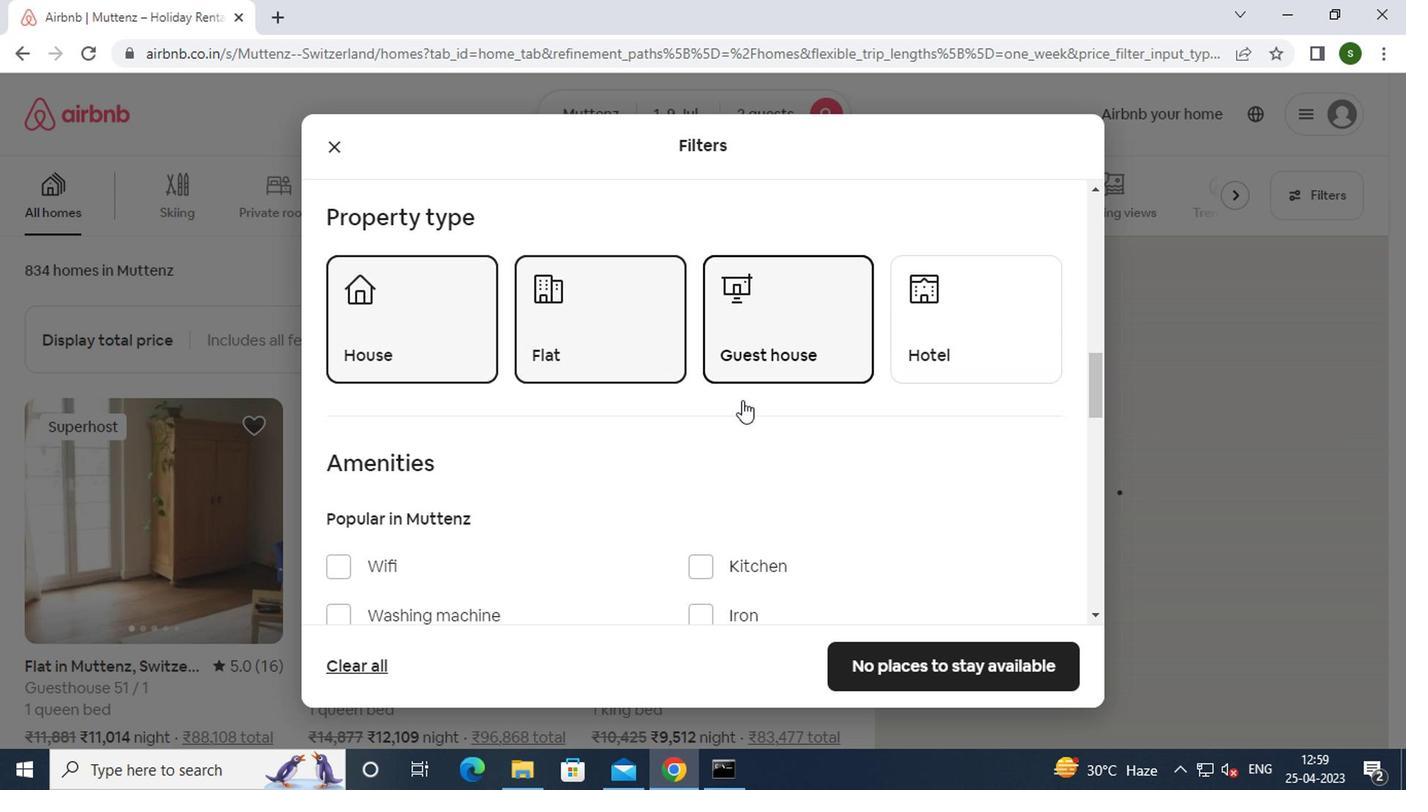 
Action: Mouse scrolled (738, 402) with delta (0, 0)
Screenshot: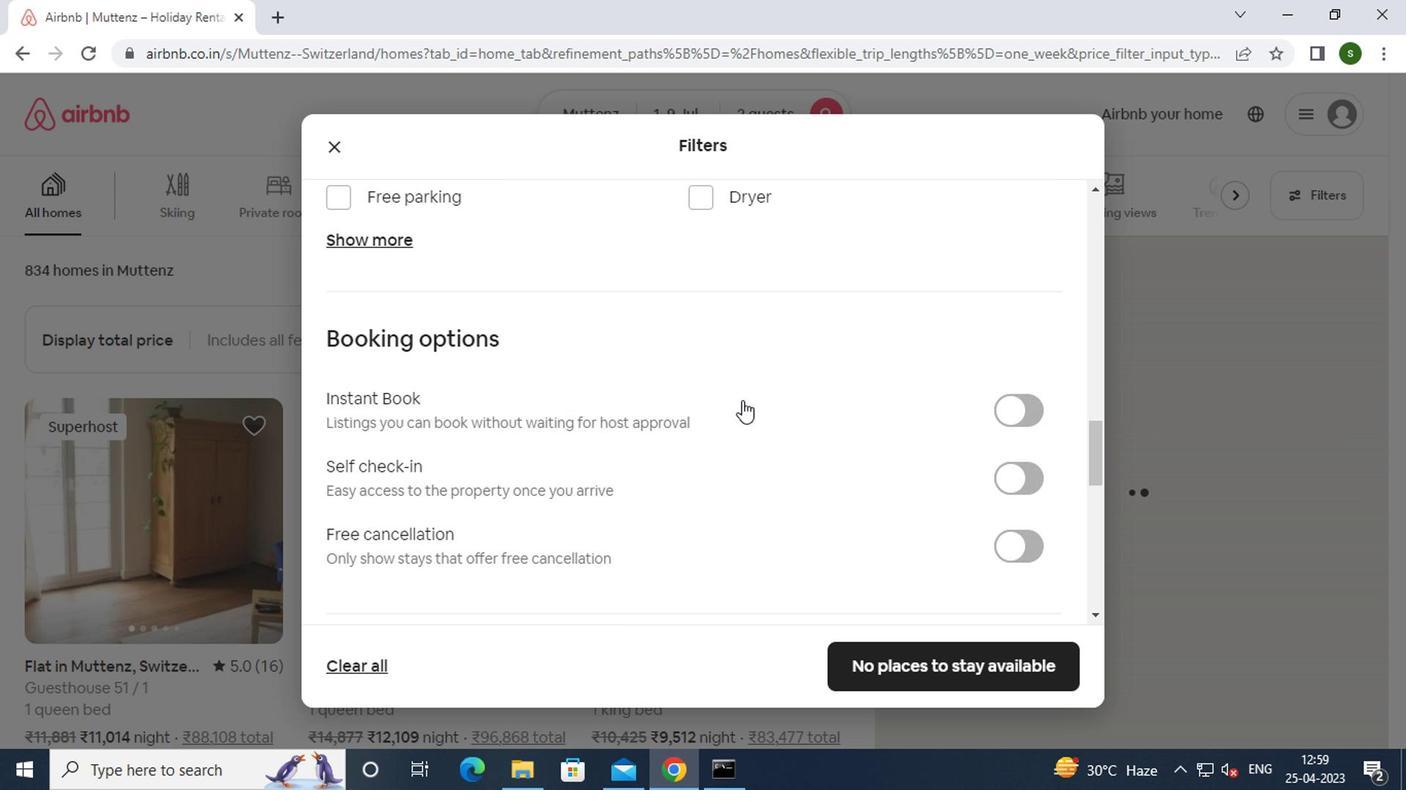 
Action: Mouse moved to (1004, 370)
Screenshot: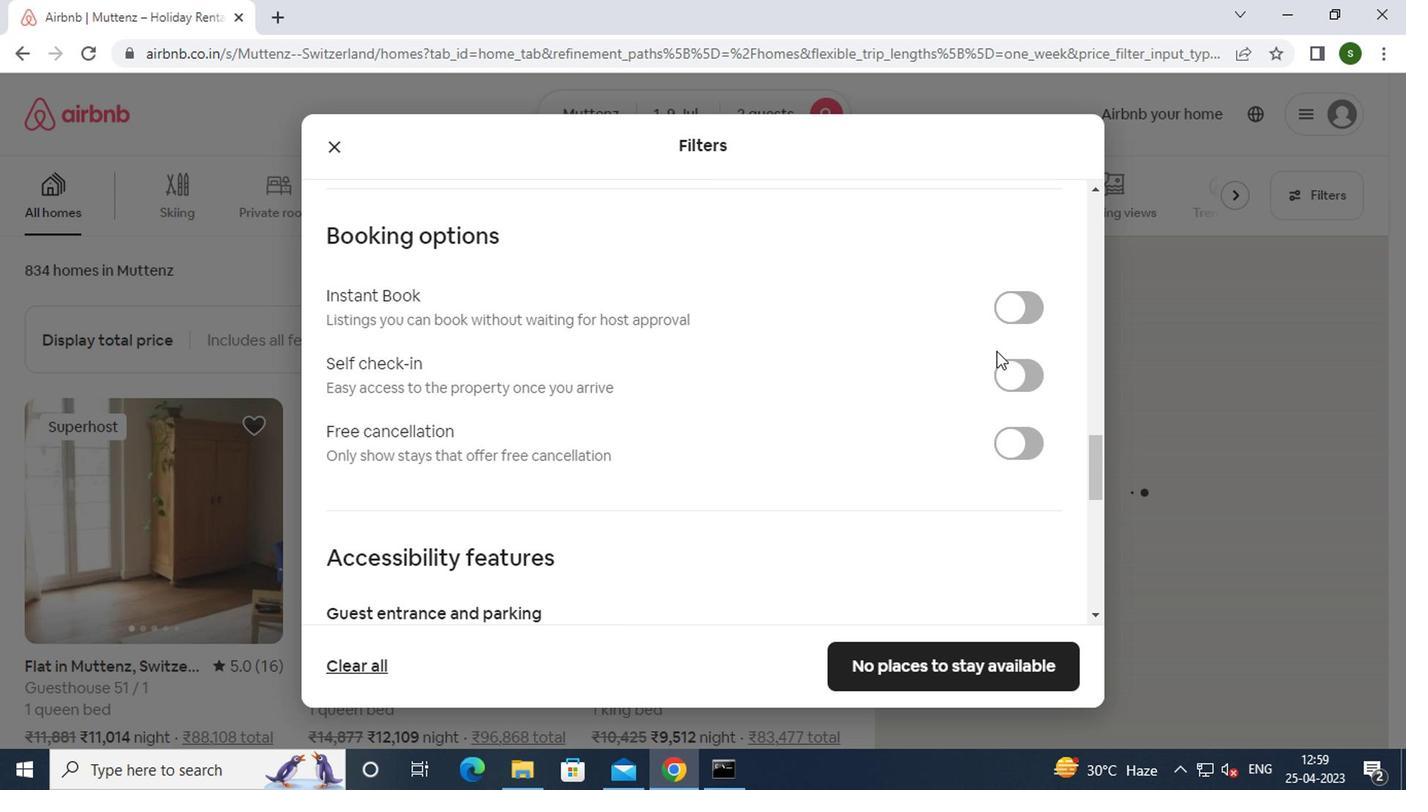 
Action: Mouse pressed left at (1004, 370)
Screenshot: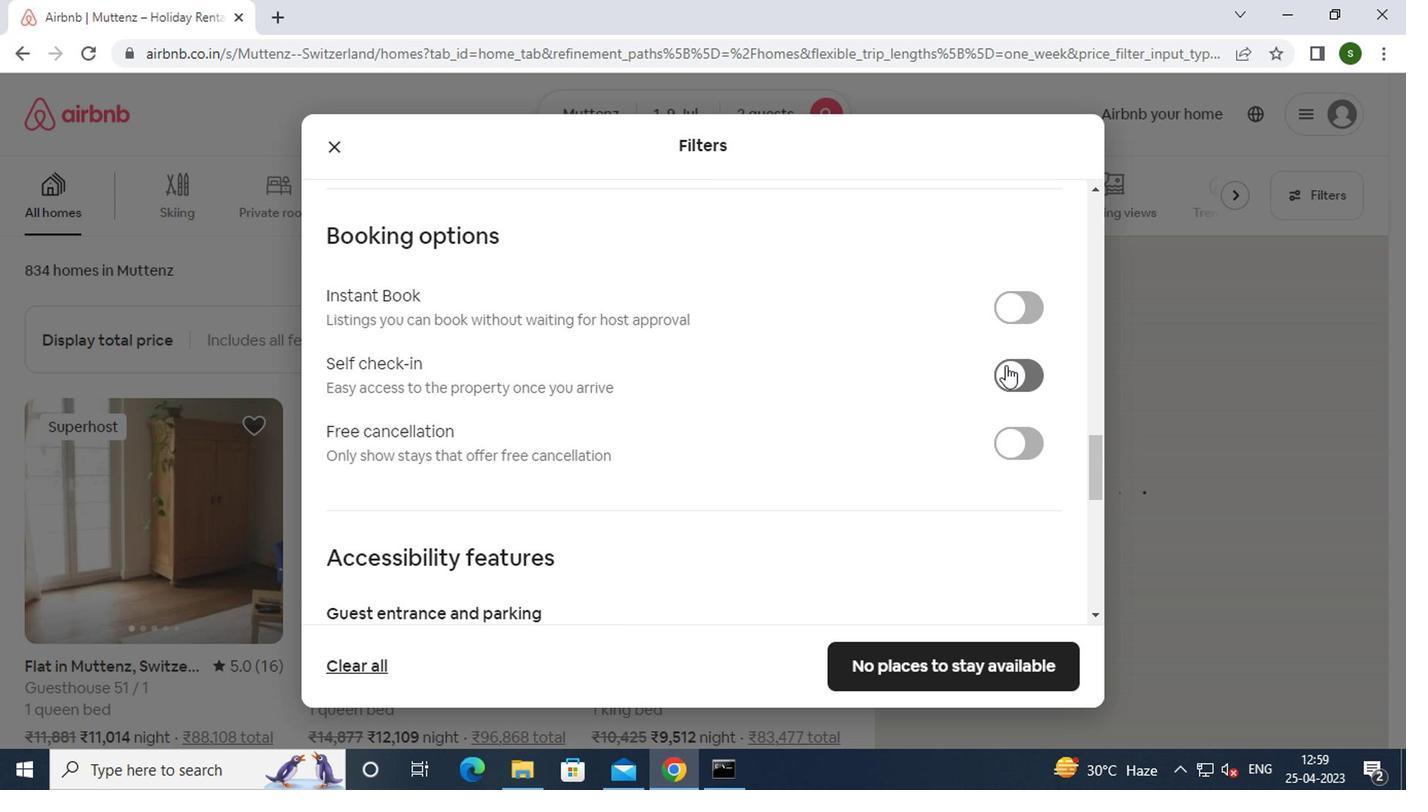 
Action: Mouse moved to (722, 327)
Screenshot: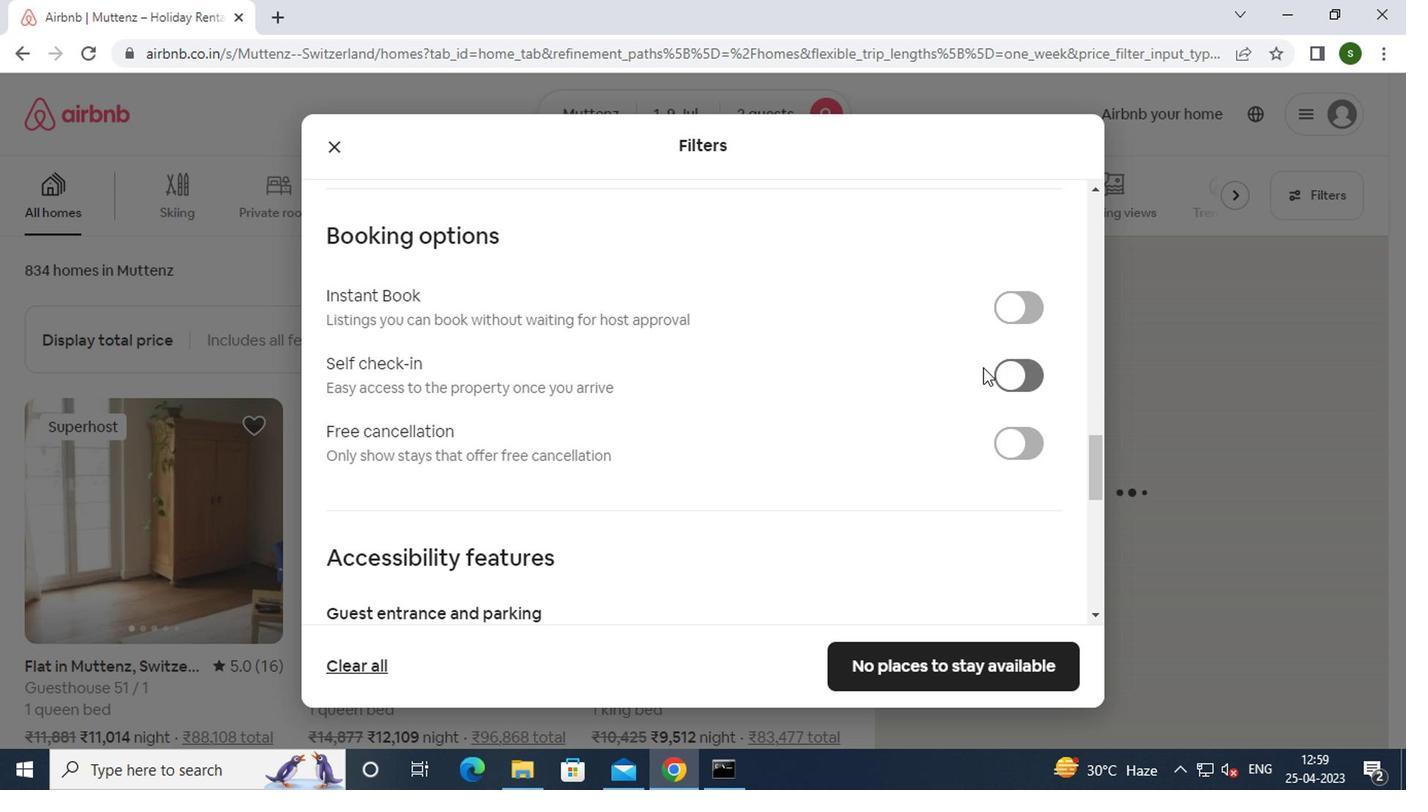 
Action: Mouse scrolled (722, 326) with delta (0, 0)
Screenshot: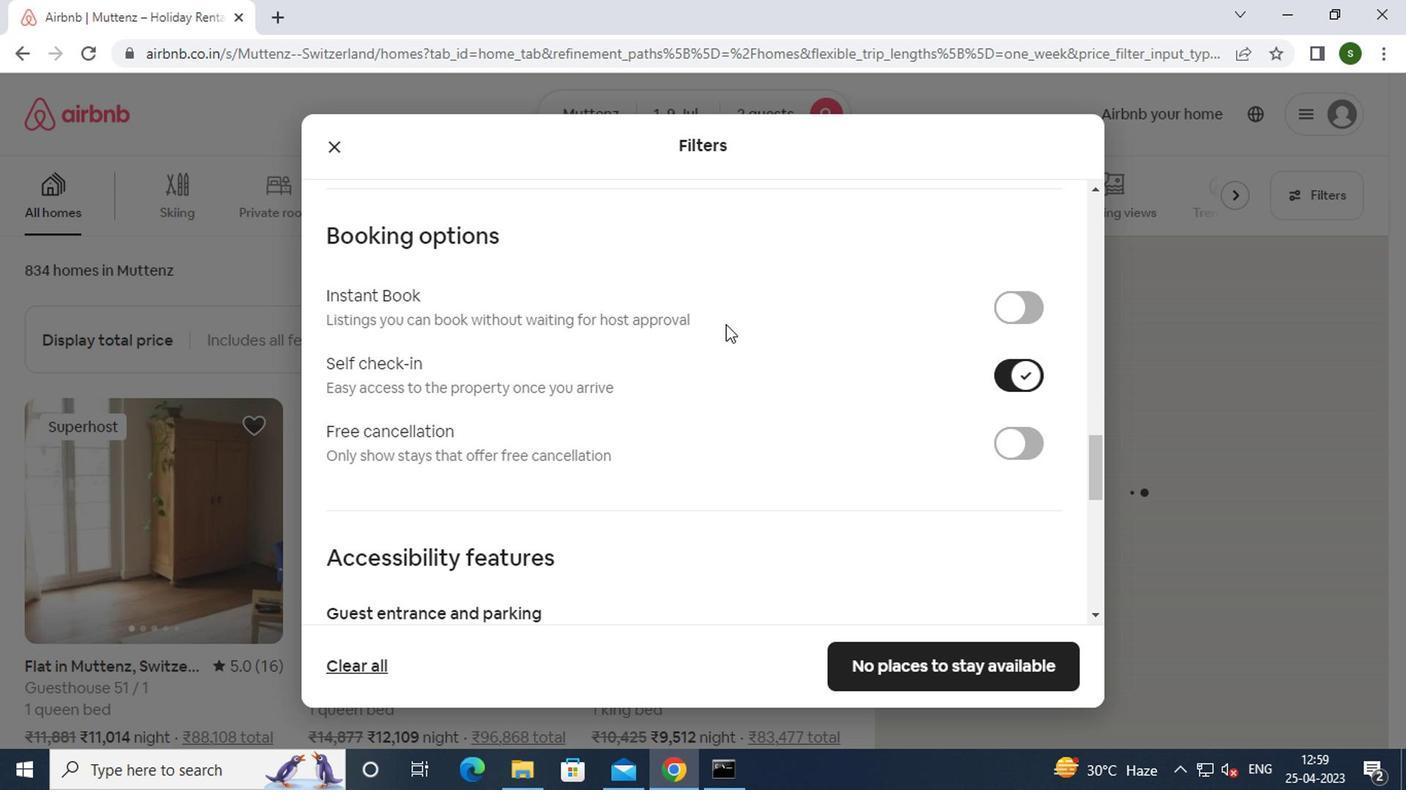 
Action: Mouse scrolled (722, 326) with delta (0, 0)
Screenshot: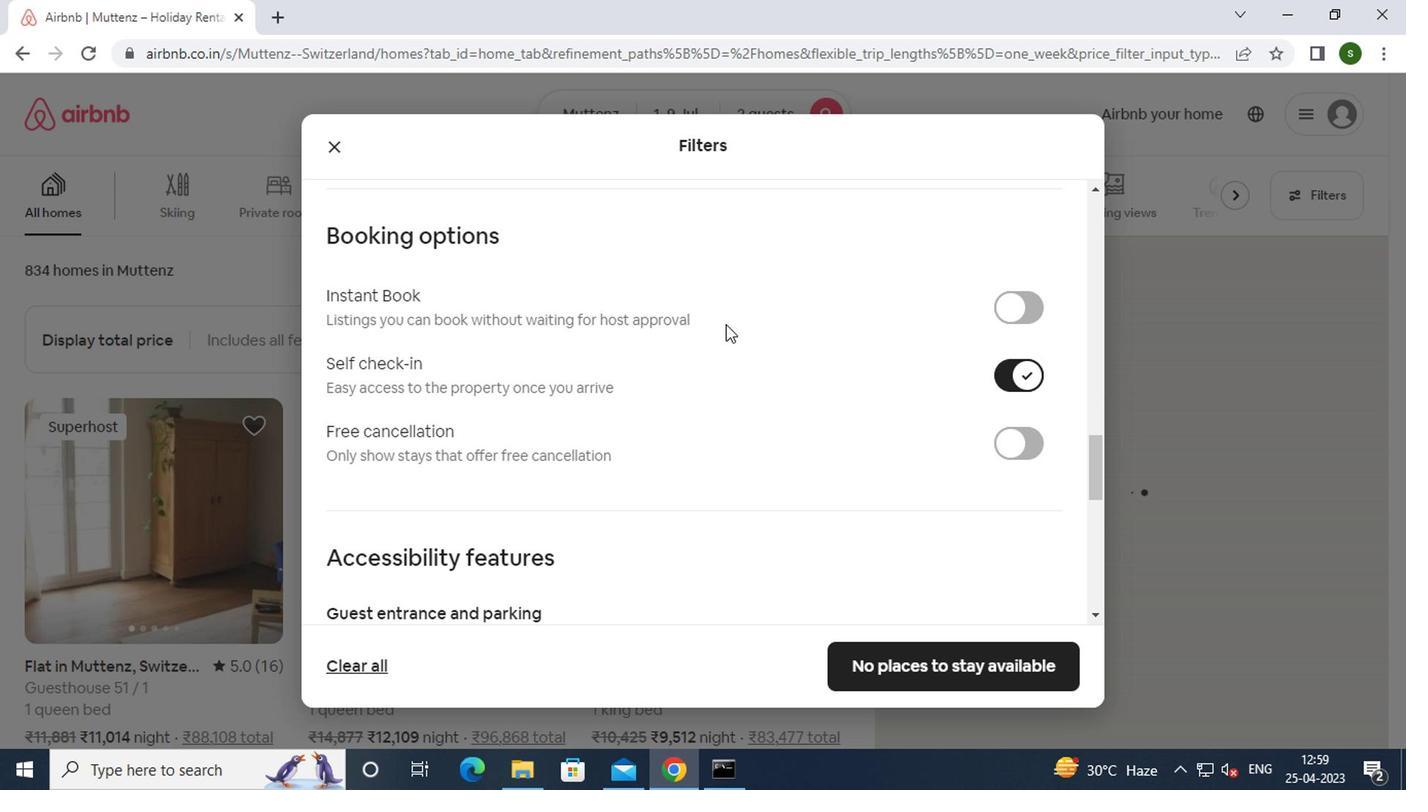 
Action: Mouse scrolled (722, 326) with delta (0, 0)
Screenshot: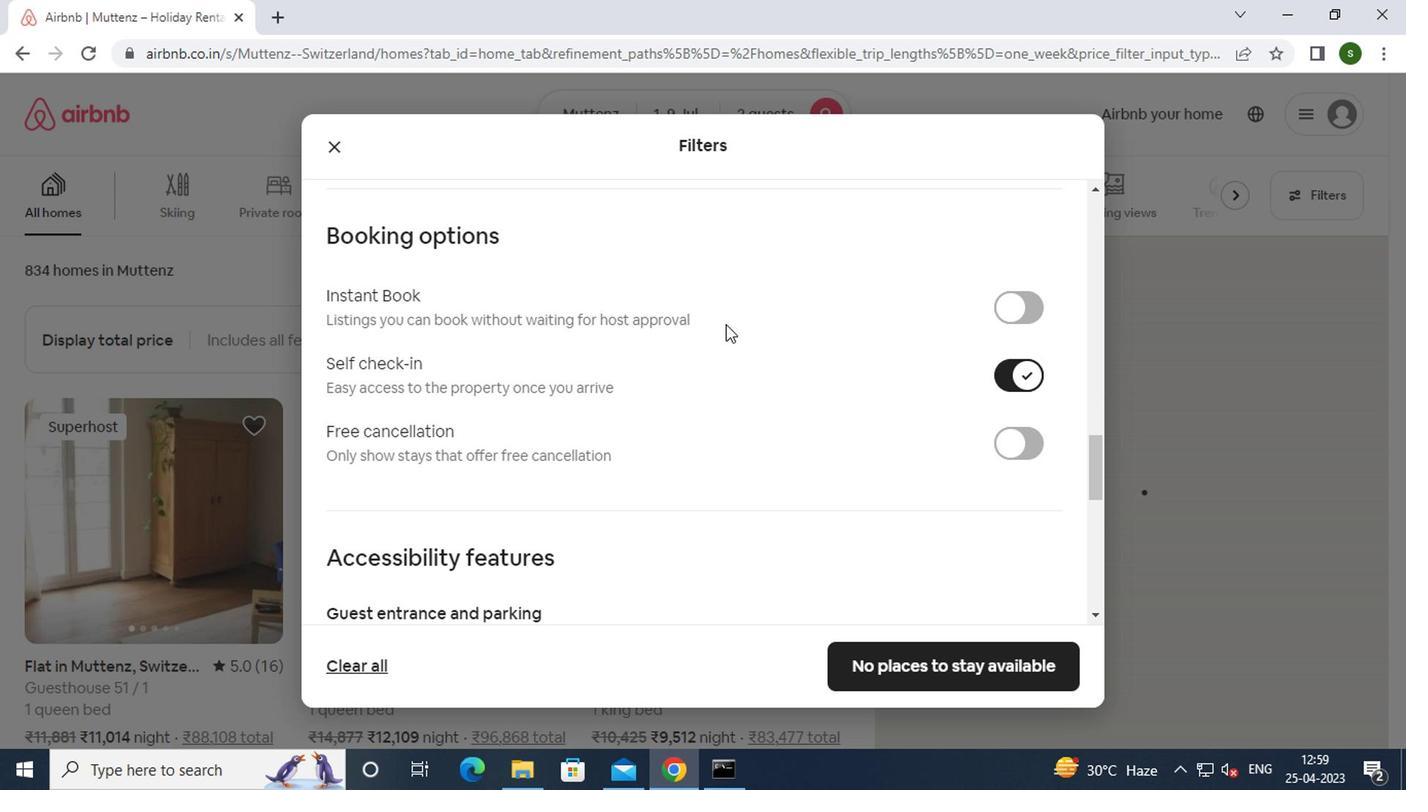 
Action: Mouse scrolled (722, 326) with delta (0, 0)
Screenshot: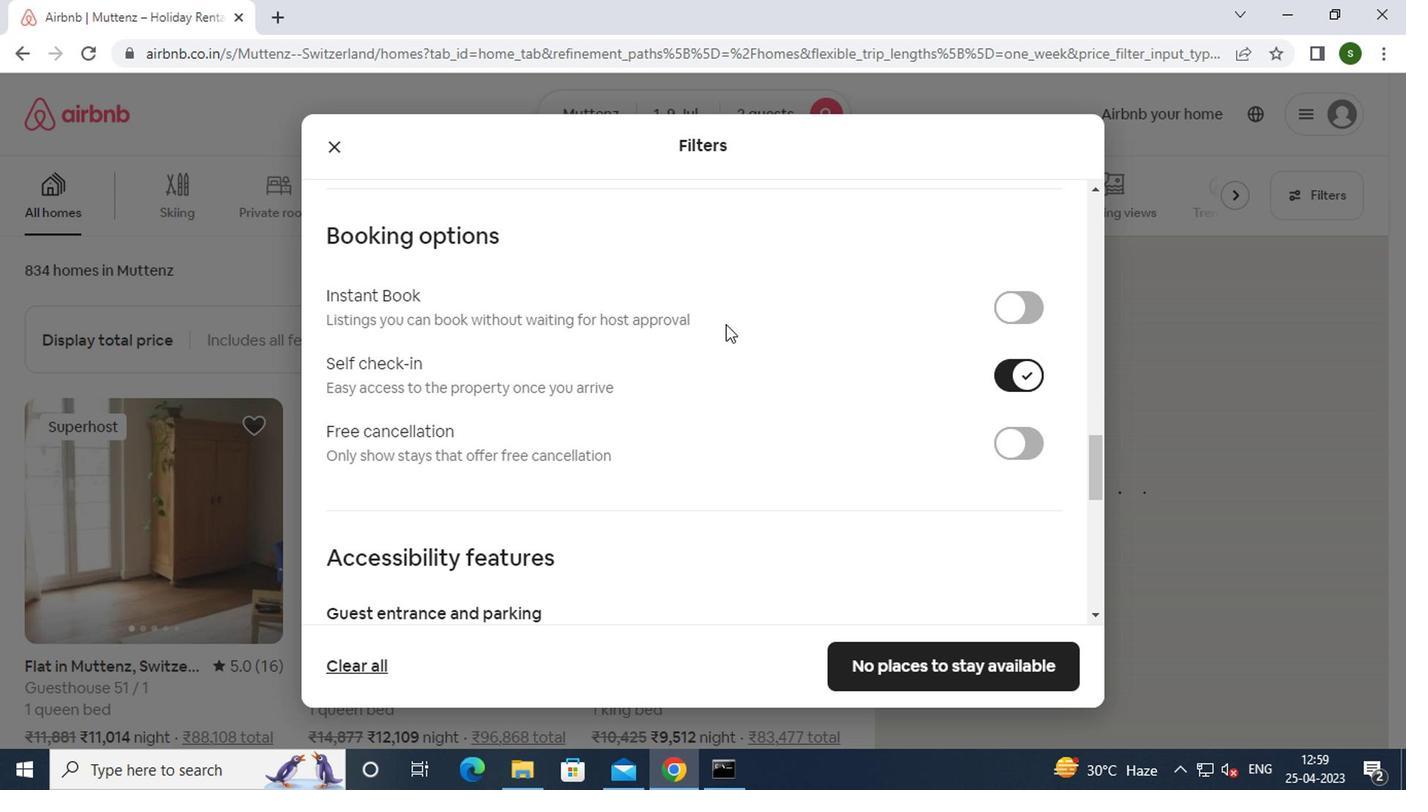 
Action: Mouse scrolled (722, 326) with delta (0, 0)
Screenshot: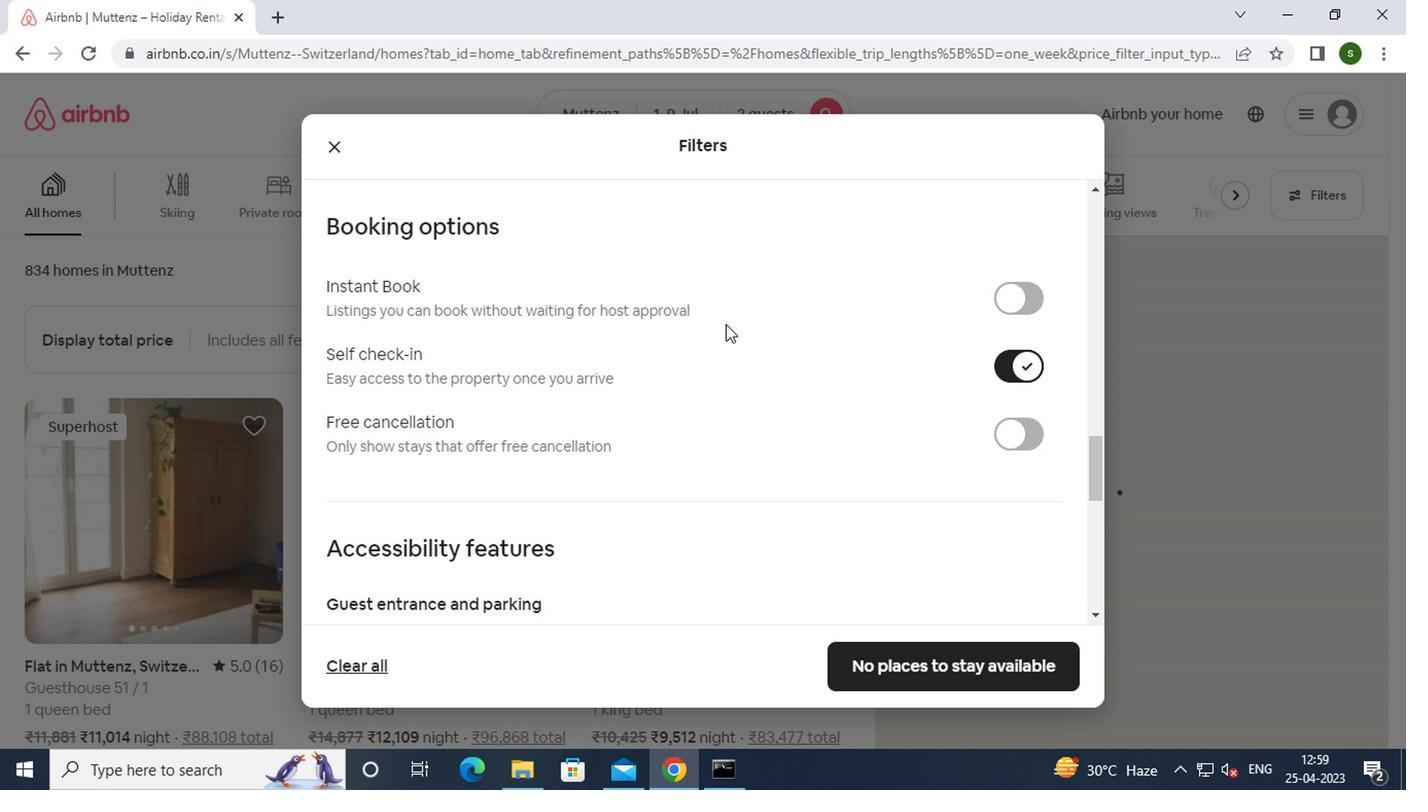 
Action: Mouse moved to (722, 327)
Screenshot: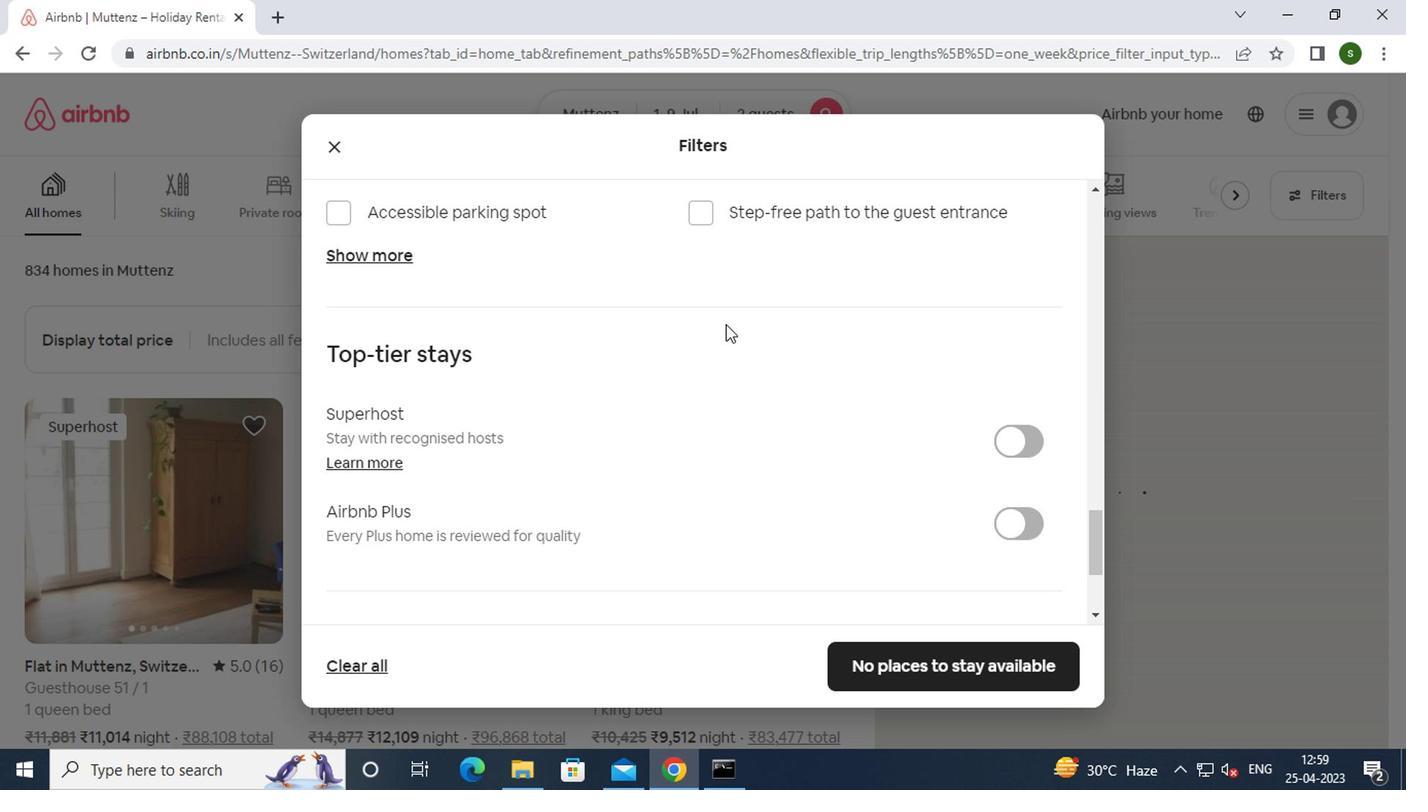 
Action: Mouse scrolled (722, 326) with delta (0, 0)
Screenshot: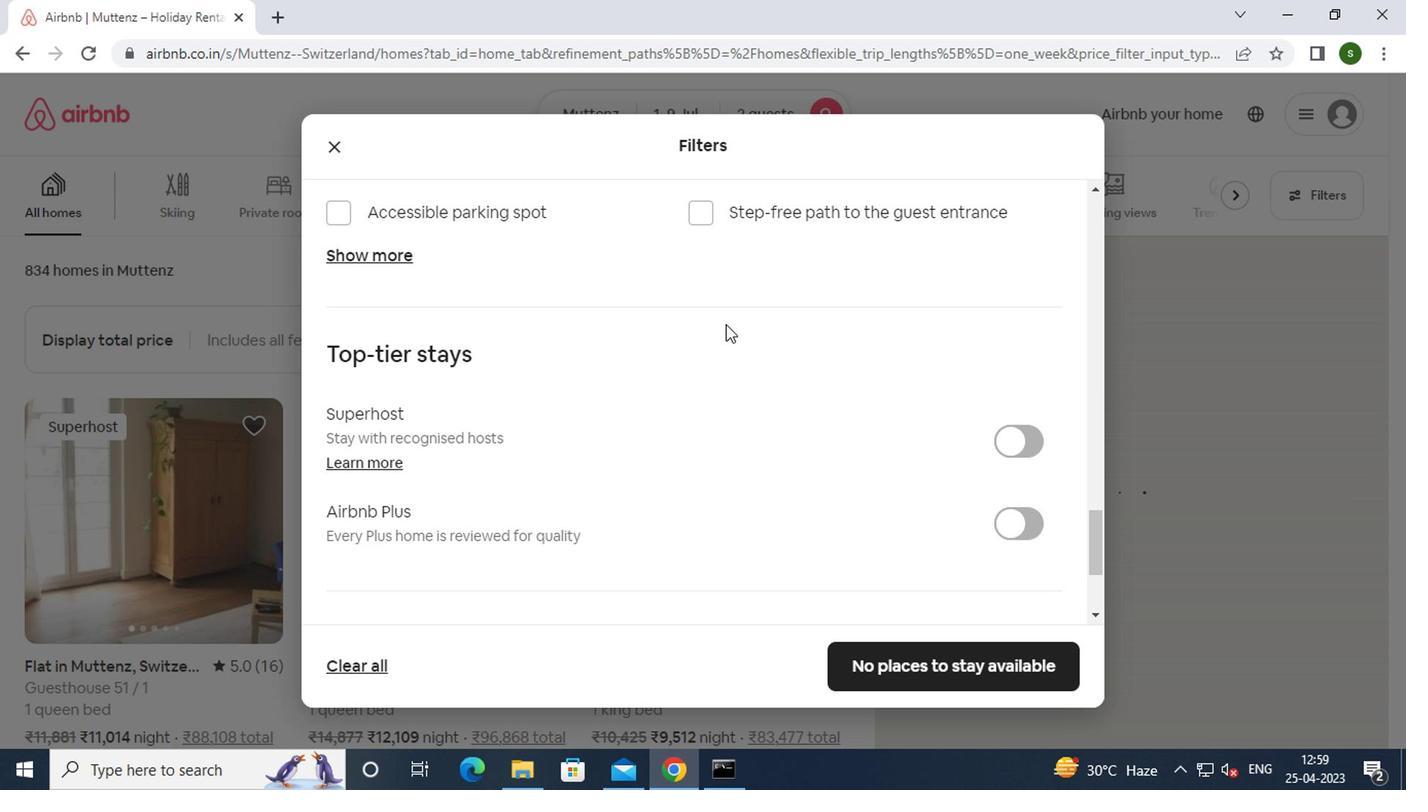 
Action: Mouse scrolled (722, 326) with delta (0, 0)
Screenshot: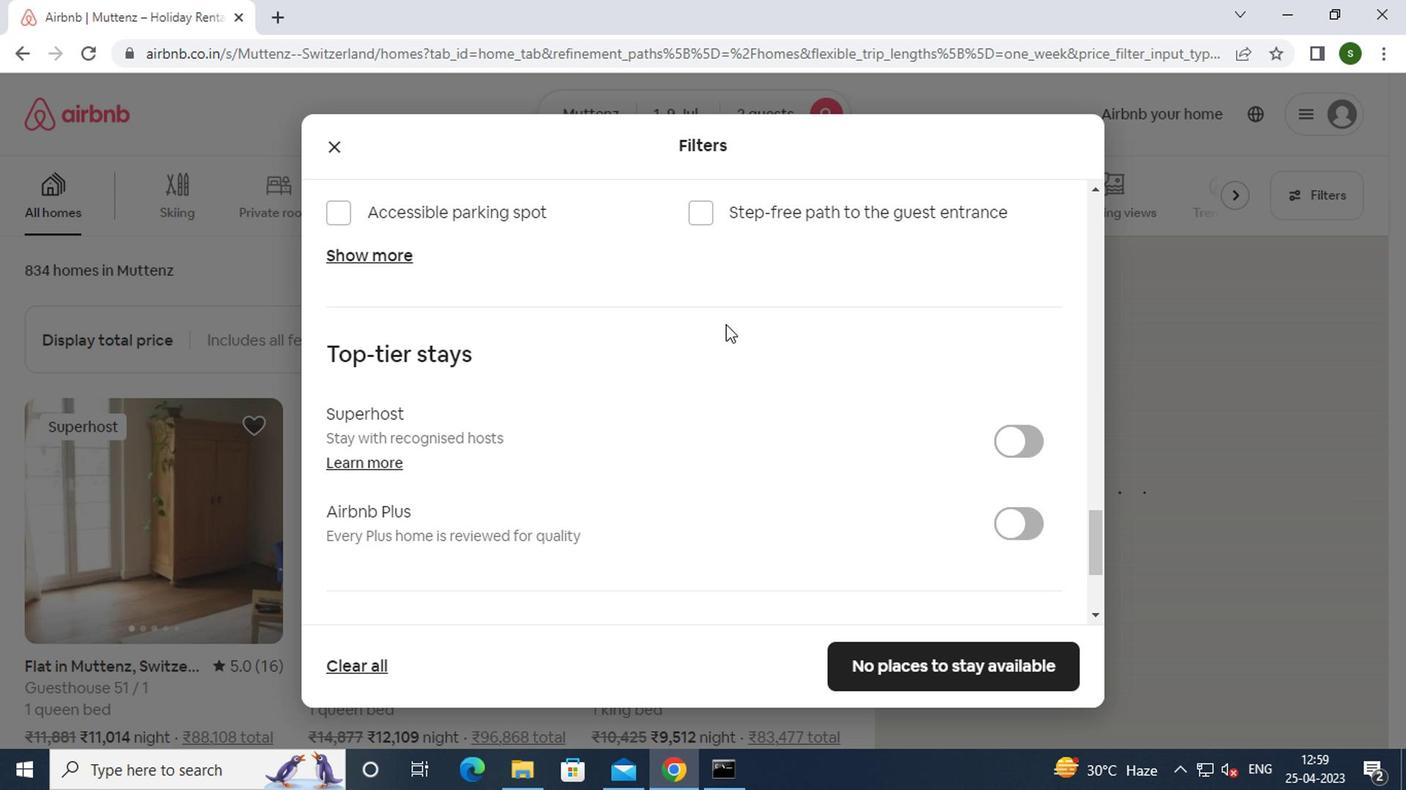 
Action: Mouse scrolled (722, 326) with delta (0, 0)
Screenshot: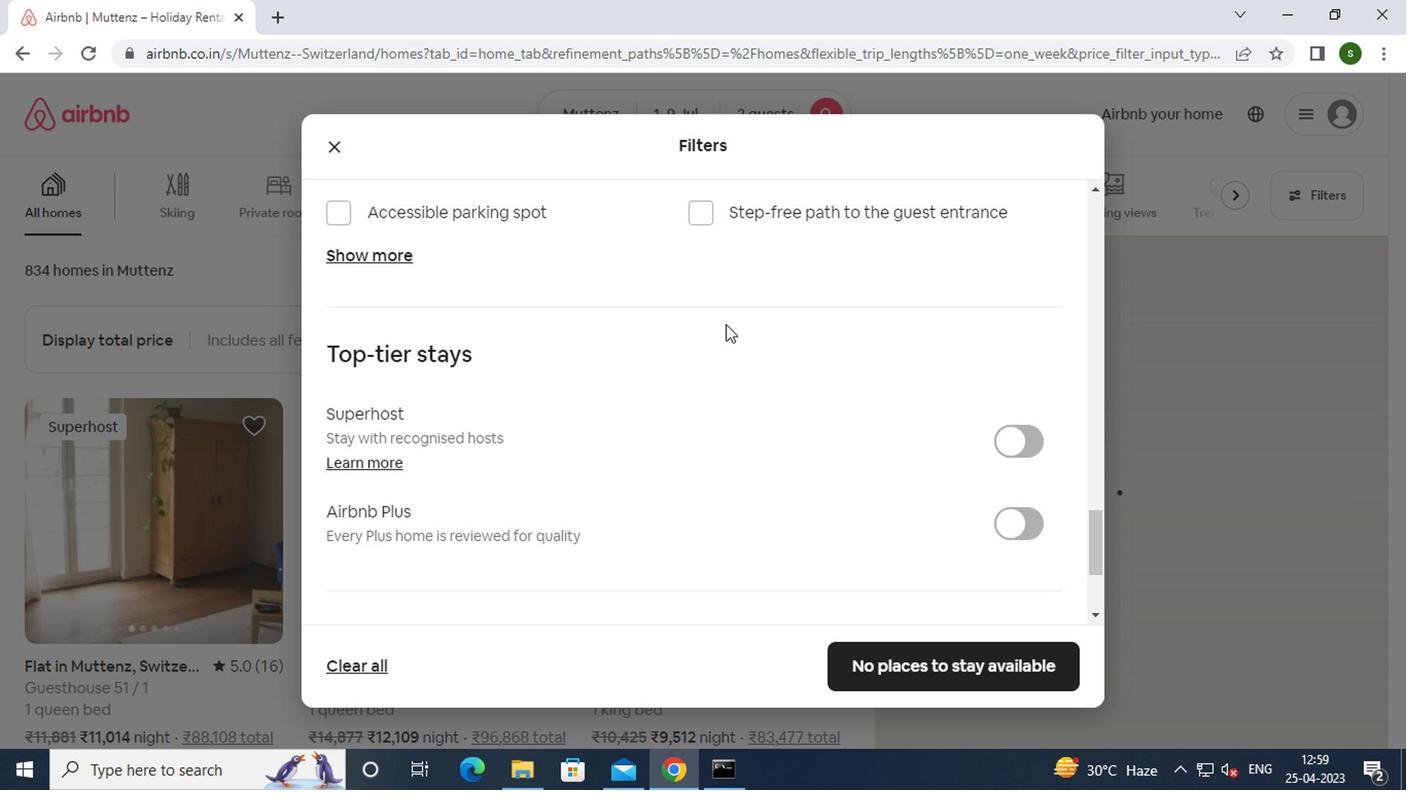 
Action: Mouse scrolled (722, 326) with delta (0, 0)
Screenshot: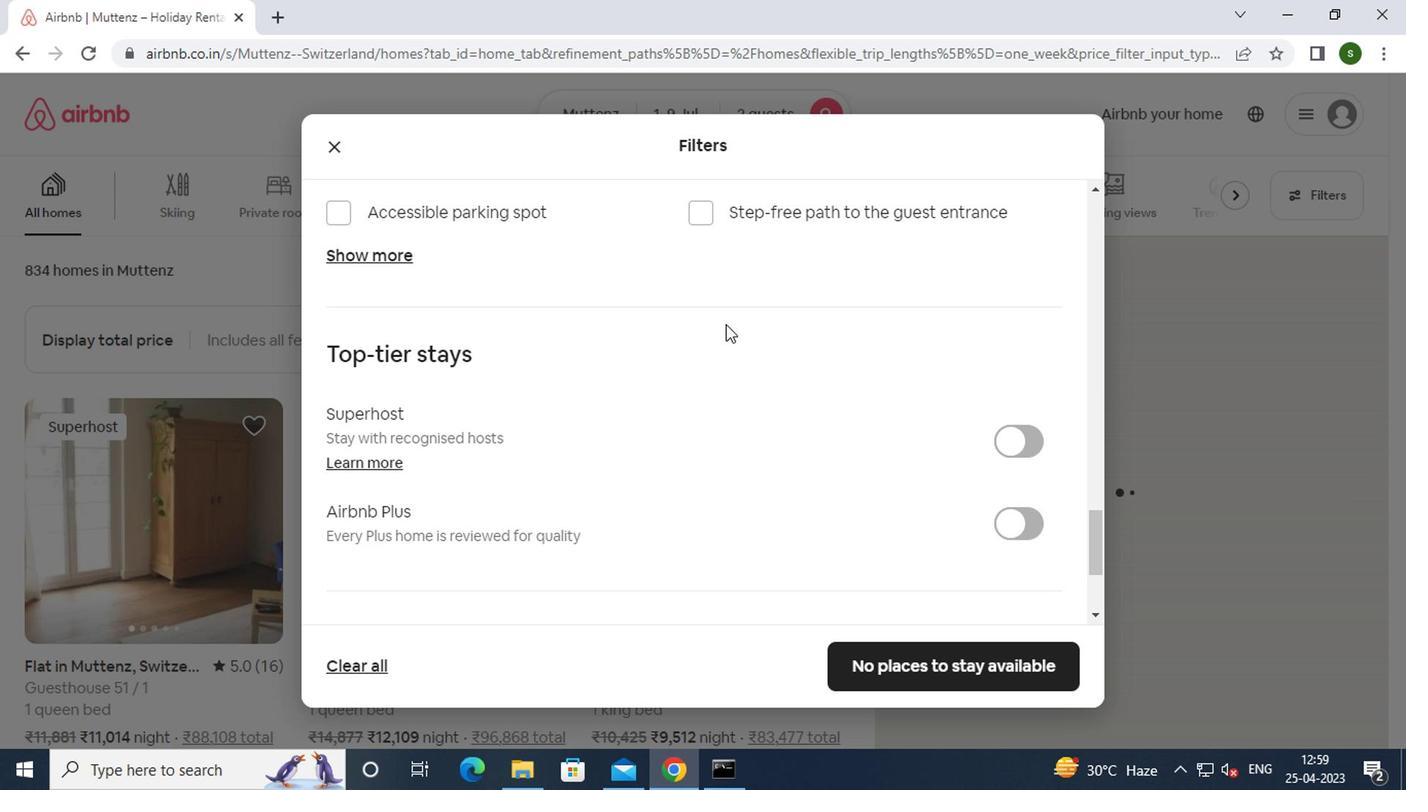 
Action: Mouse moved to (388, 480)
Screenshot: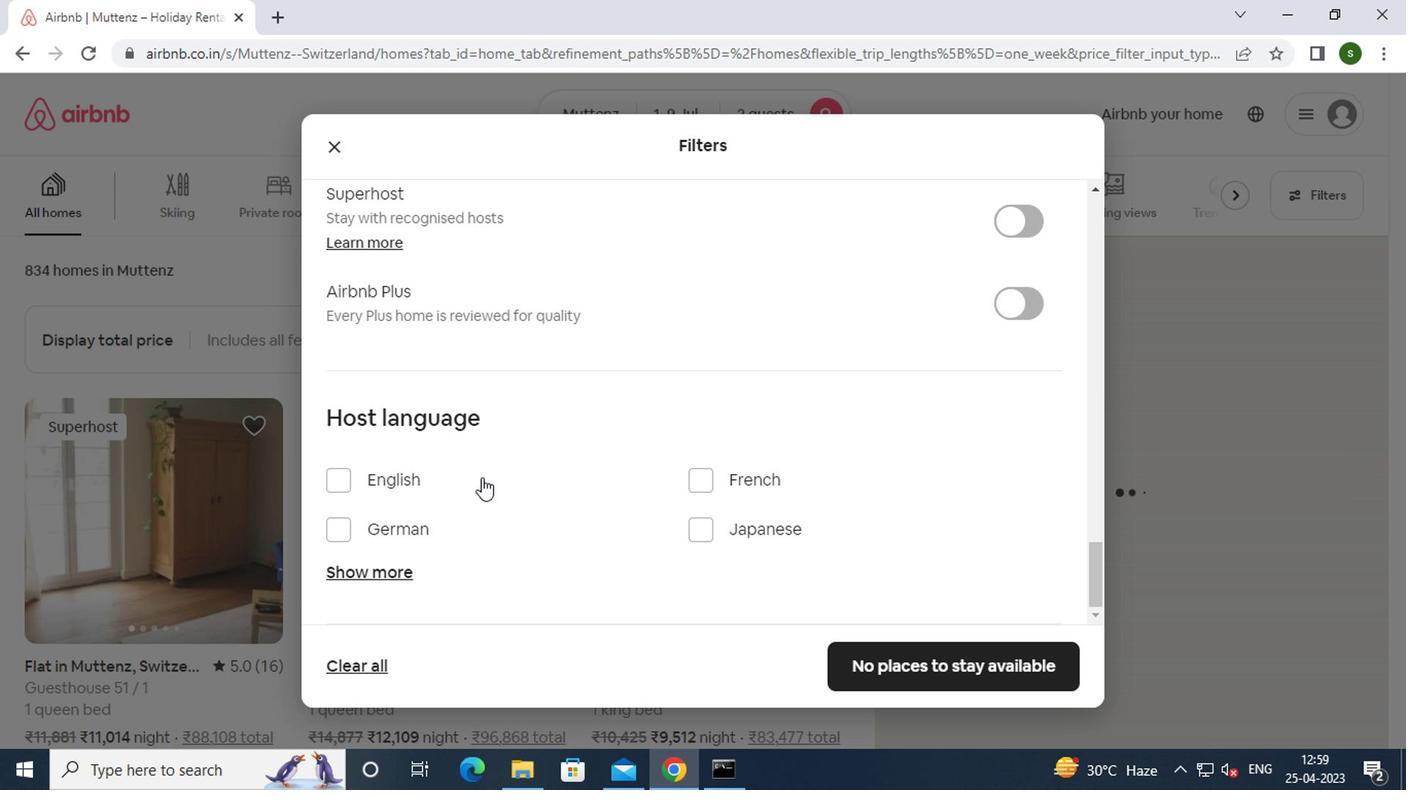 
Action: Mouse pressed left at (388, 480)
Screenshot: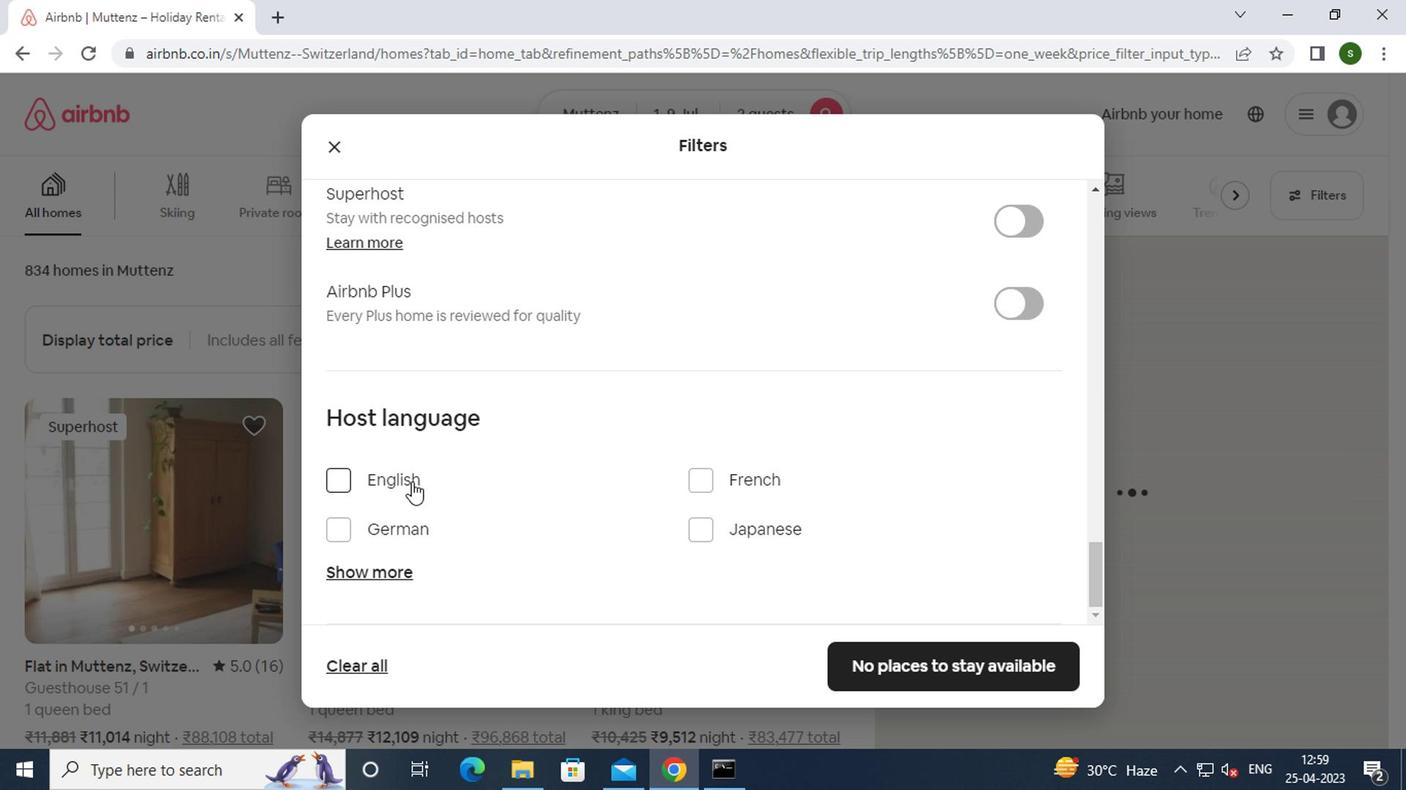 
Action: Mouse moved to (877, 662)
Screenshot: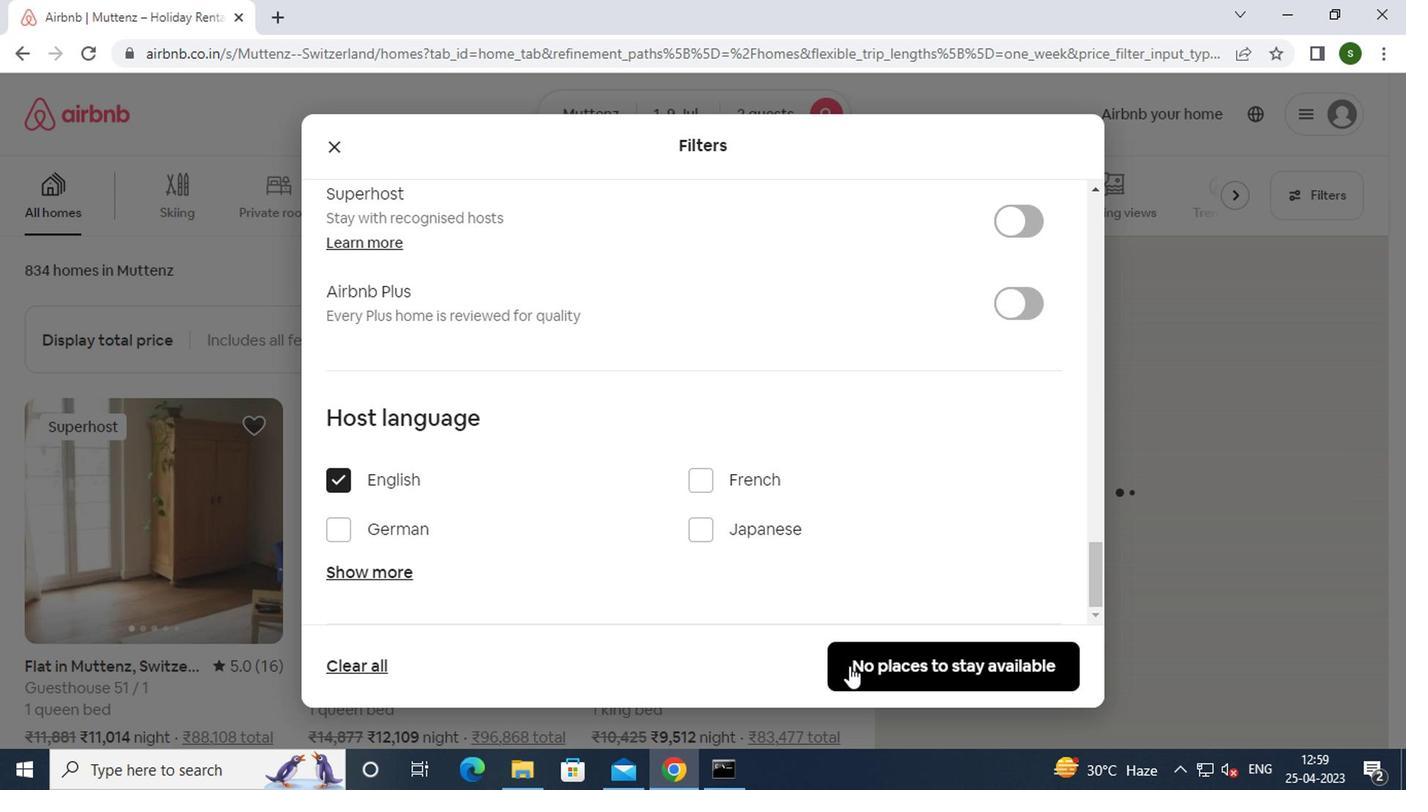 
Action: Mouse pressed left at (877, 662)
Screenshot: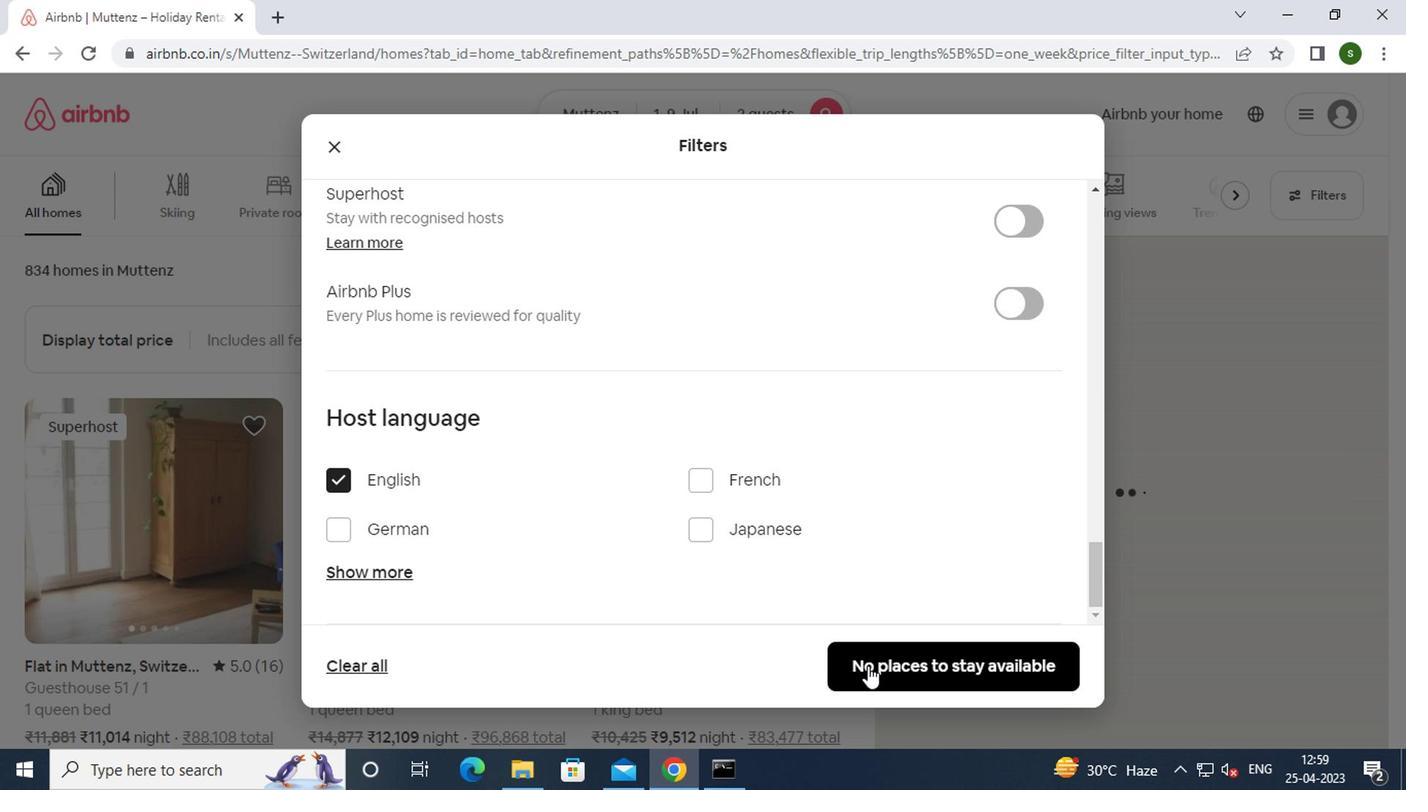 
Action: Mouse moved to (578, 300)
Screenshot: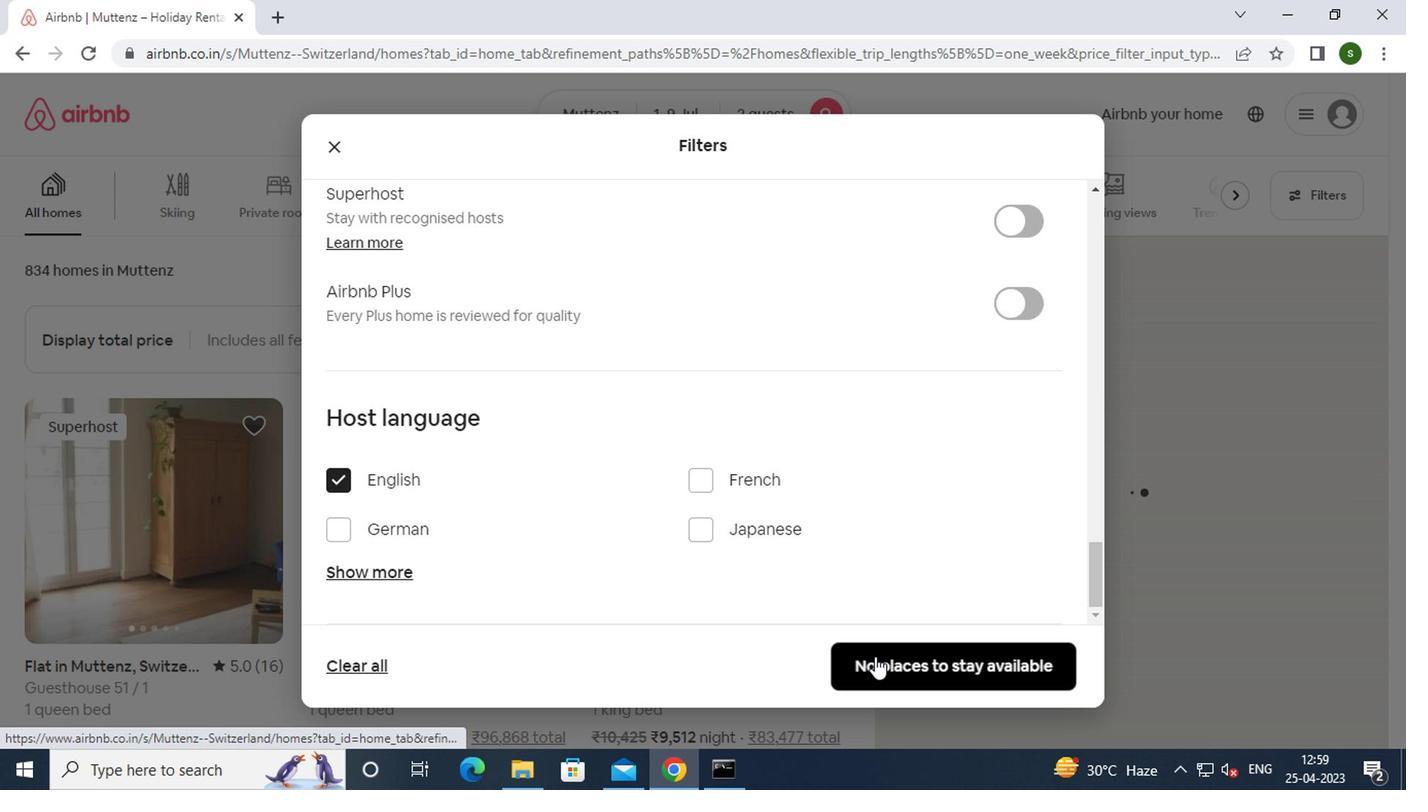 
